 Task: Research Airbnb accommodation in Kampong Cham, Cambodia from 10th December, 2023 to 15th December, 2023 for 7 adults.4 bedrooms having 7 beds and 4 bathrooms. Property type can be house. Amenities needed are: wifi, TV, free parkinig on premises, gym, breakfast. Booking option can be shelf check-in. Look for 3 properties as per requirement.
Action: Mouse moved to (442, 108)
Screenshot: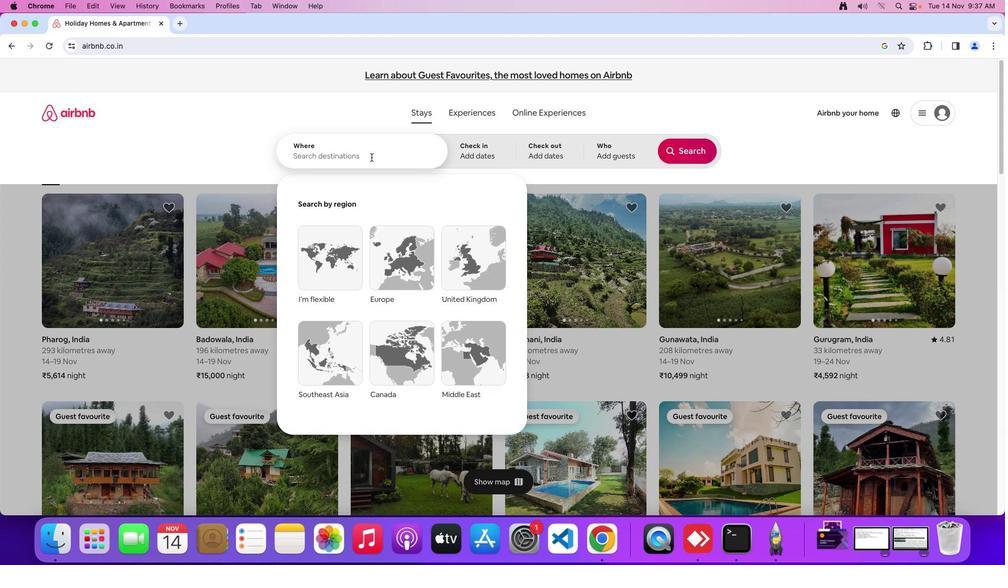
Action: Mouse pressed left at (442, 108)
Screenshot: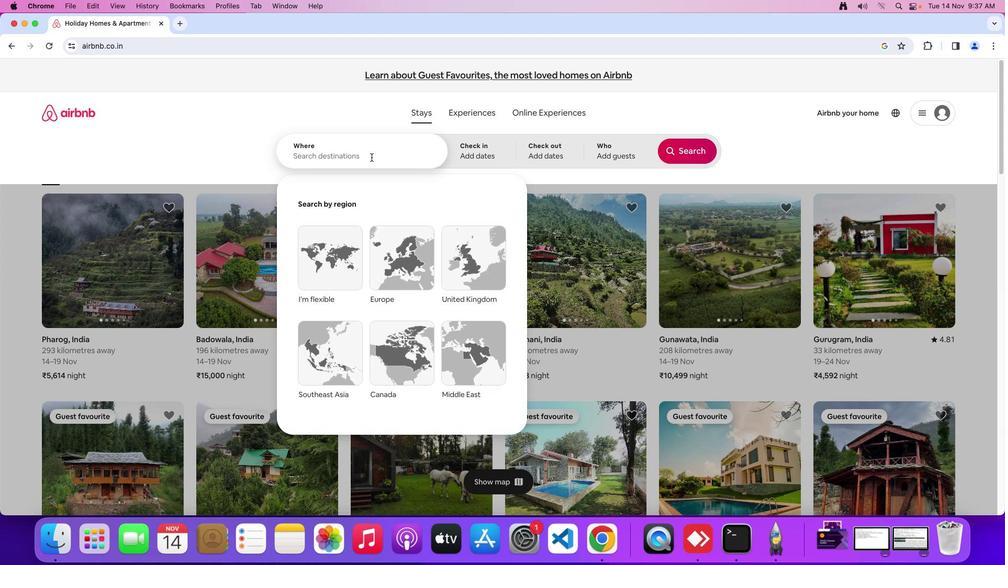 
Action: Mouse moved to (371, 157)
Screenshot: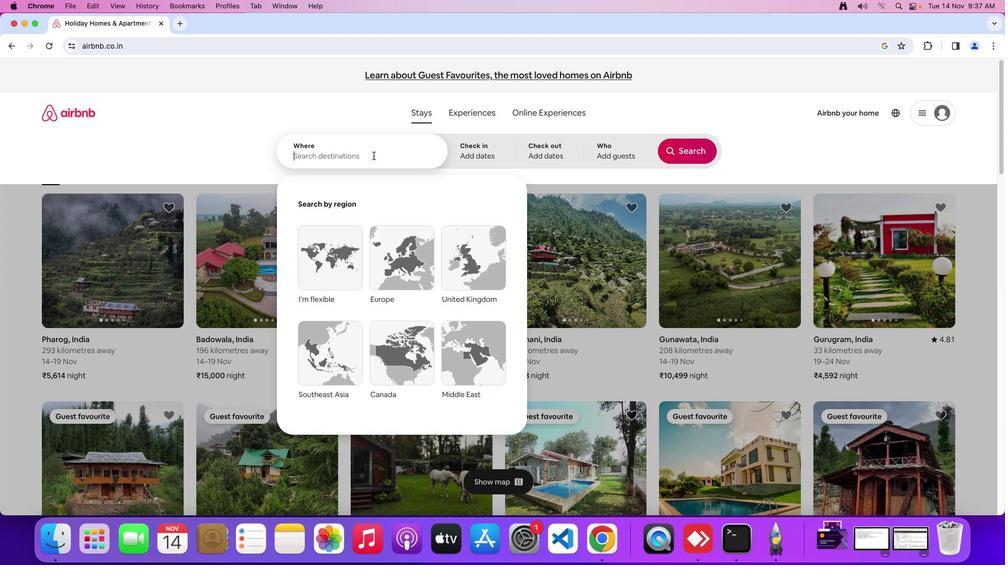 
Action: Mouse pressed left at (371, 157)
Screenshot: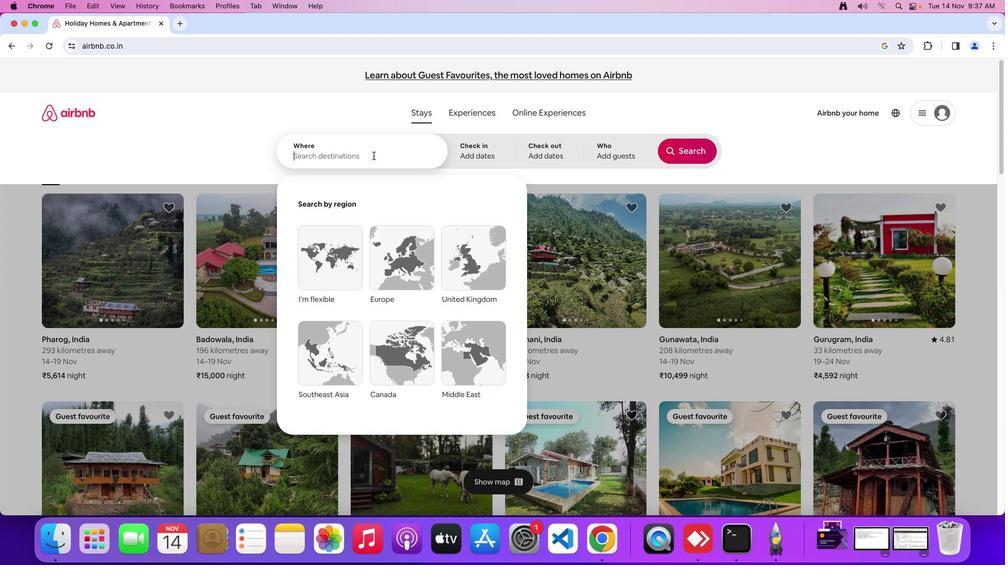 
Action: Mouse moved to (372, 137)
Screenshot: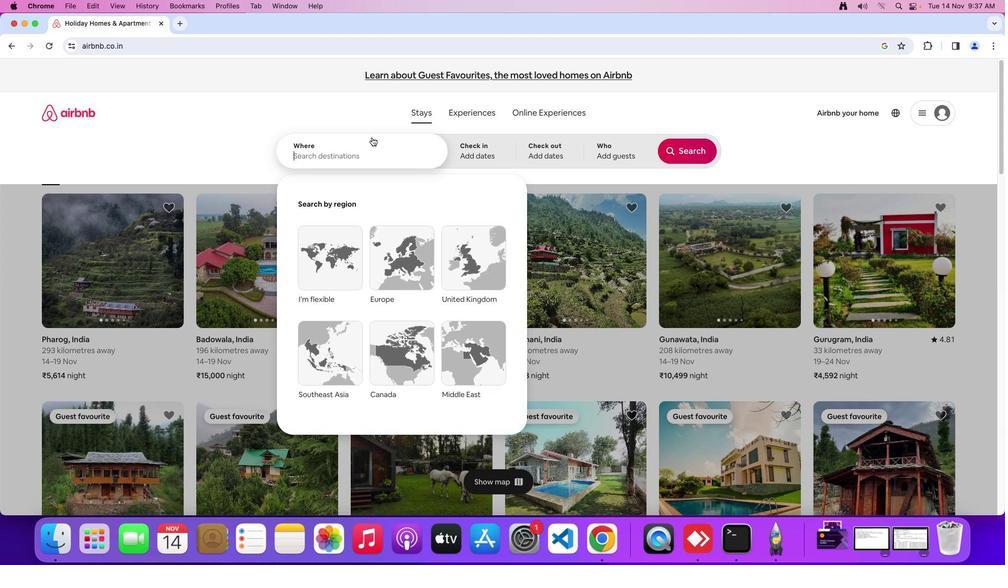 
Action: Key pressed Key.shift'K''a''m''p''o''n''g'Key.spaceKey.shift_r'C''j'Key.backspace'h''a''m'','Key.spaceKey.shift_r'C''a''m''b''o''d''i''a'
Screenshot: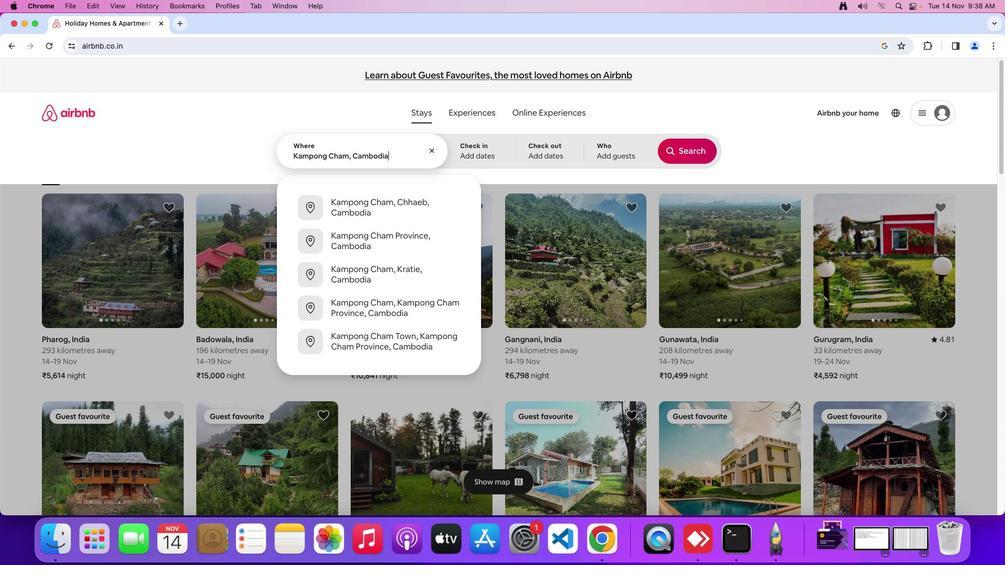 
Action: Mouse moved to (492, 147)
Screenshot: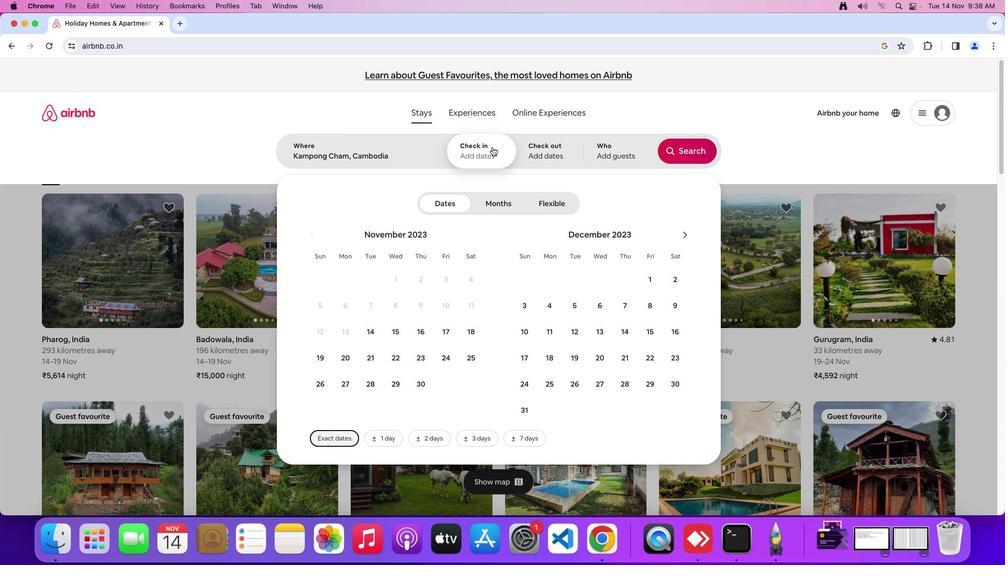 
Action: Mouse pressed left at (492, 147)
Screenshot: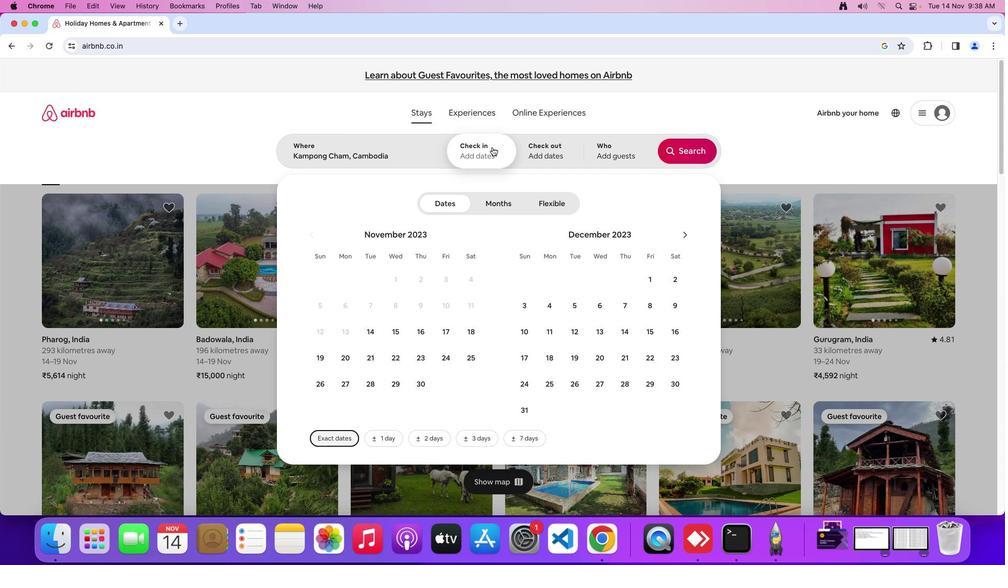 
Action: Mouse moved to (523, 331)
Screenshot: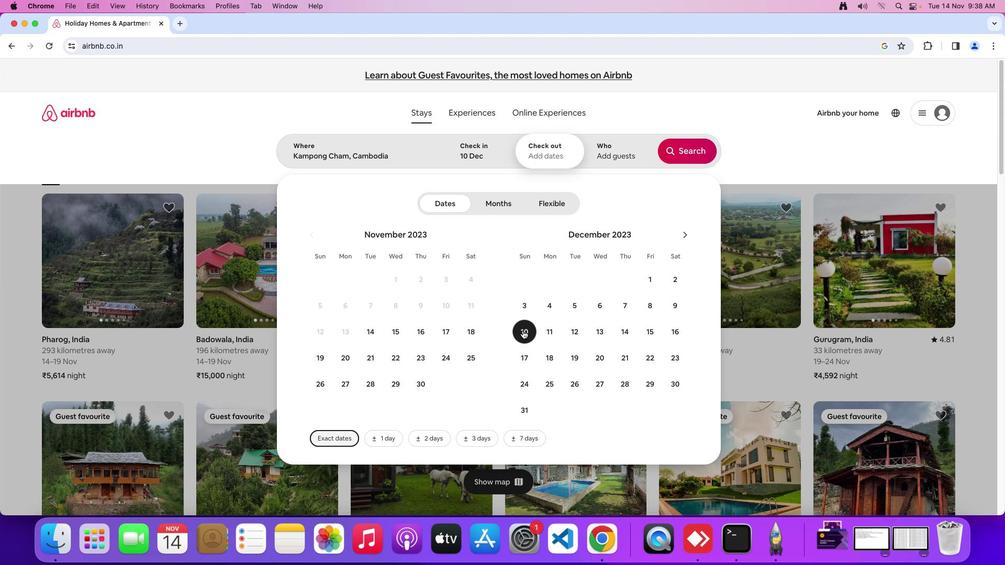 
Action: Mouse pressed left at (523, 331)
Screenshot: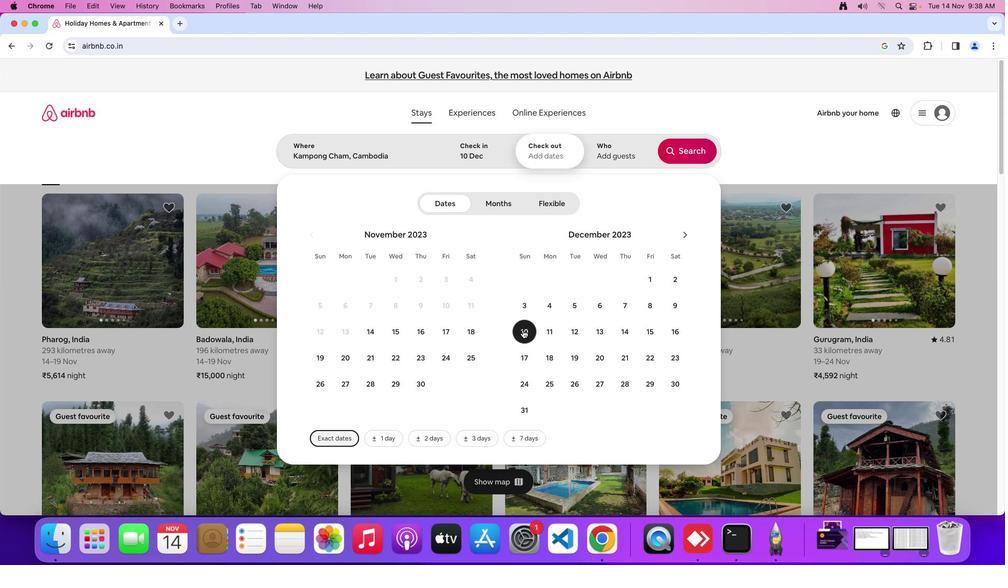 
Action: Mouse moved to (644, 335)
Screenshot: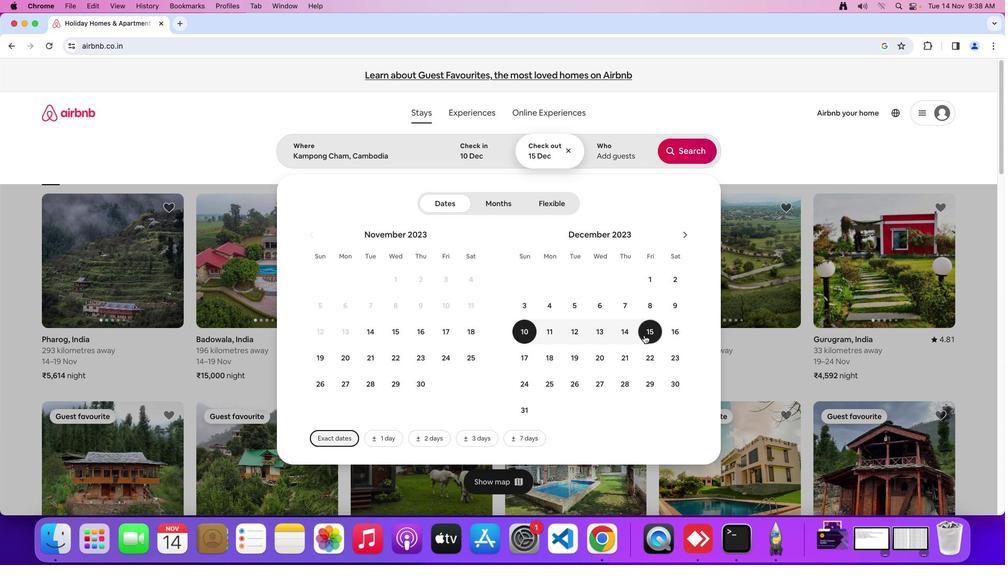 
Action: Mouse pressed left at (644, 335)
Screenshot: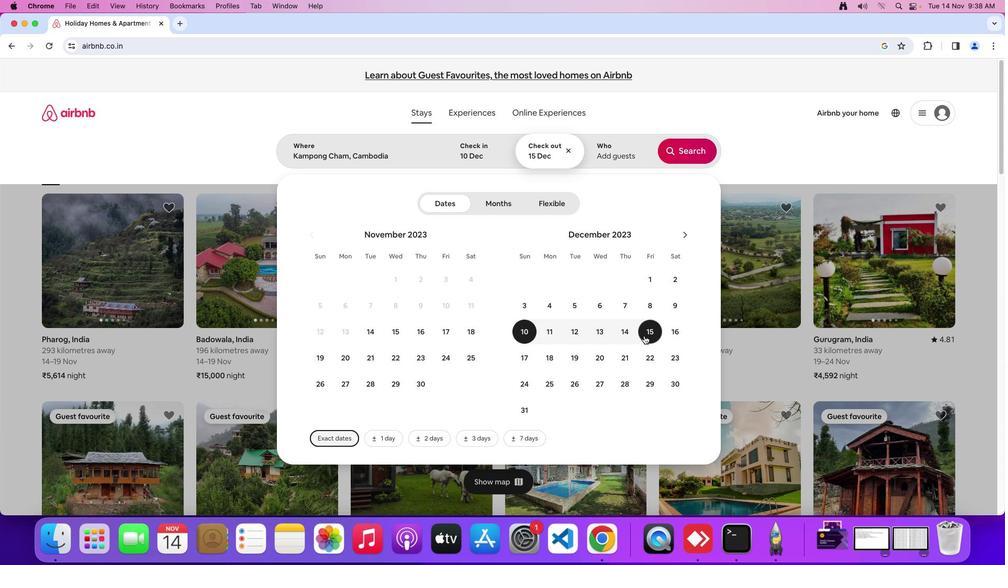 
Action: Mouse moved to (617, 139)
Screenshot: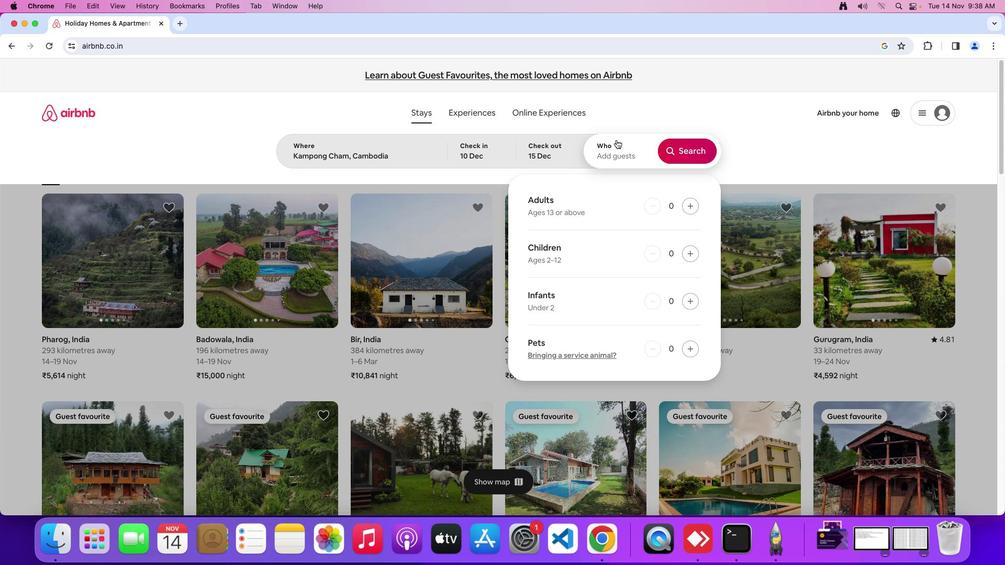 
Action: Mouse pressed left at (617, 139)
Screenshot: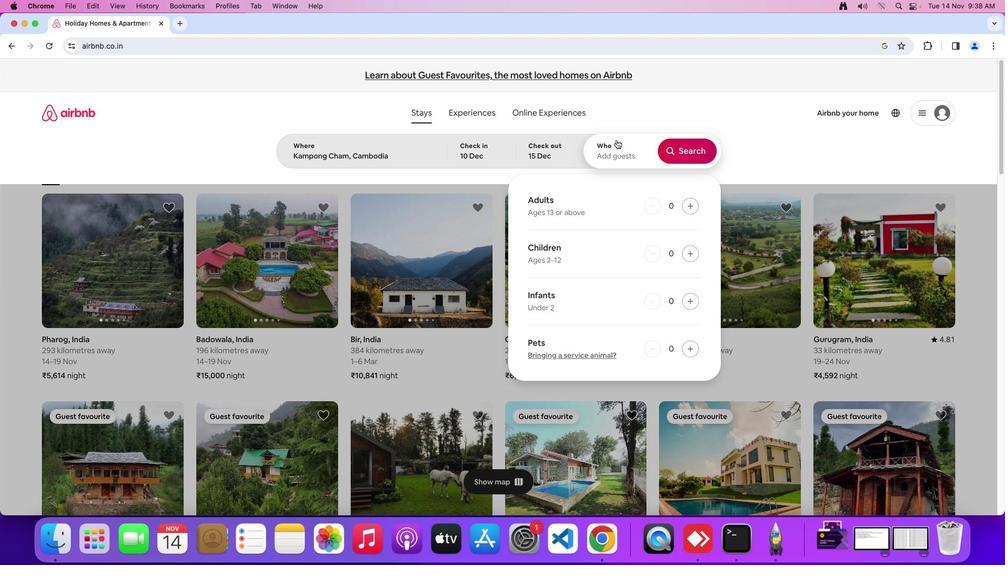 
Action: Mouse moved to (687, 207)
Screenshot: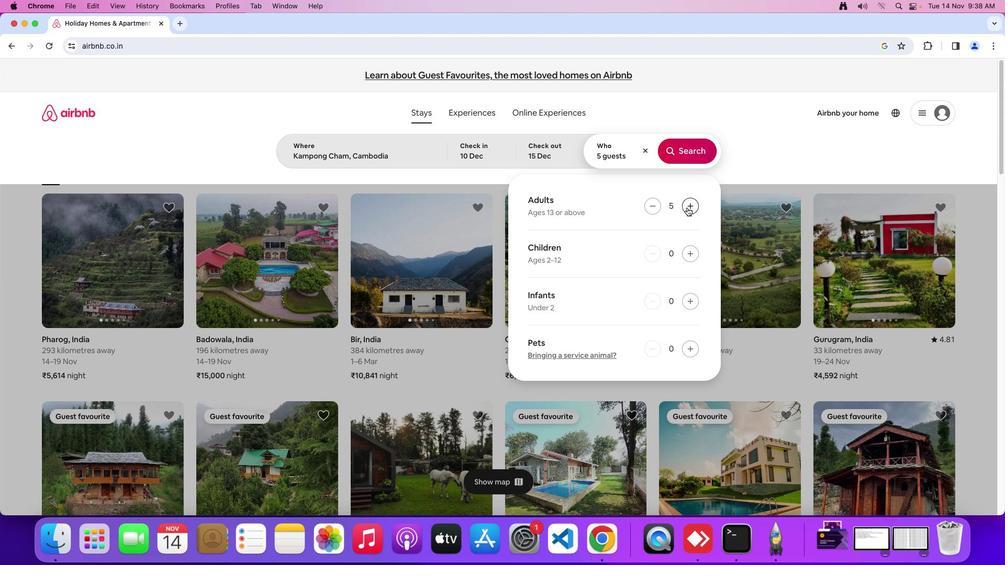 
Action: Mouse pressed left at (687, 207)
Screenshot: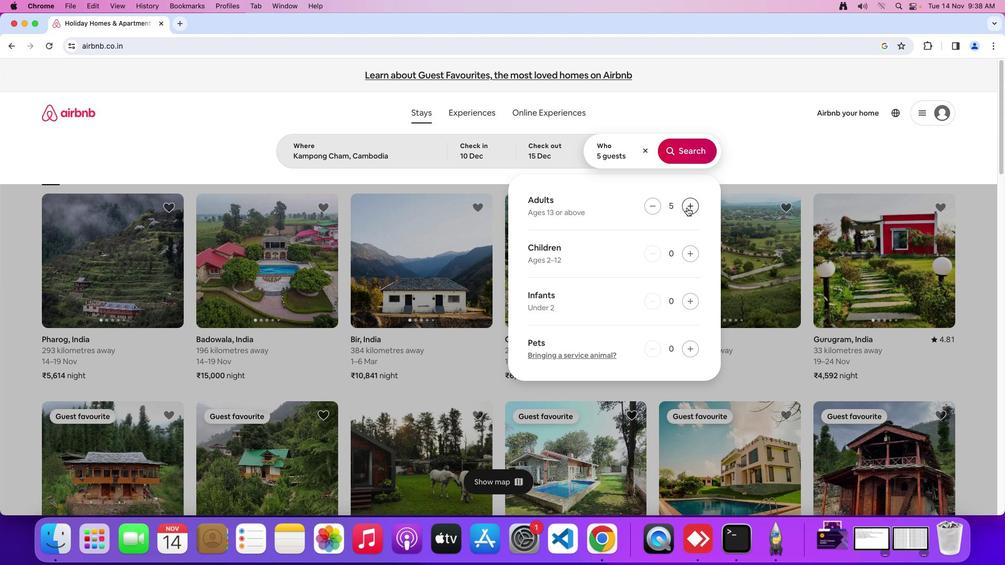 
Action: Mouse pressed left at (687, 207)
Screenshot: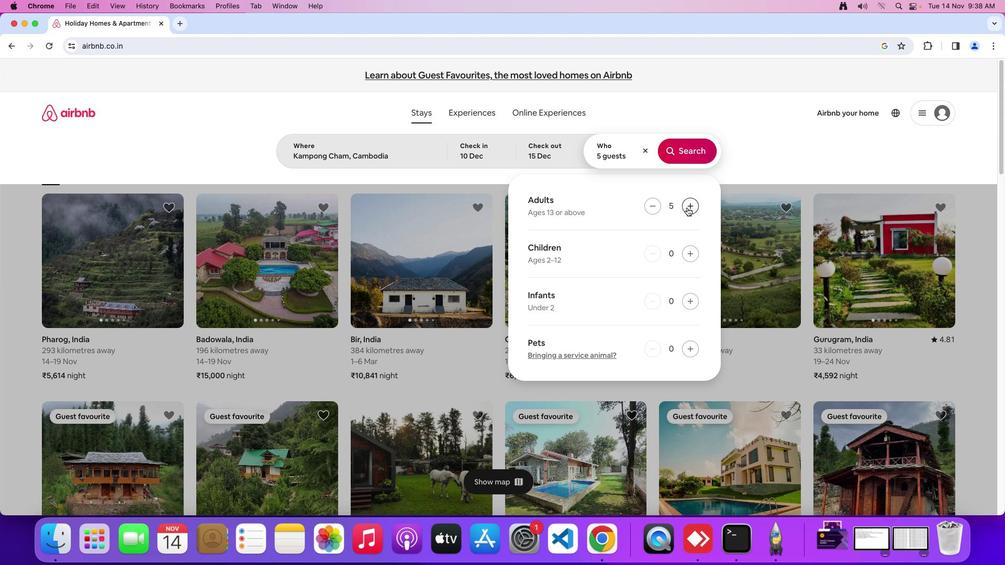 
Action: Mouse pressed left at (687, 207)
Screenshot: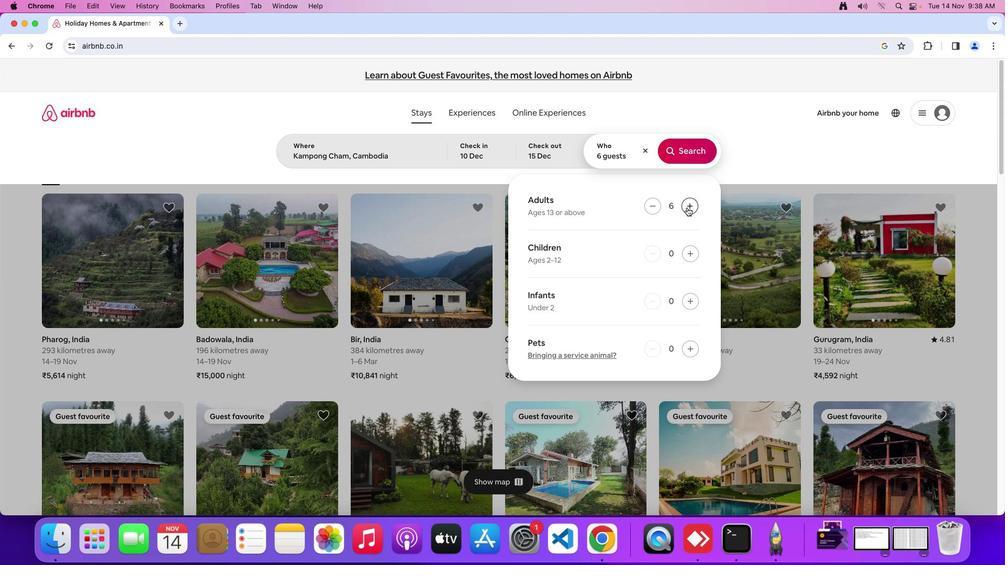 
Action: Mouse pressed left at (687, 207)
Screenshot: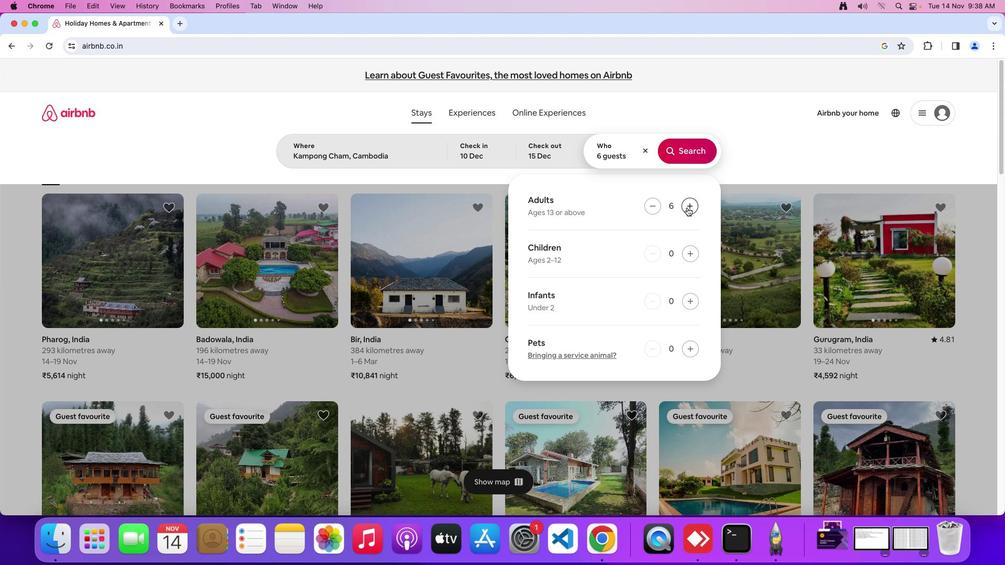 
Action: Mouse pressed left at (687, 207)
Screenshot: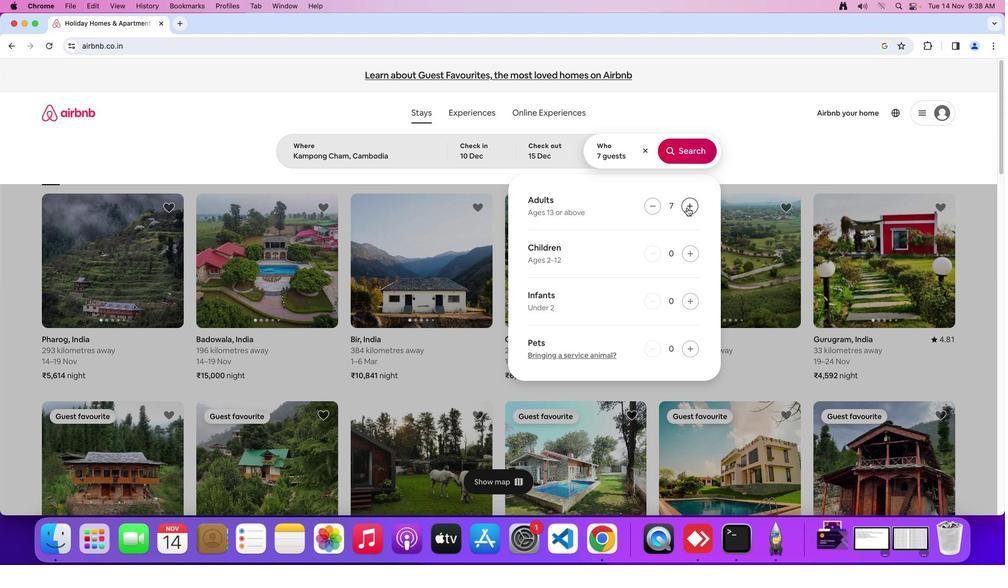 
Action: Mouse pressed left at (687, 207)
Screenshot: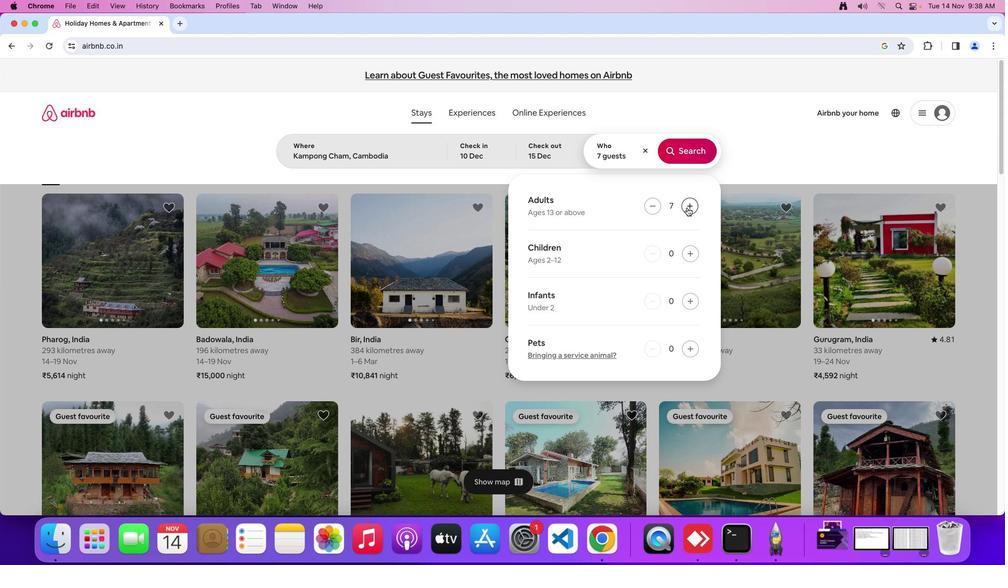 
Action: Mouse pressed left at (687, 207)
Screenshot: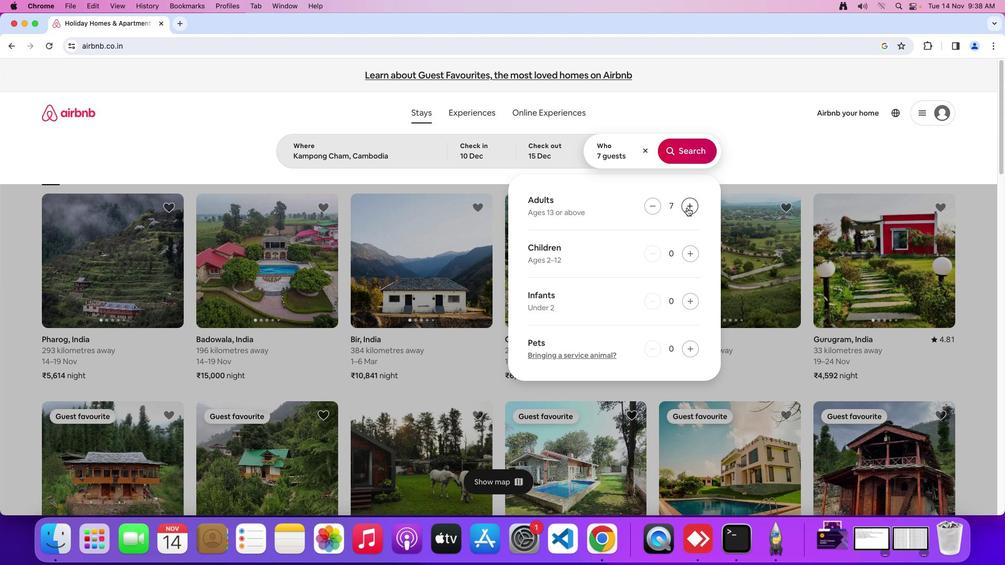
Action: Mouse moved to (702, 150)
Screenshot: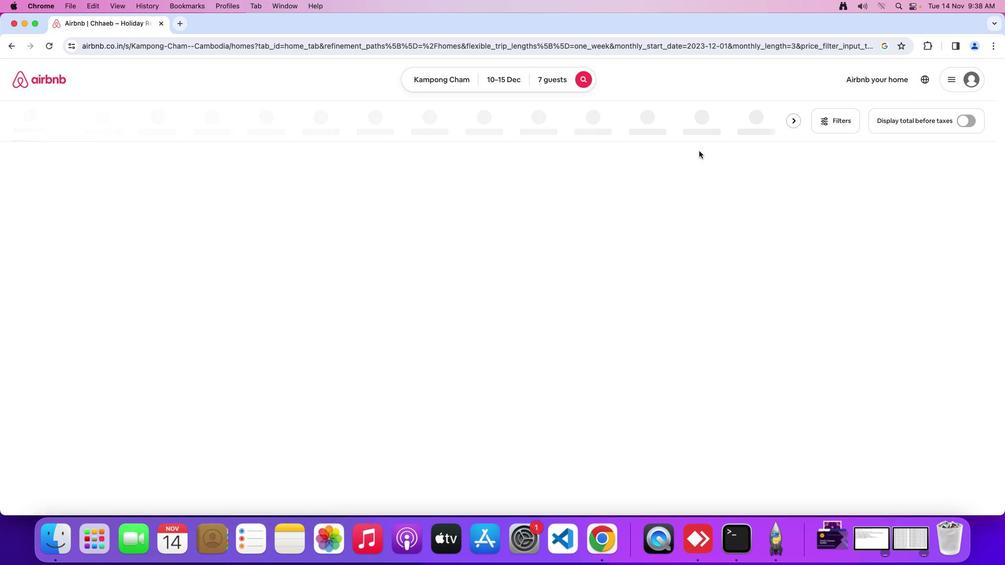 
Action: Mouse pressed left at (702, 150)
Screenshot: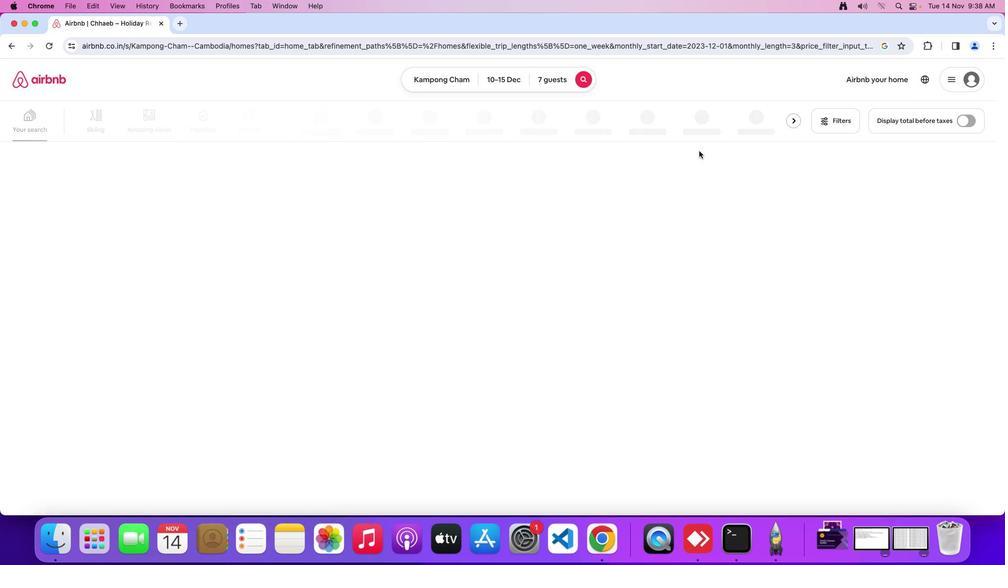 
Action: Mouse moved to (820, 122)
Screenshot: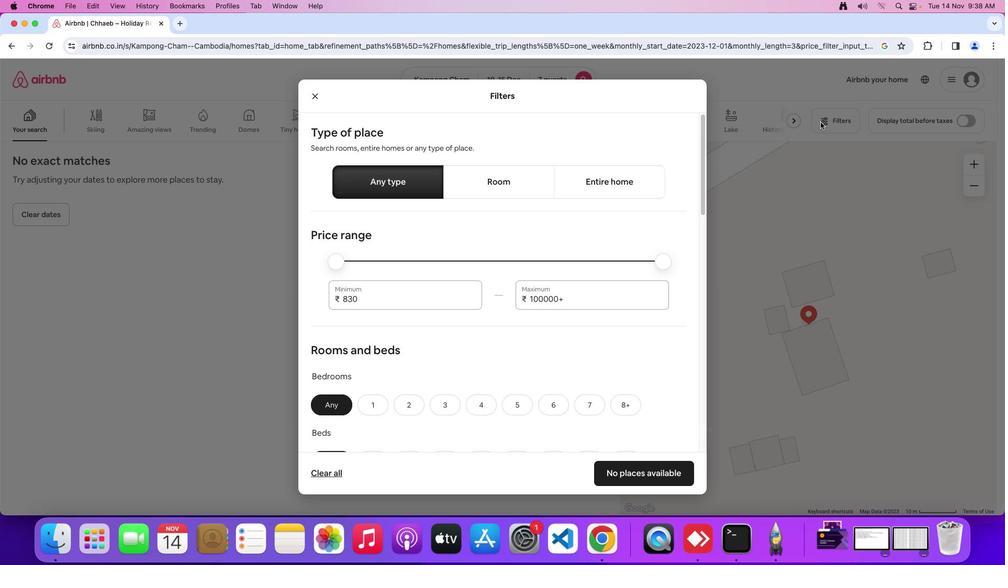 
Action: Mouse pressed left at (820, 122)
Screenshot: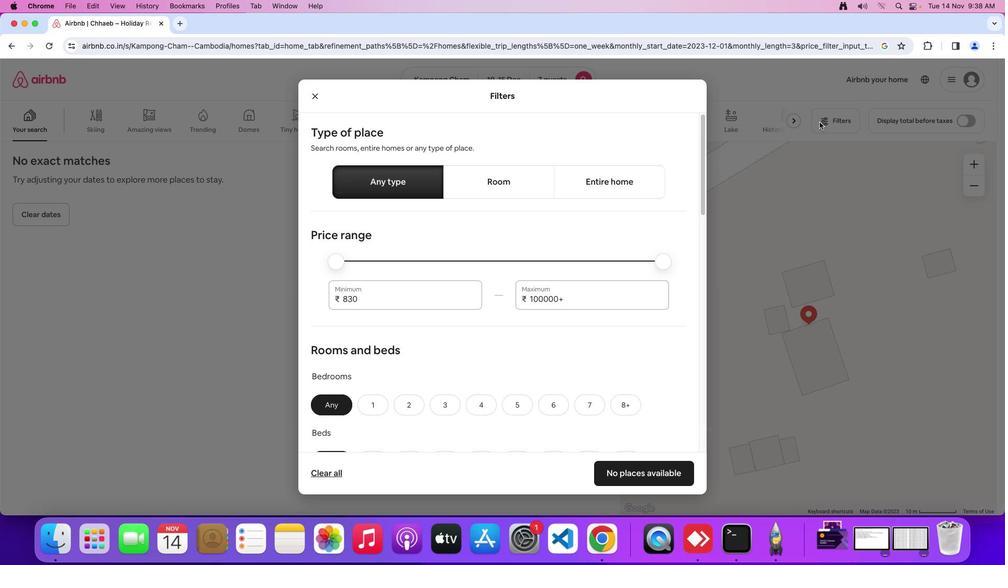 
Action: Mouse moved to (531, 259)
Screenshot: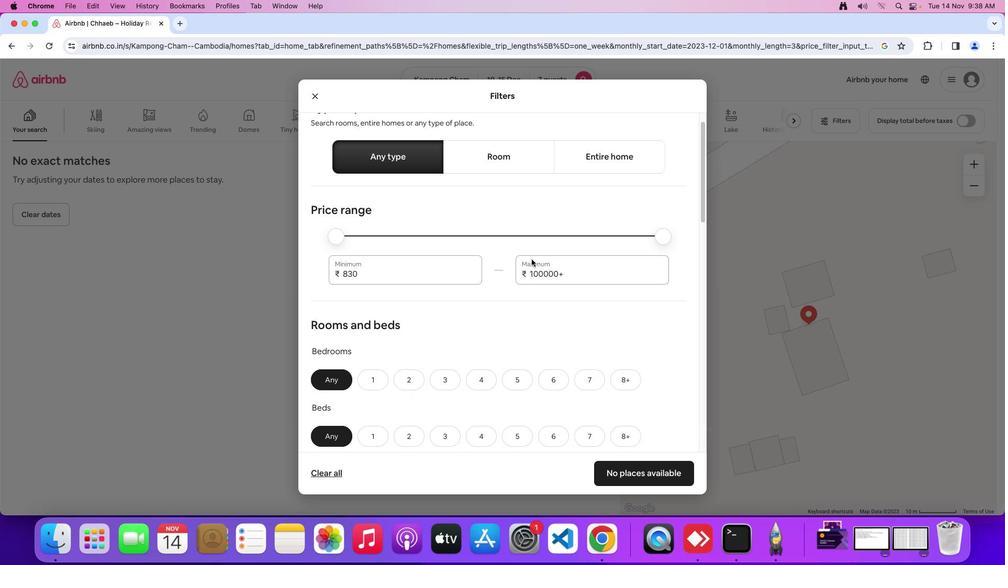 
Action: Mouse scrolled (531, 259) with delta (0, 0)
Screenshot: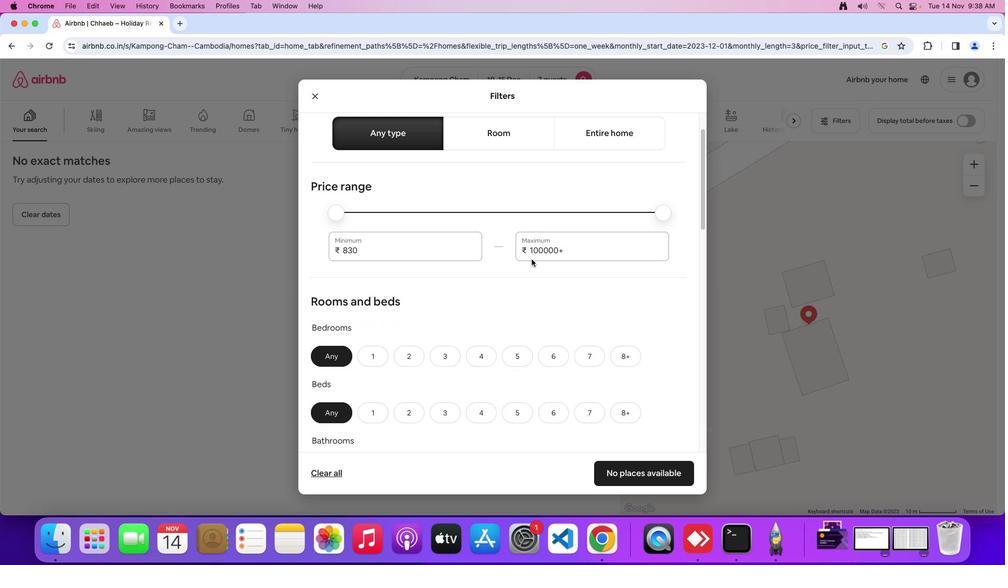 
Action: Mouse scrolled (531, 259) with delta (0, 0)
Screenshot: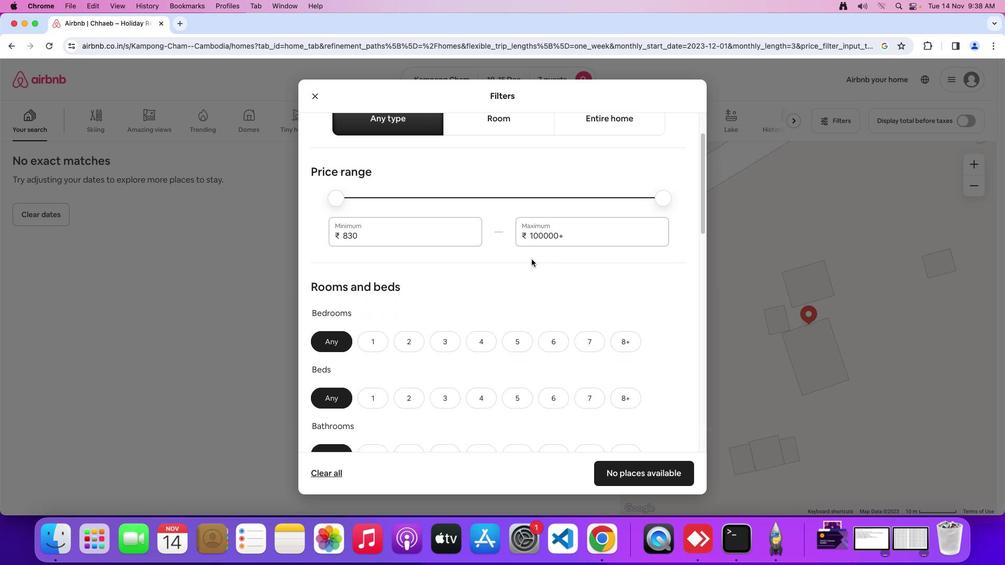 
Action: Mouse scrolled (531, 259) with delta (0, 0)
Screenshot: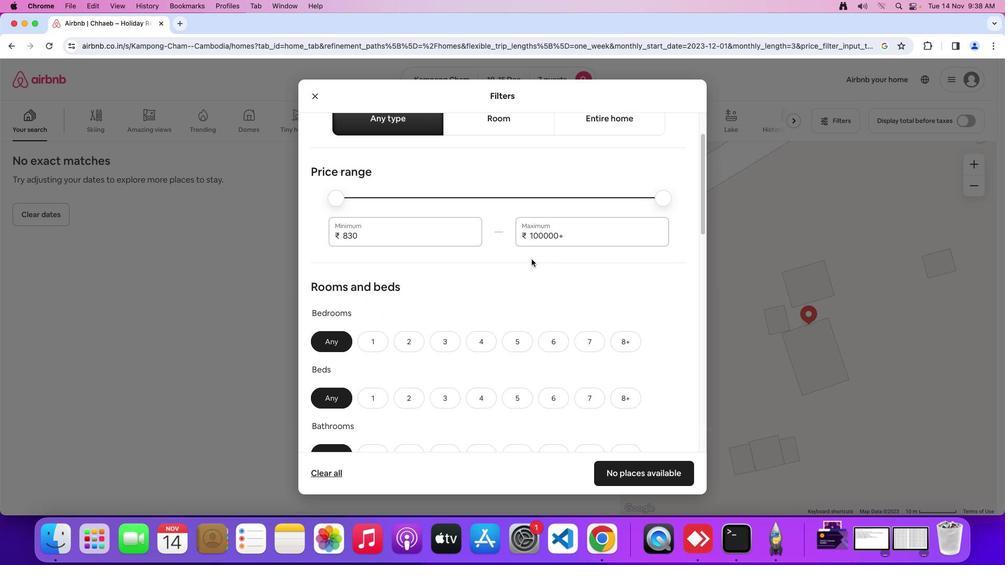
Action: Mouse scrolled (531, 259) with delta (0, 0)
Screenshot: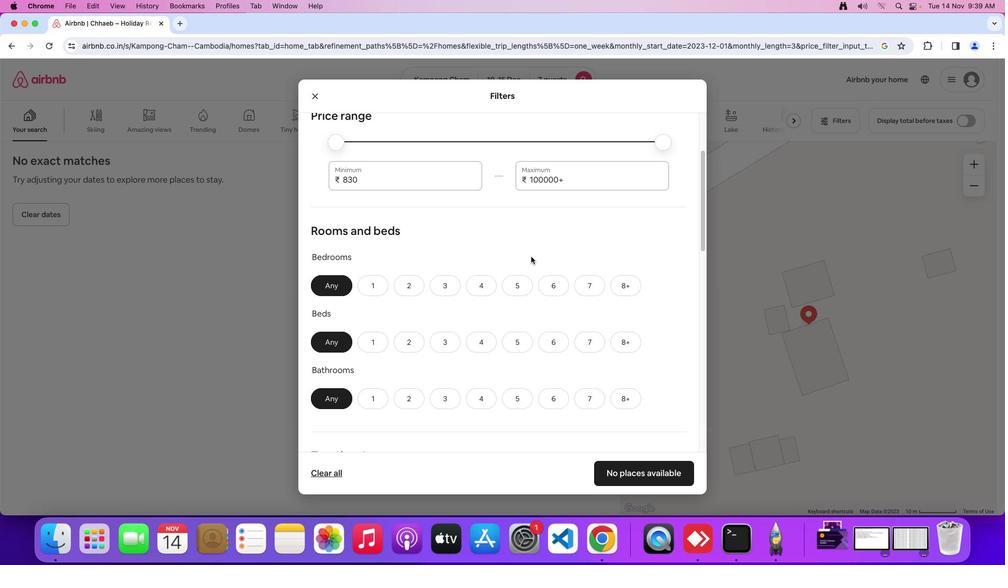 
Action: Mouse scrolled (531, 259) with delta (0, 0)
Screenshot: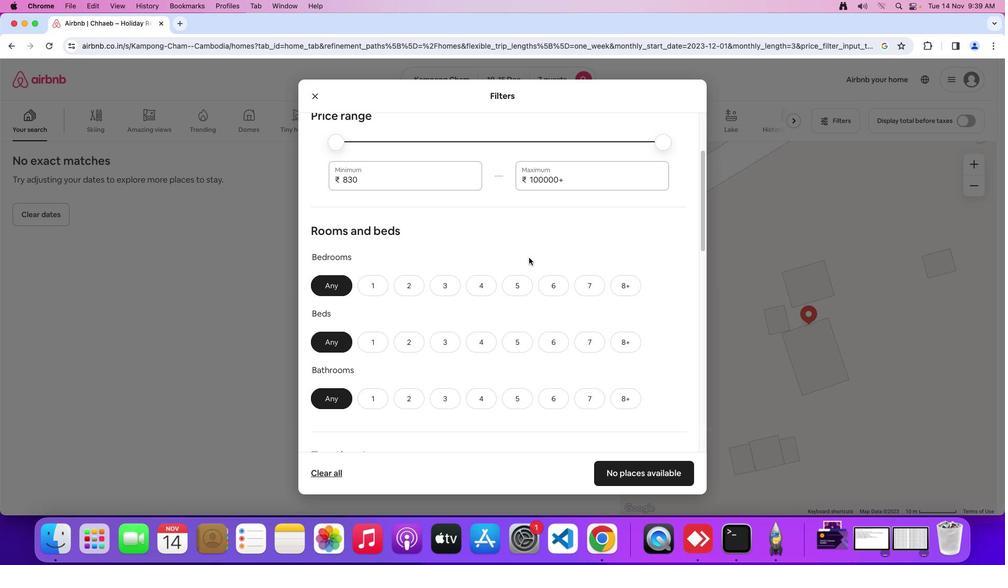 
Action: Mouse scrolled (531, 259) with delta (0, 0)
Screenshot: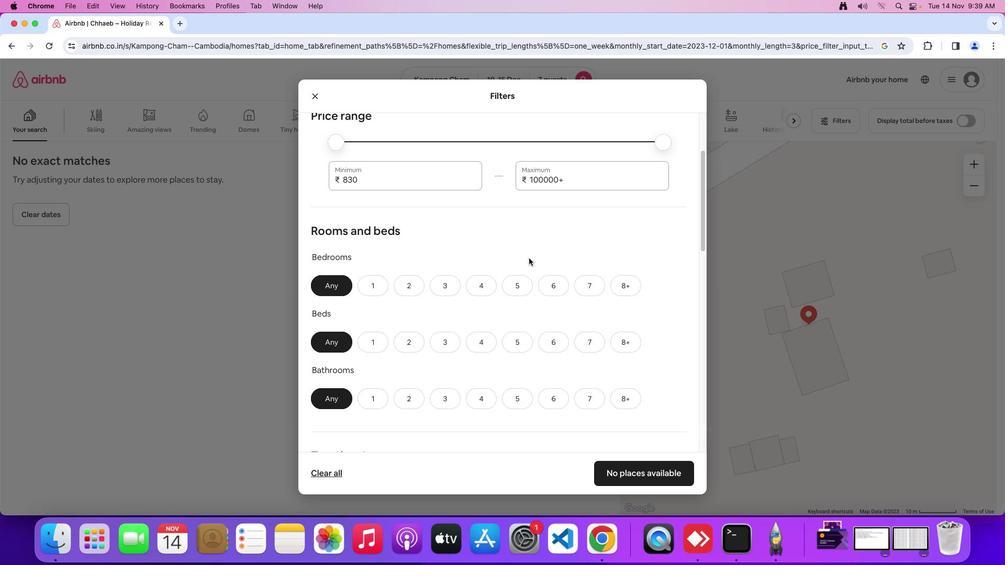 
Action: Mouse moved to (531, 259)
Screenshot: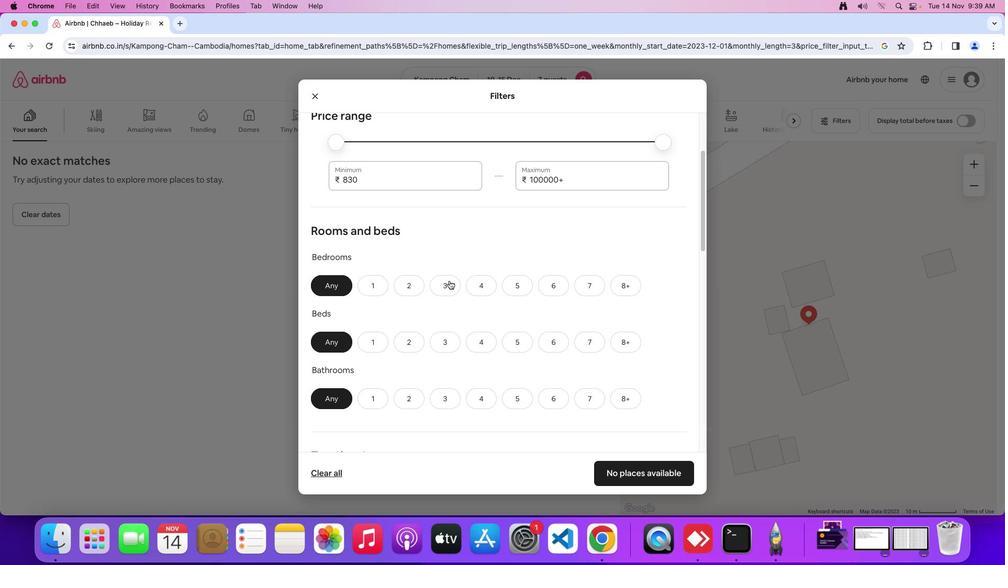 
Action: Mouse scrolled (531, 259) with delta (0, 0)
Screenshot: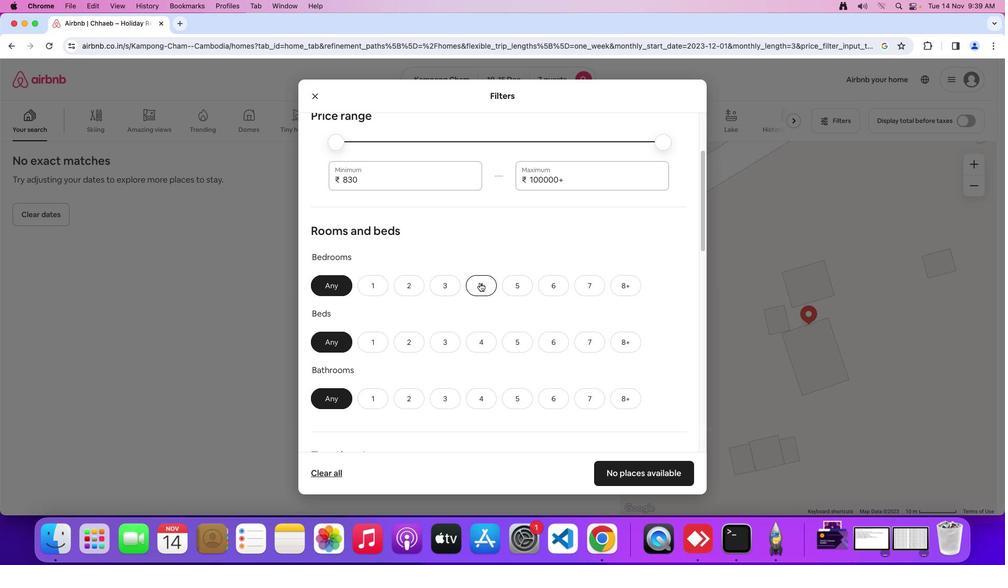 
Action: Mouse scrolled (531, 259) with delta (0, 0)
Screenshot: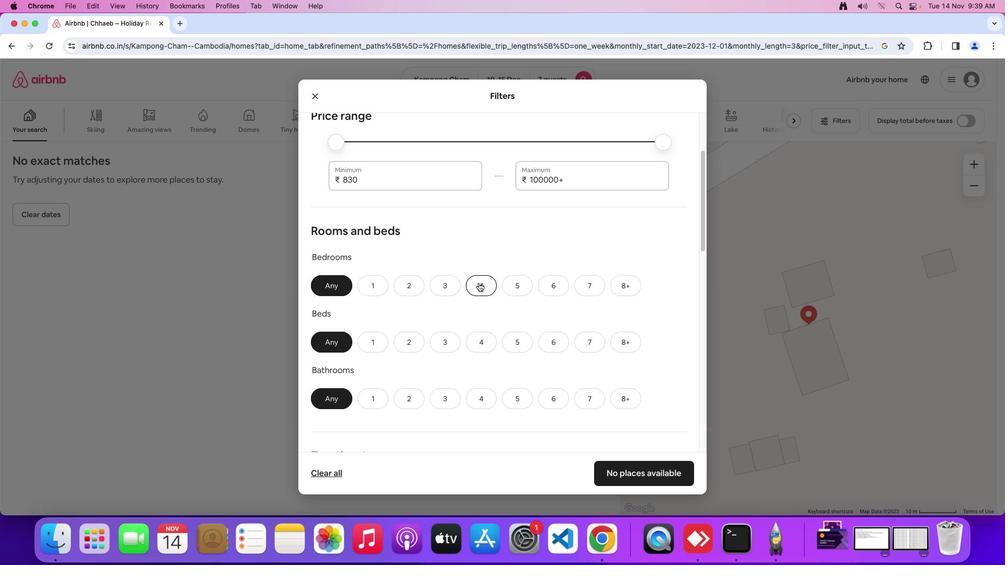 
Action: Mouse moved to (532, 259)
Screenshot: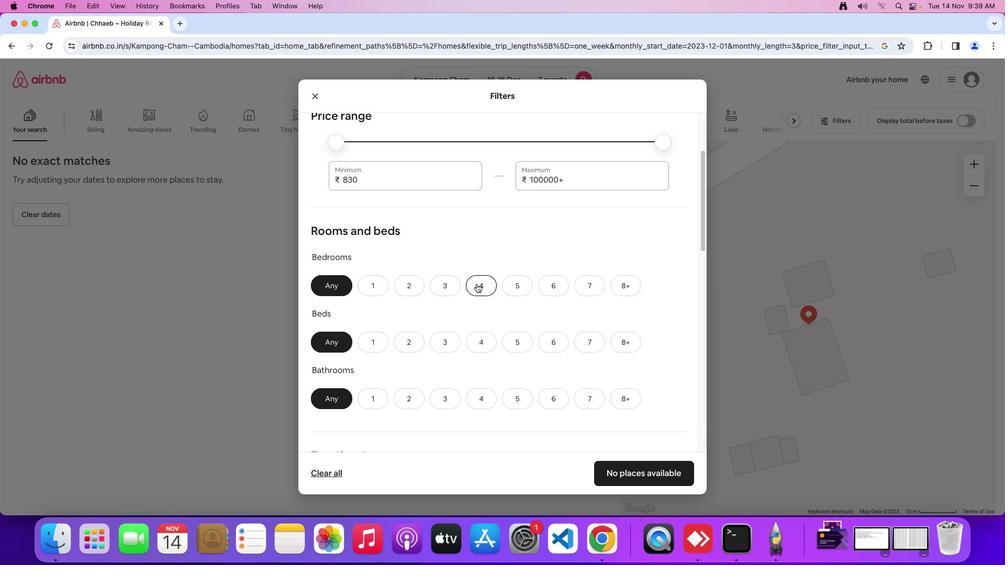 
Action: Mouse scrolled (532, 259) with delta (0, 0)
Screenshot: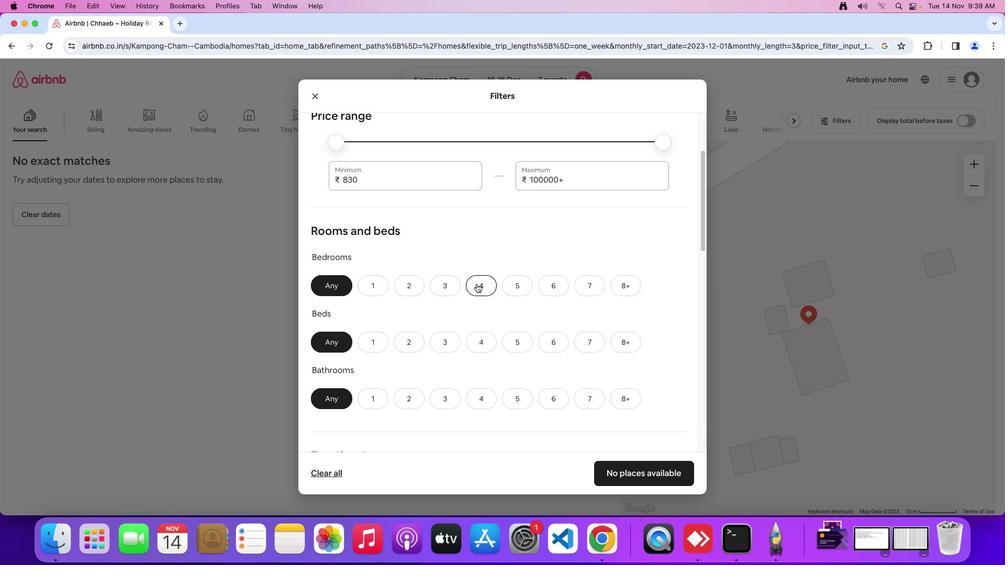 
Action: Mouse moved to (477, 283)
Screenshot: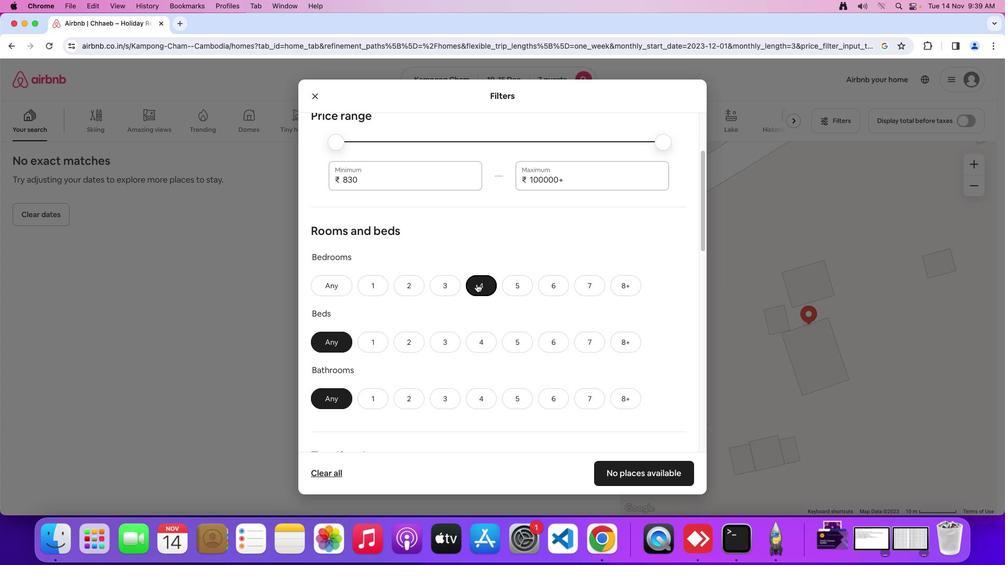 
Action: Mouse pressed left at (477, 283)
Screenshot: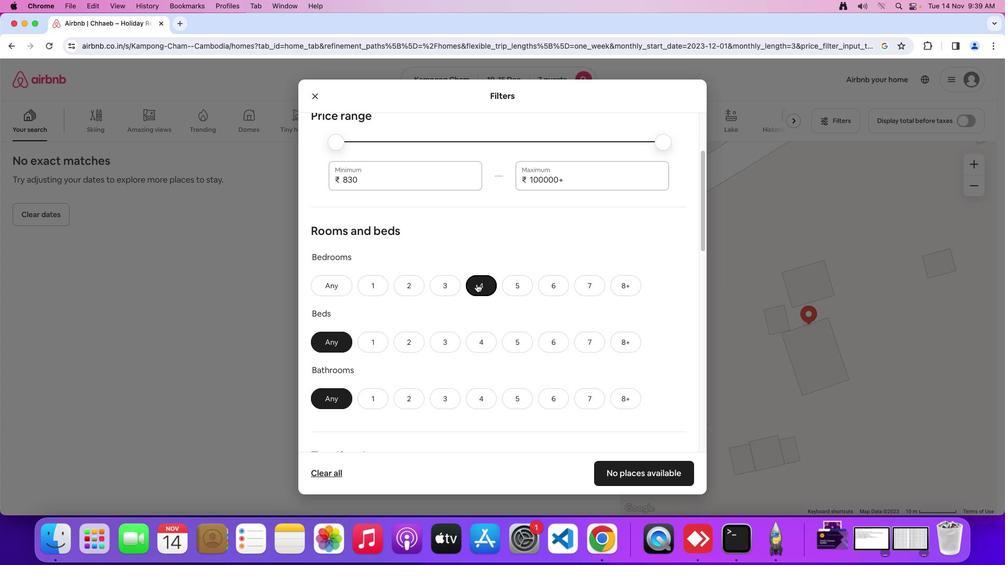 
Action: Mouse moved to (498, 335)
Screenshot: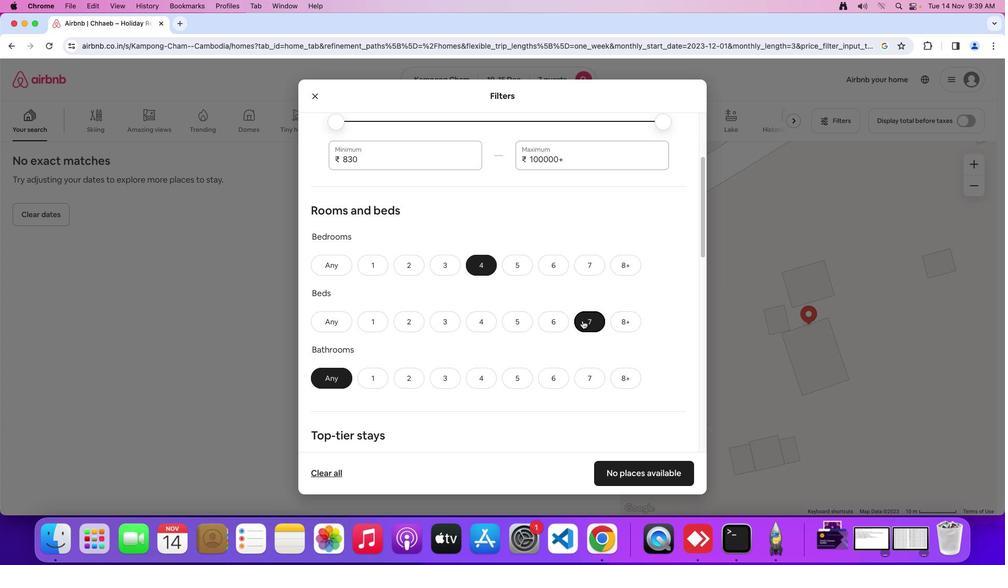 
Action: Mouse scrolled (498, 335) with delta (0, 0)
Screenshot: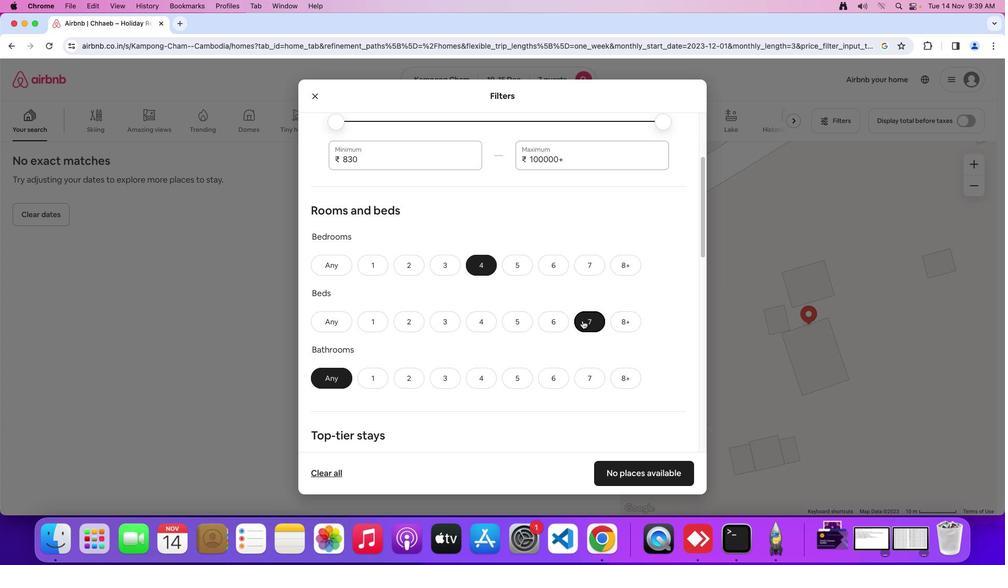 
Action: Mouse moved to (498, 335)
Screenshot: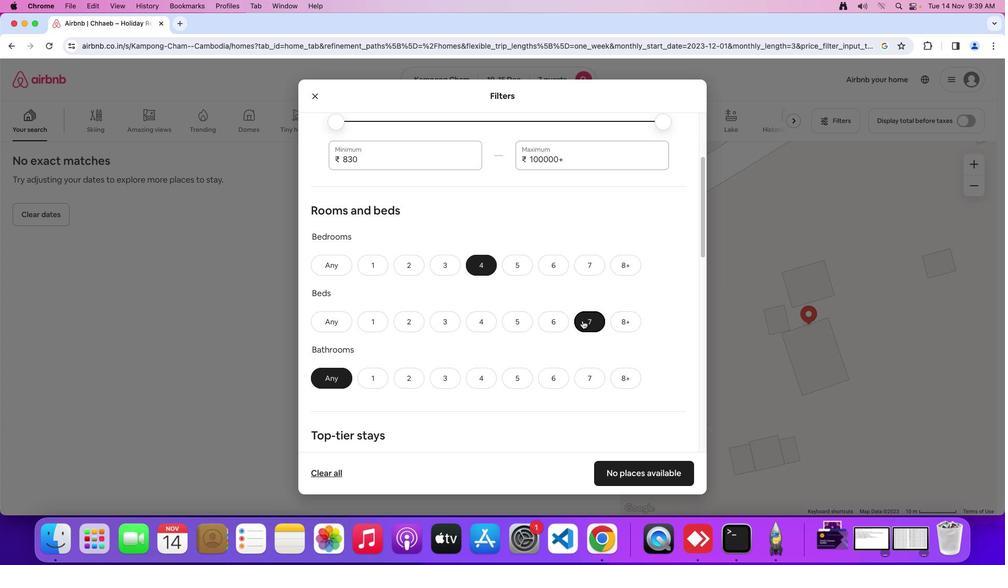 
Action: Mouse scrolled (498, 335) with delta (0, 0)
Screenshot: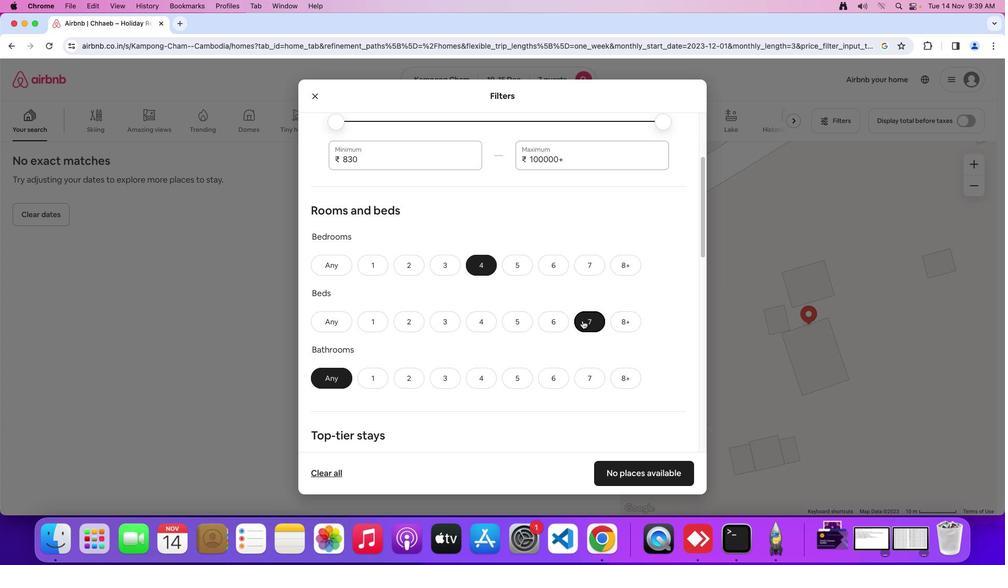 
Action: Mouse moved to (583, 321)
Screenshot: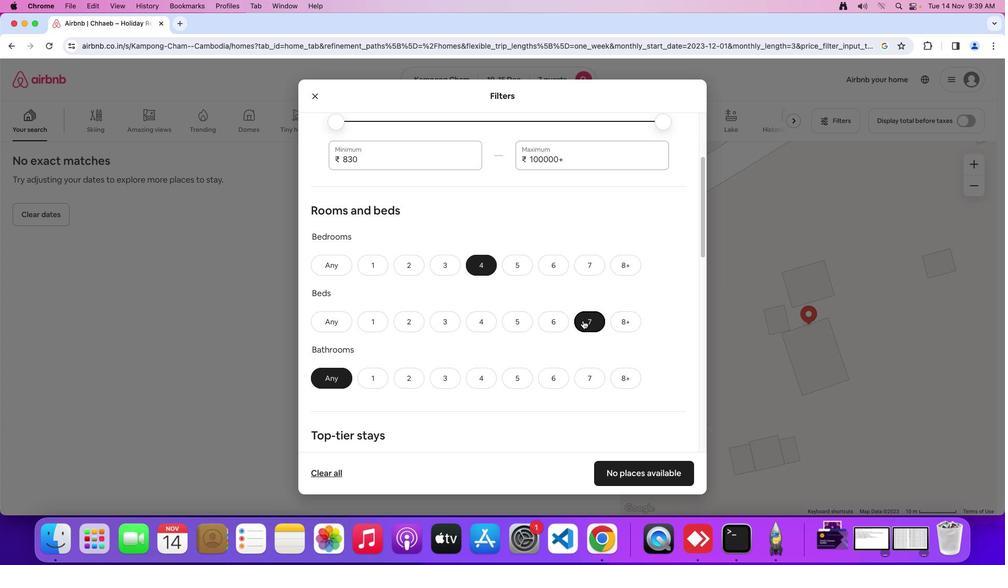 
Action: Mouse pressed left at (583, 321)
Screenshot: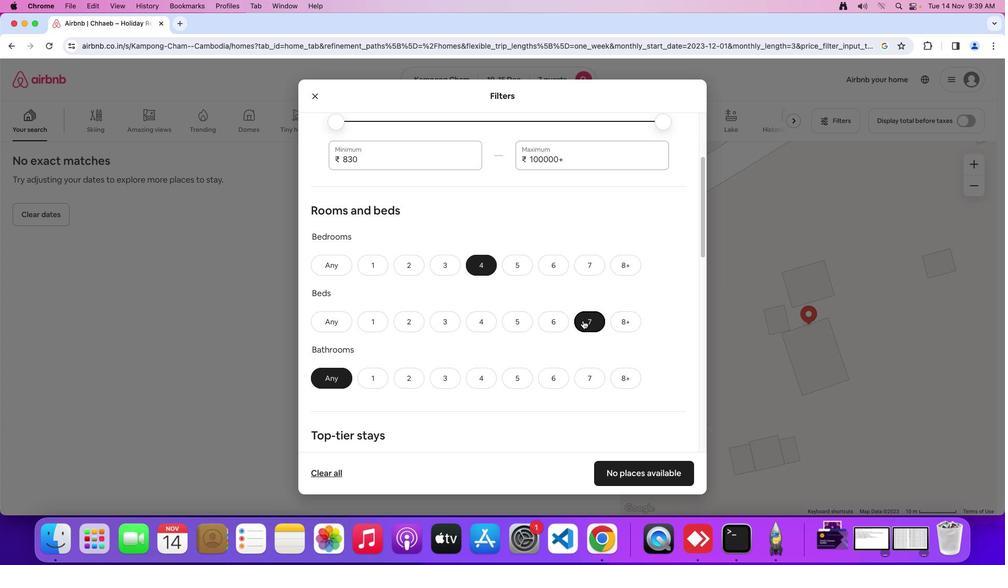 
Action: Mouse moved to (476, 374)
Screenshot: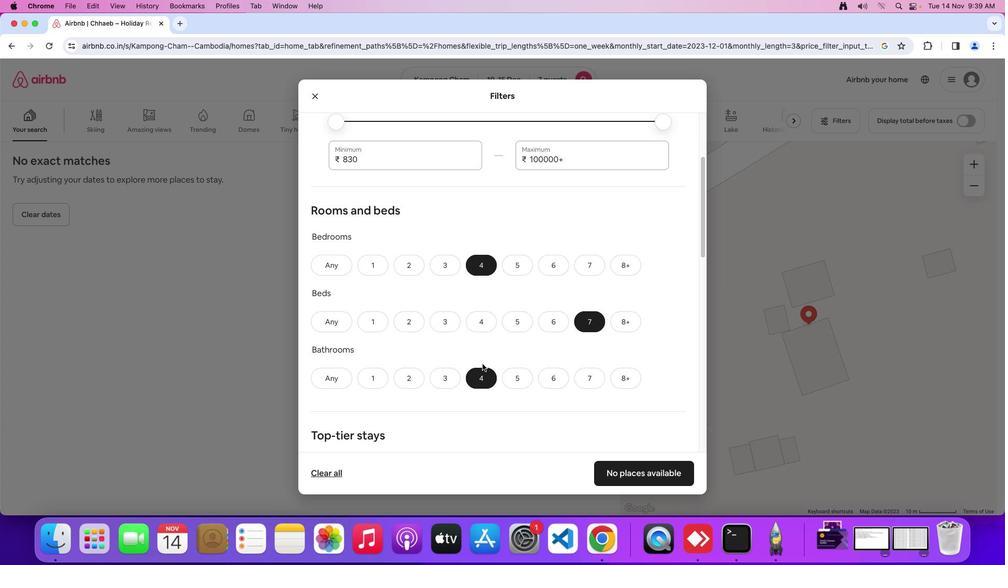 
Action: Mouse pressed left at (476, 374)
Screenshot: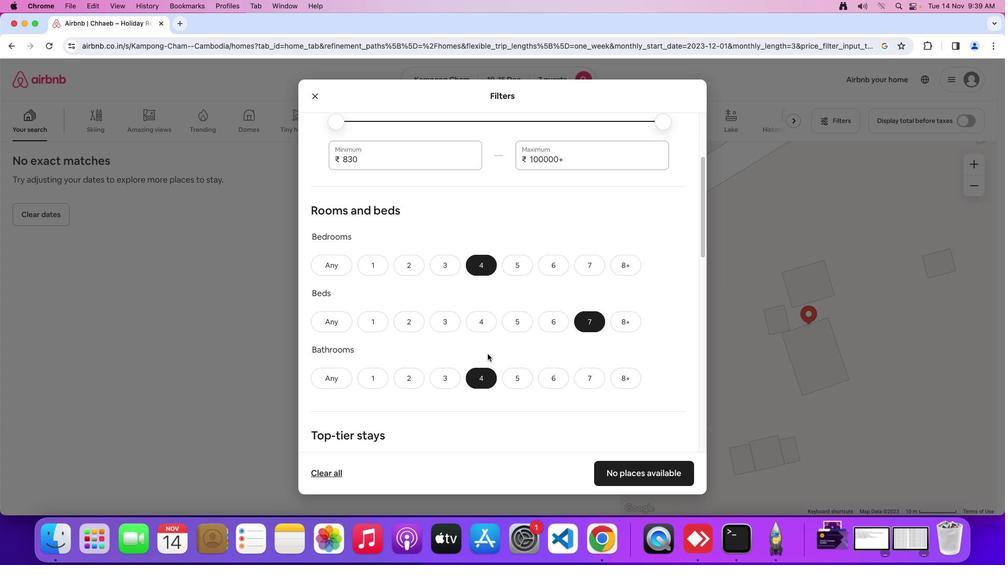 
Action: Mouse moved to (490, 344)
Screenshot: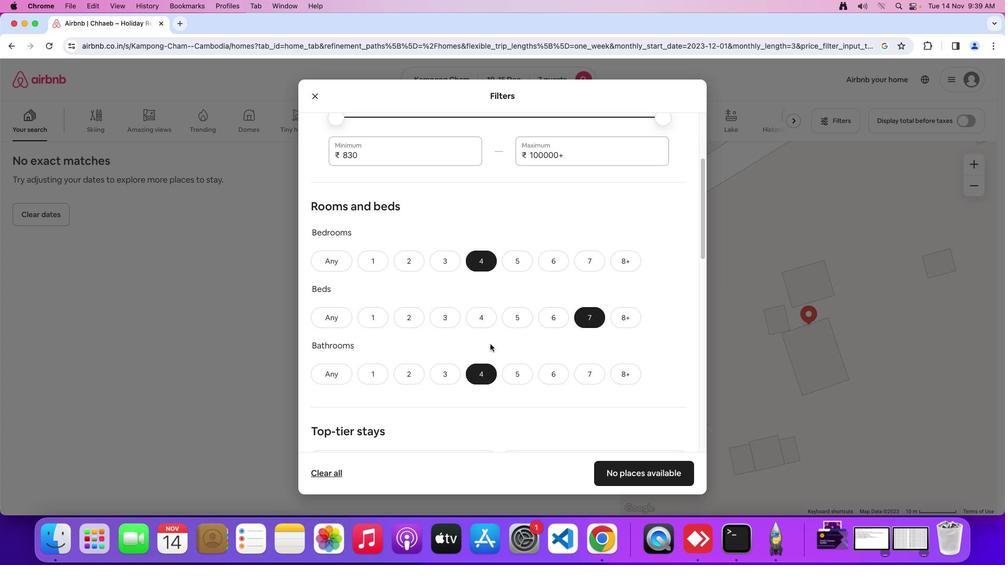 
Action: Mouse scrolled (490, 344) with delta (0, 0)
Screenshot: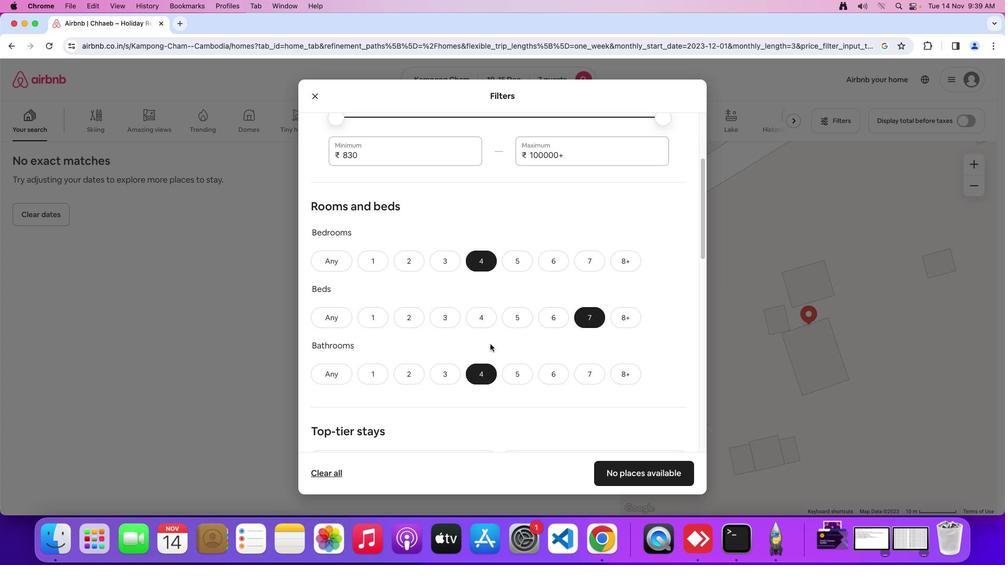 
Action: Mouse scrolled (490, 344) with delta (0, 0)
Screenshot: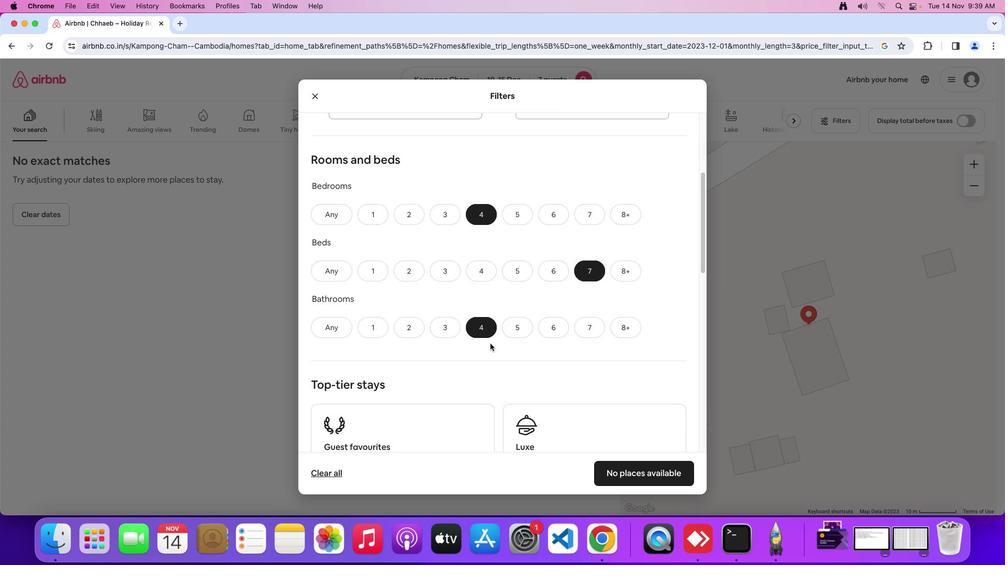 
Action: Mouse moved to (490, 344)
Screenshot: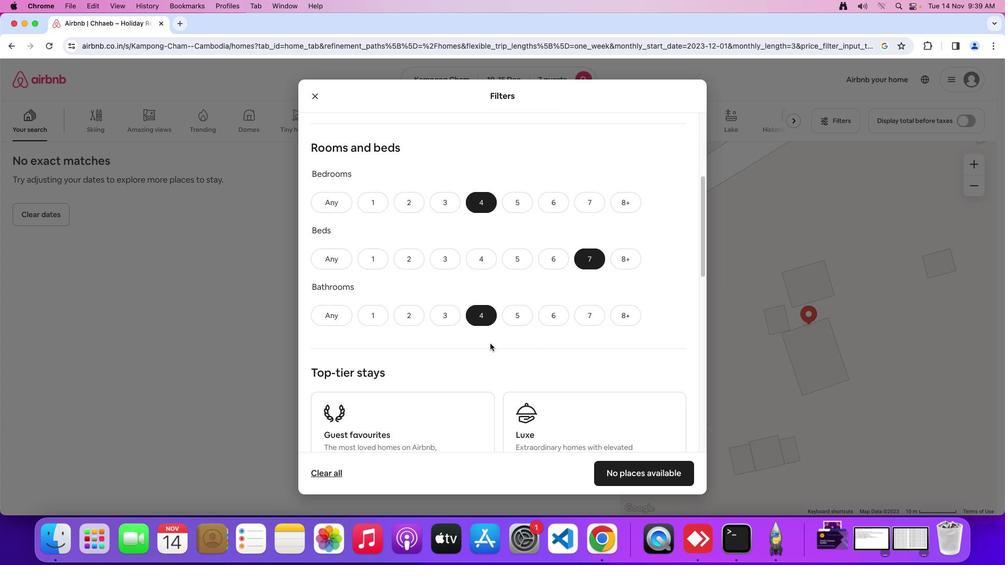 
Action: Mouse scrolled (490, 344) with delta (0, 0)
Screenshot: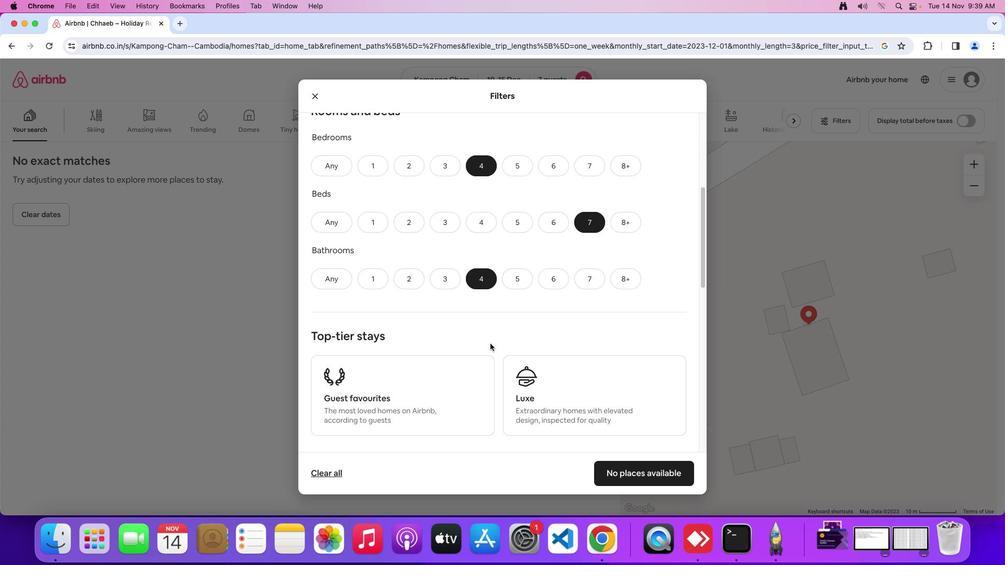 
Action: Mouse scrolled (490, 344) with delta (0, 0)
Screenshot: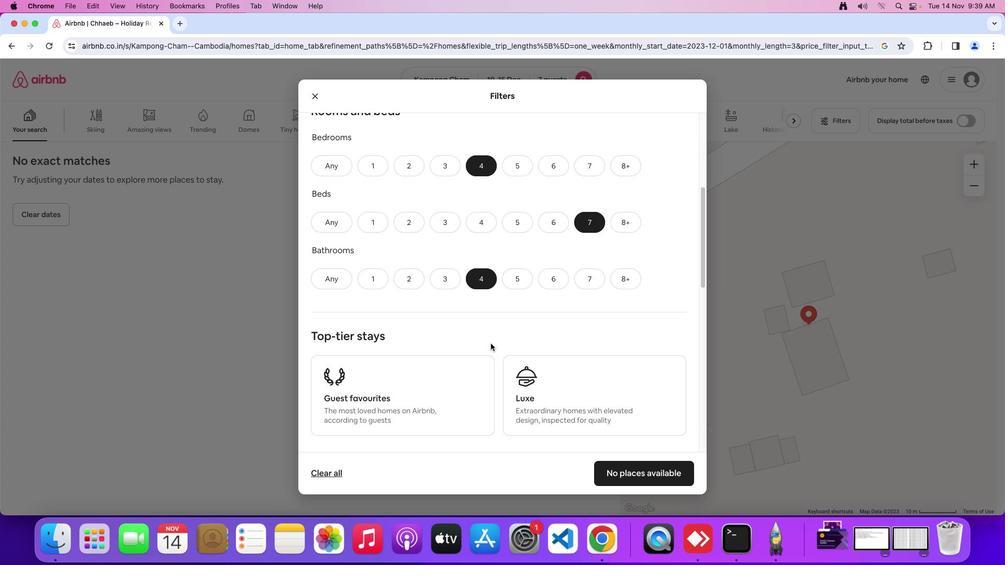 
Action: Mouse moved to (490, 344)
Screenshot: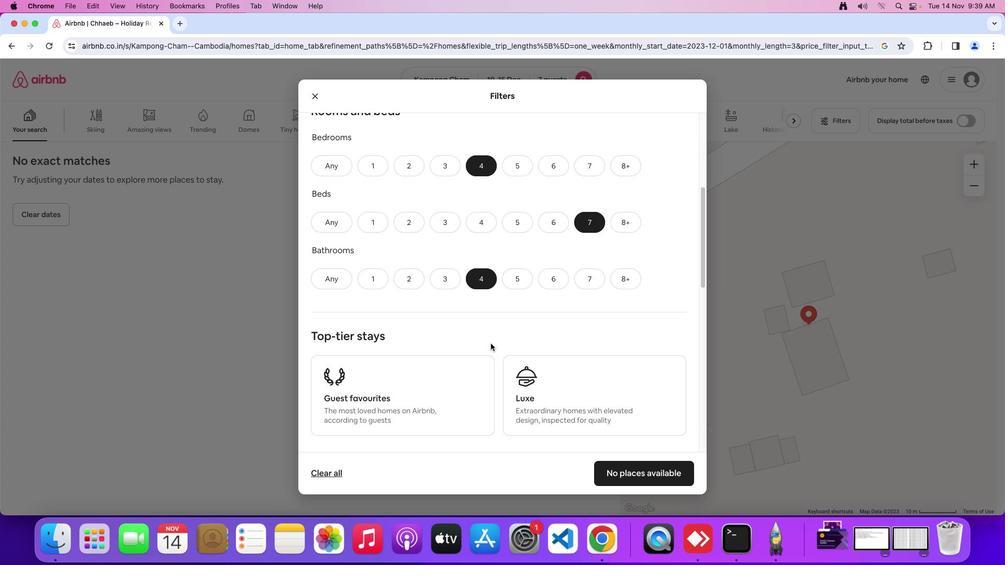 
Action: Mouse scrolled (490, 344) with delta (0, 0)
Screenshot: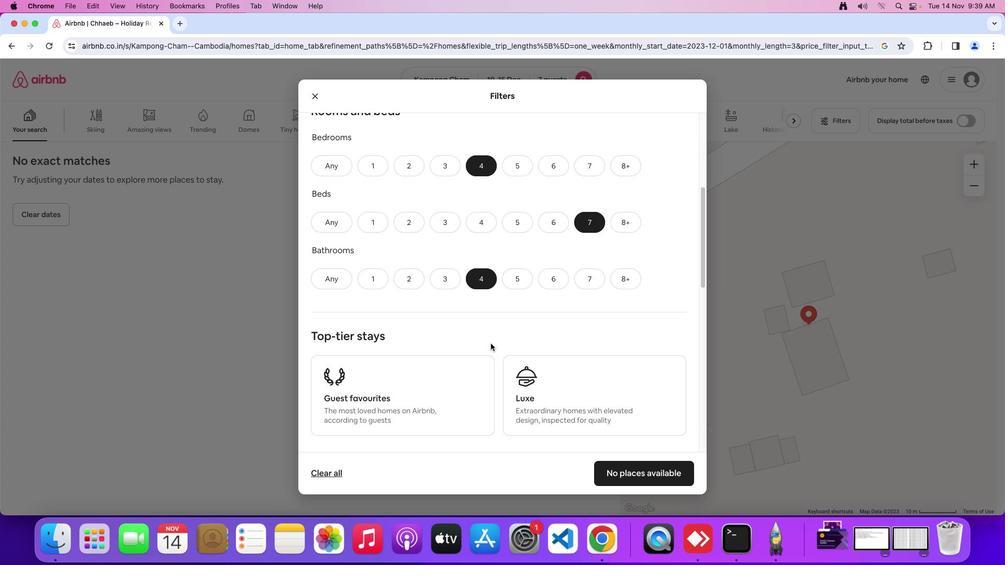 
Action: Mouse moved to (490, 343)
Screenshot: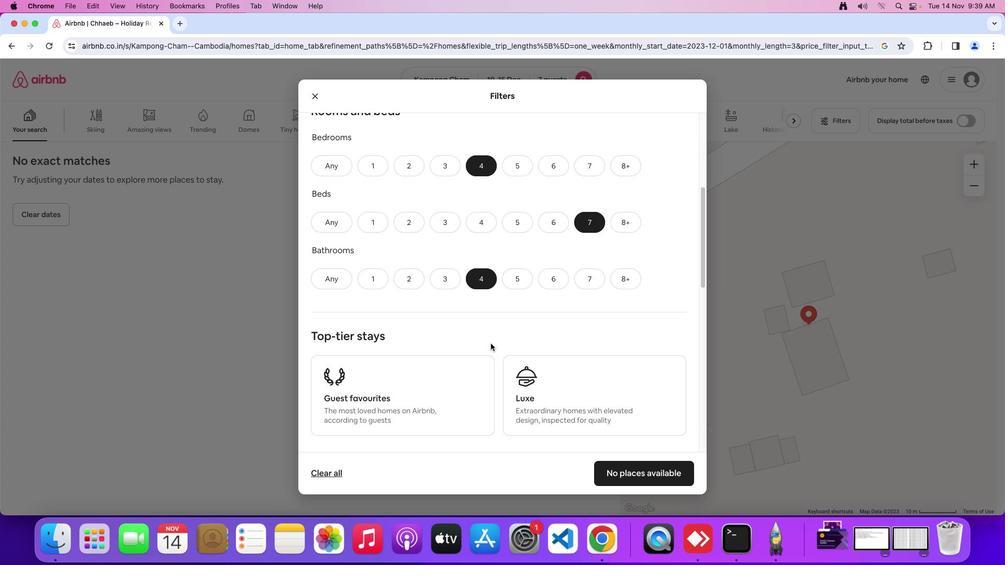 
Action: Mouse scrolled (490, 343) with delta (0, 0)
Screenshot: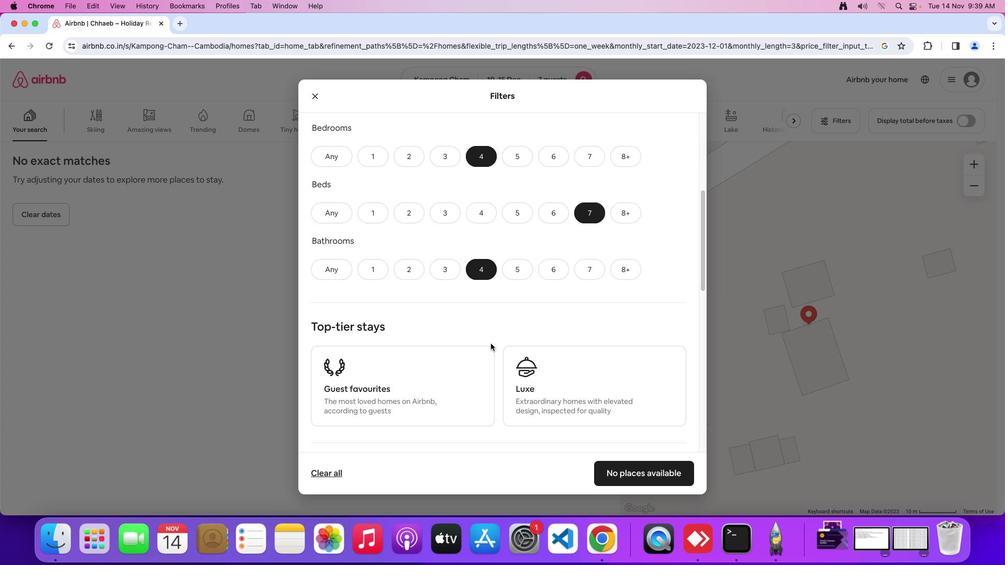 
Action: Mouse scrolled (490, 343) with delta (0, 0)
Screenshot: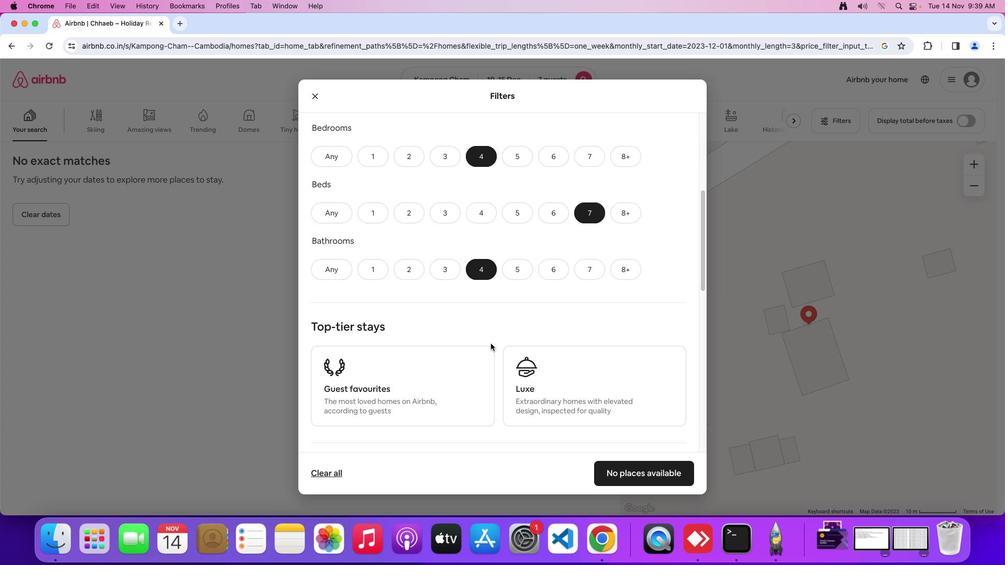 
Action: Mouse scrolled (490, 343) with delta (0, 0)
Screenshot: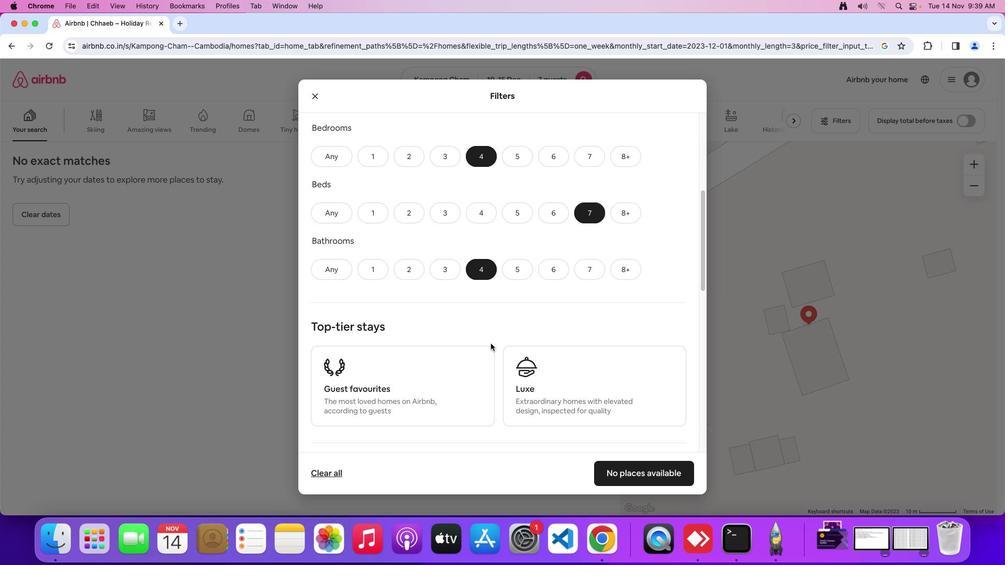
Action: Mouse moved to (490, 343)
Screenshot: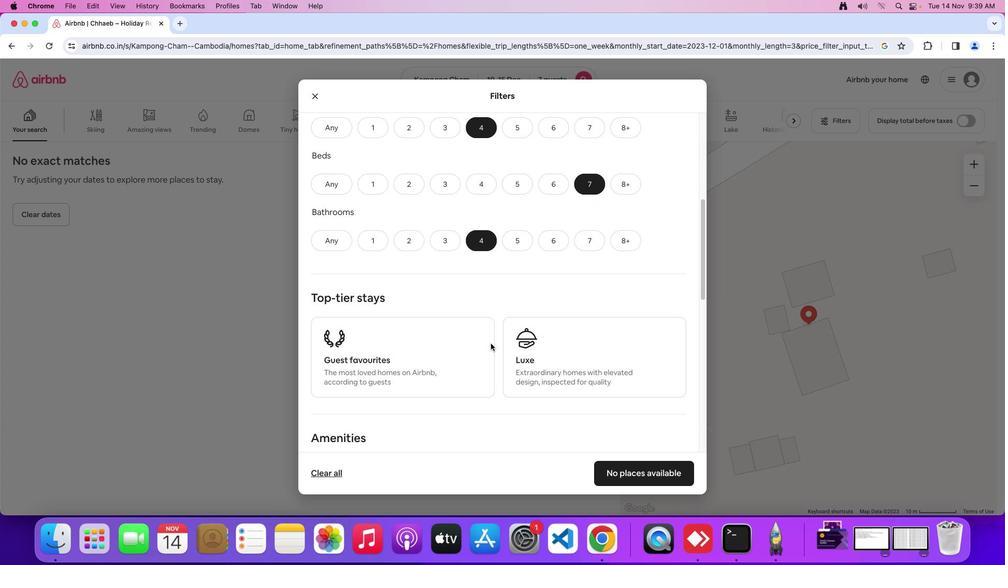 
Action: Mouse scrolled (490, 343) with delta (0, 0)
Screenshot: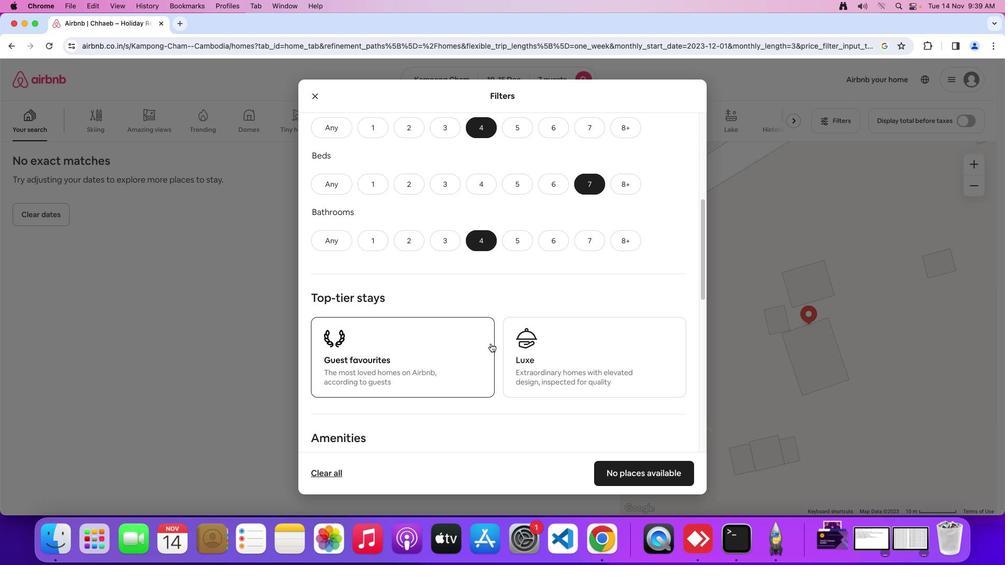 
Action: Mouse scrolled (490, 343) with delta (0, 0)
Screenshot: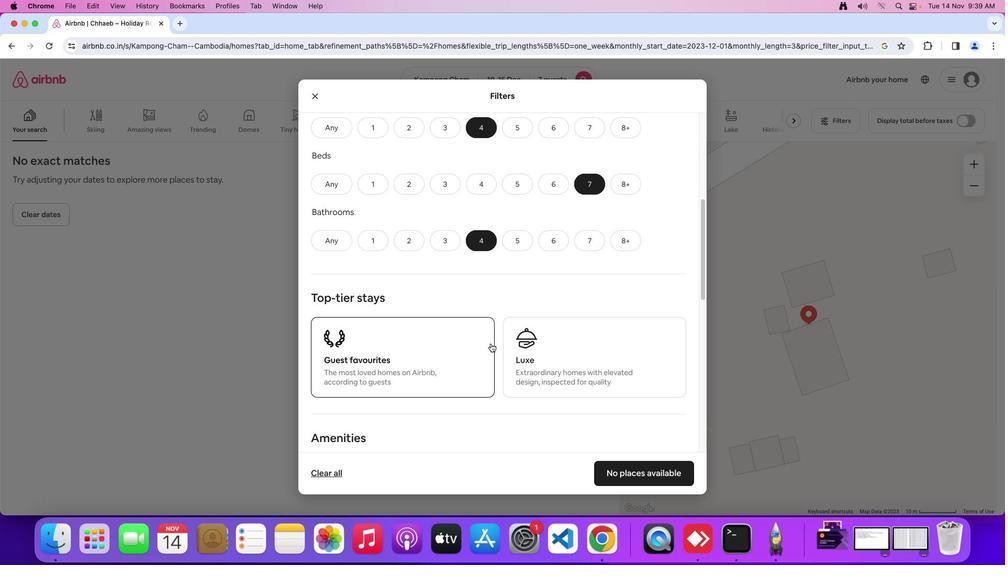 
Action: Mouse scrolled (490, 343) with delta (0, 0)
Screenshot: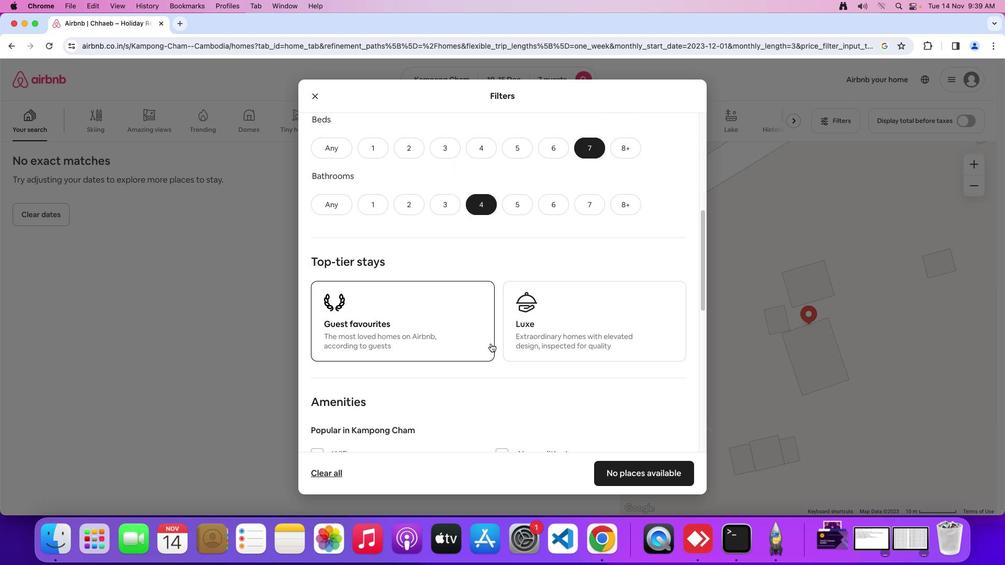 
Action: Mouse scrolled (490, 343) with delta (0, 0)
Screenshot: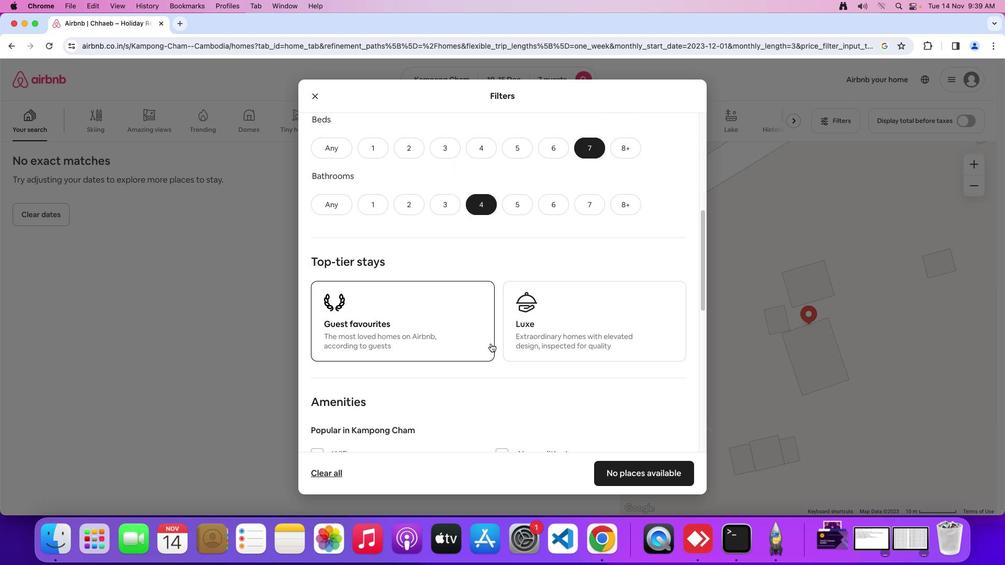
Action: Mouse scrolled (490, 343) with delta (0, 0)
Screenshot: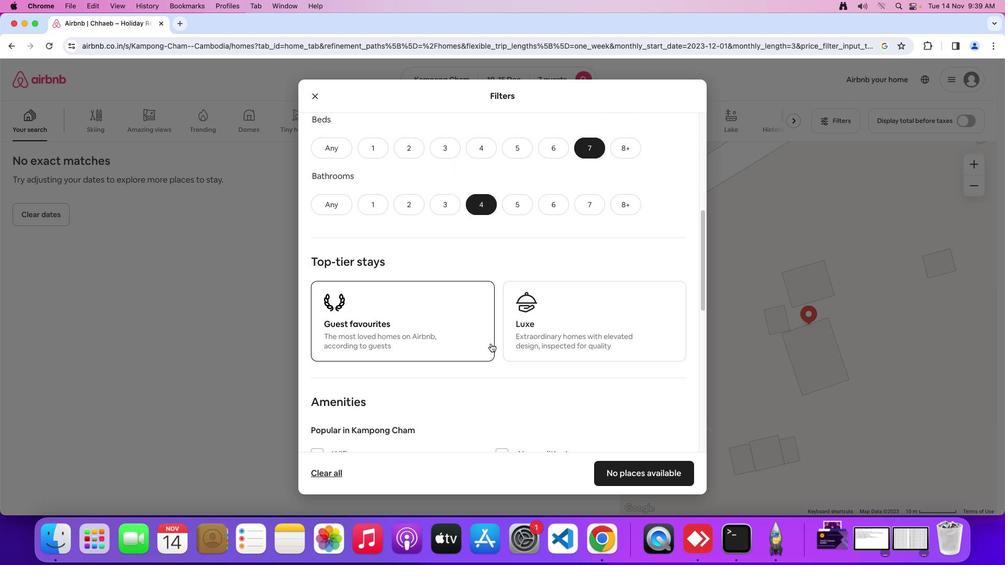 
Action: Mouse moved to (490, 343)
Screenshot: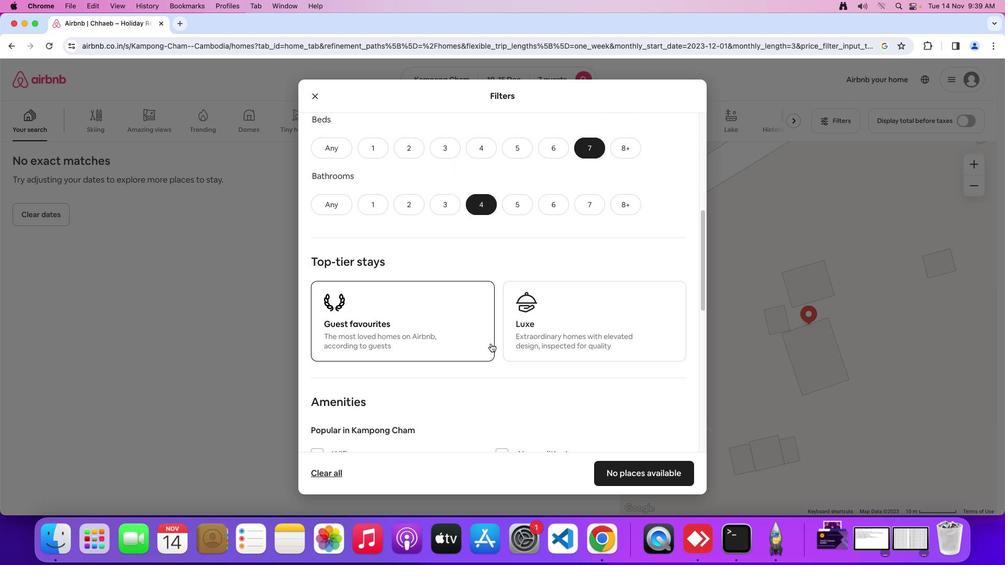 
Action: Mouse scrolled (490, 343) with delta (0, 0)
Screenshot: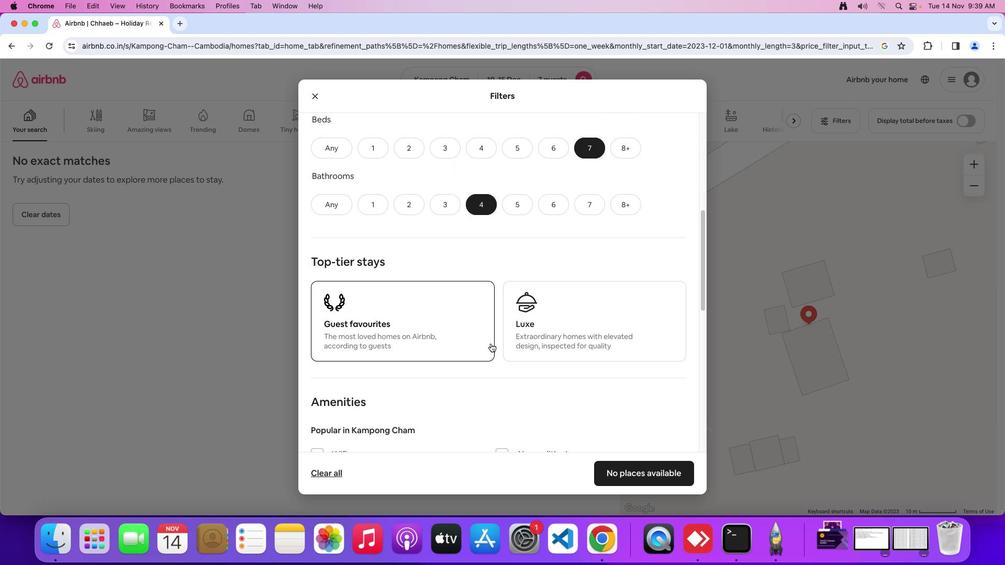 
Action: Mouse scrolled (490, 343) with delta (0, 0)
Screenshot: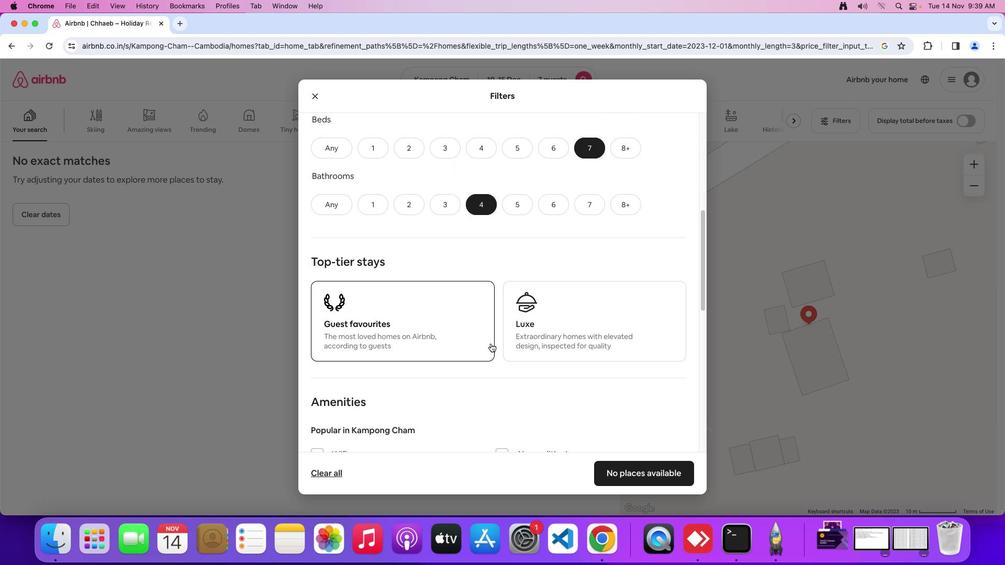 
Action: Mouse scrolled (490, 343) with delta (0, 0)
Screenshot: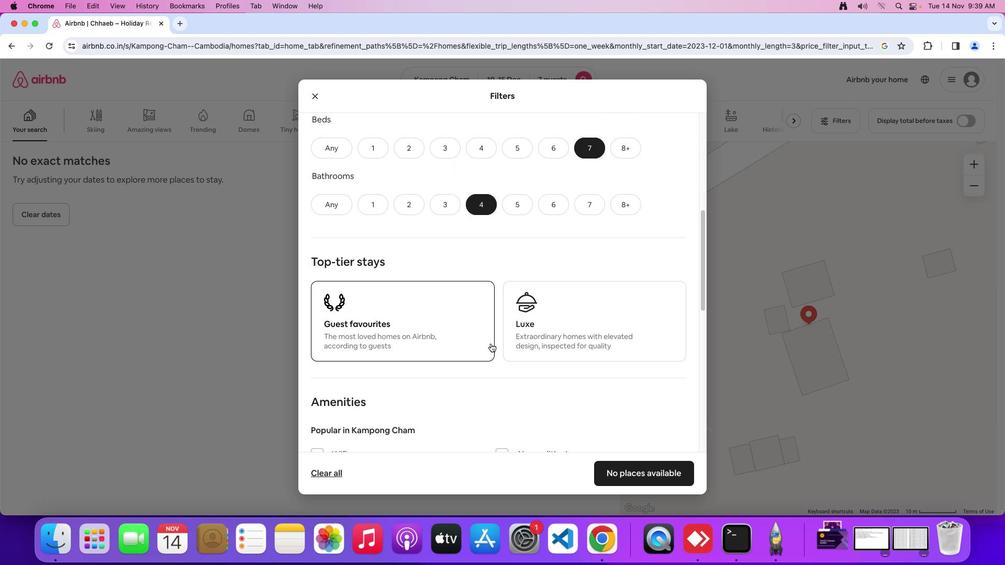 
Action: Mouse moved to (491, 343)
Screenshot: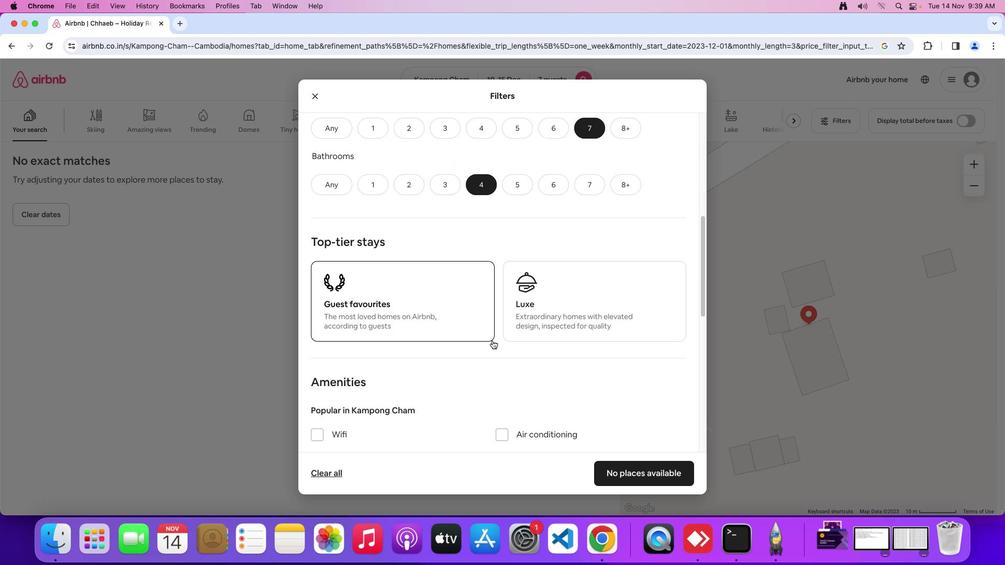 
Action: Mouse scrolled (491, 343) with delta (0, 0)
Screenshot: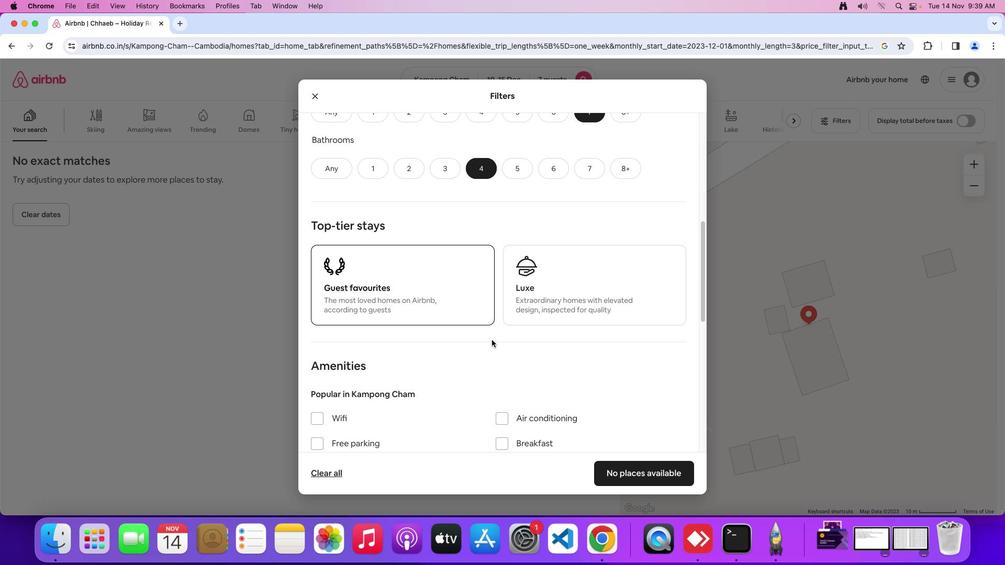 
Action: Mouse scrolled (491, 343) with delta (0, 0)
Screenshot: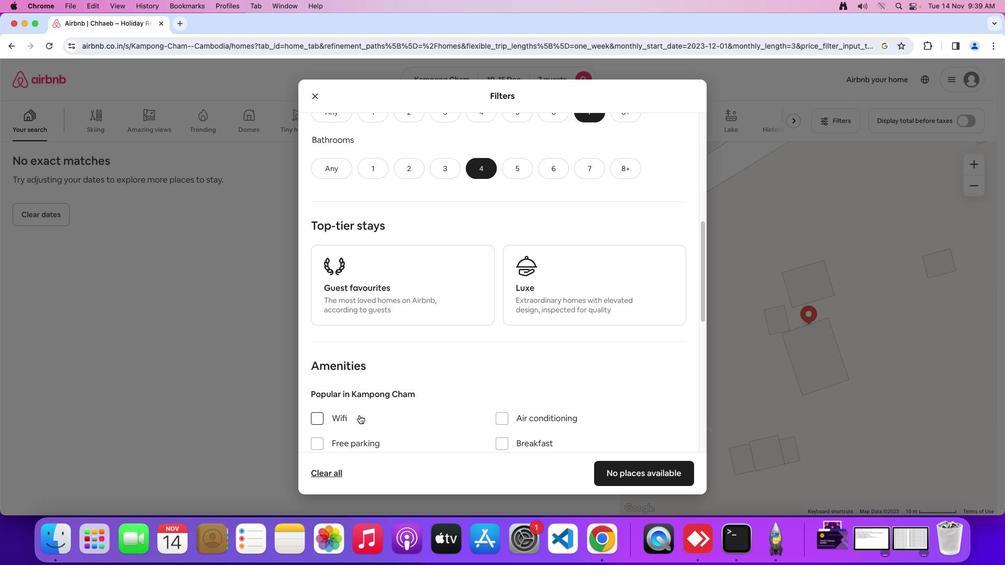 
Action: Mouse scrolled (491, 343) with delta (0, 0)
Screenshot: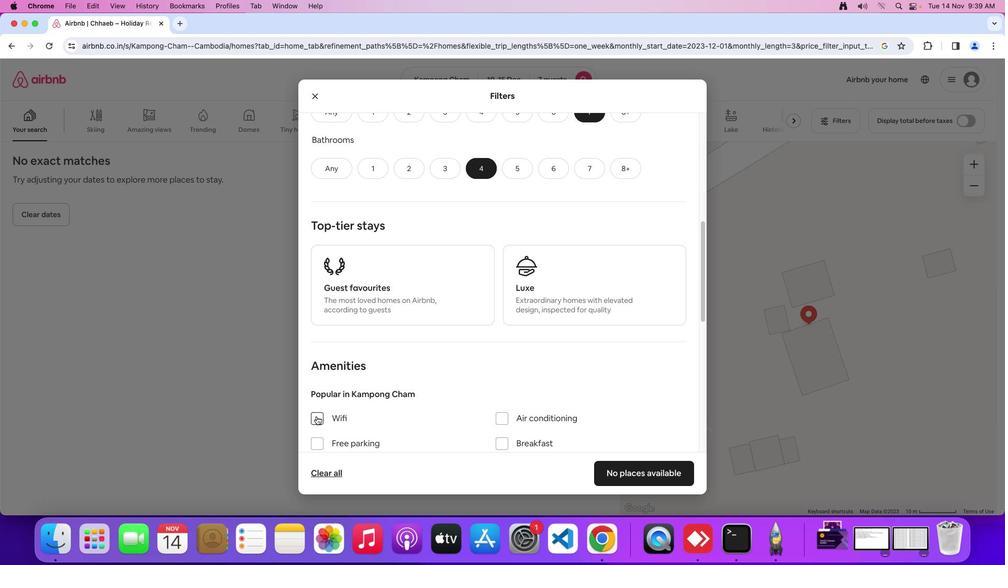 
Action: Mouse scrolled (491, 343) with delta (0, 0)
Screenshot: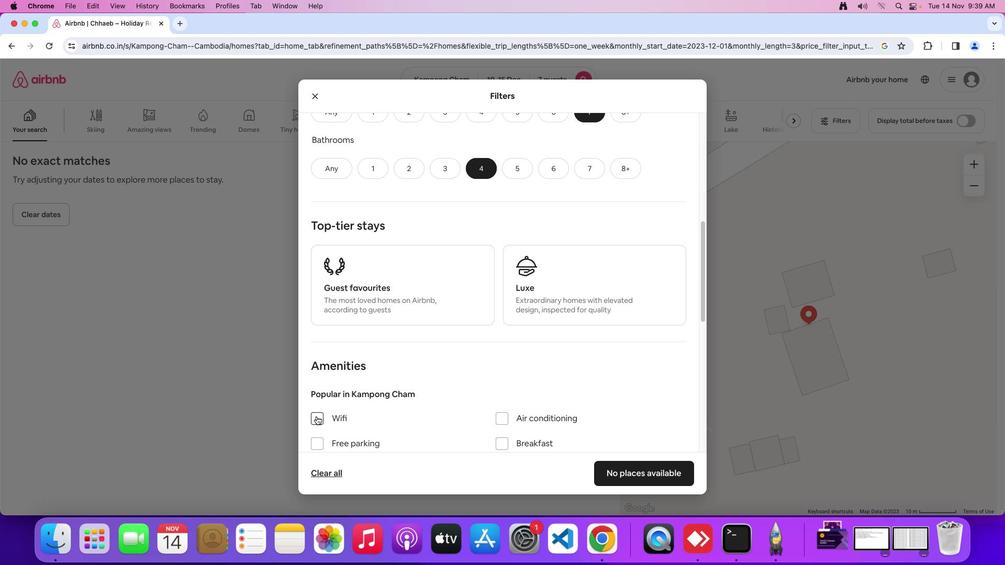 
Action: Mouse moved to (492, 340)
Screenshot: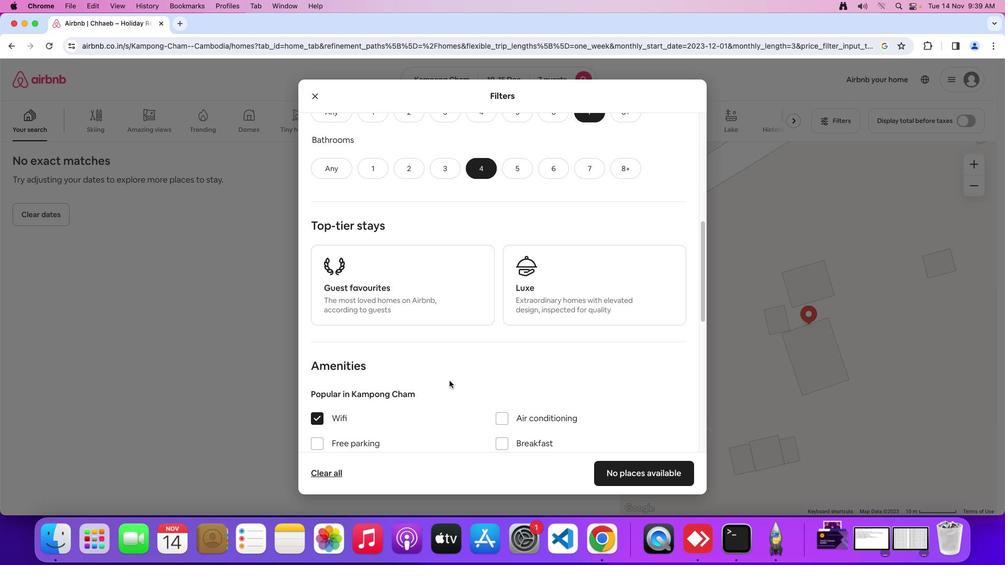 
Action: Mouse scrolled (492, 340) with delta (0, 0)
Screenshot: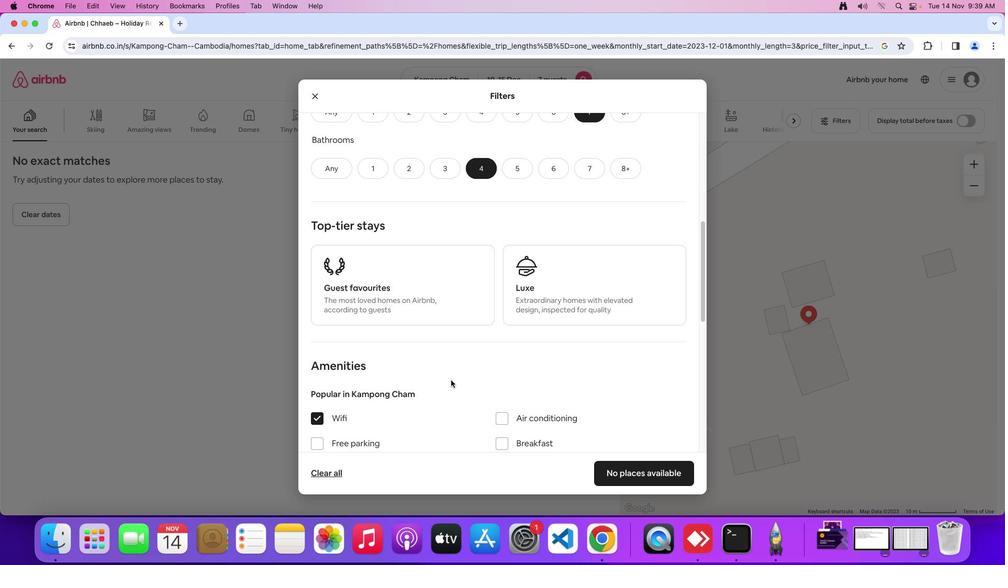 
Action: Mouse scrolled (492, 340) with delta (0, 0)
Screenshot: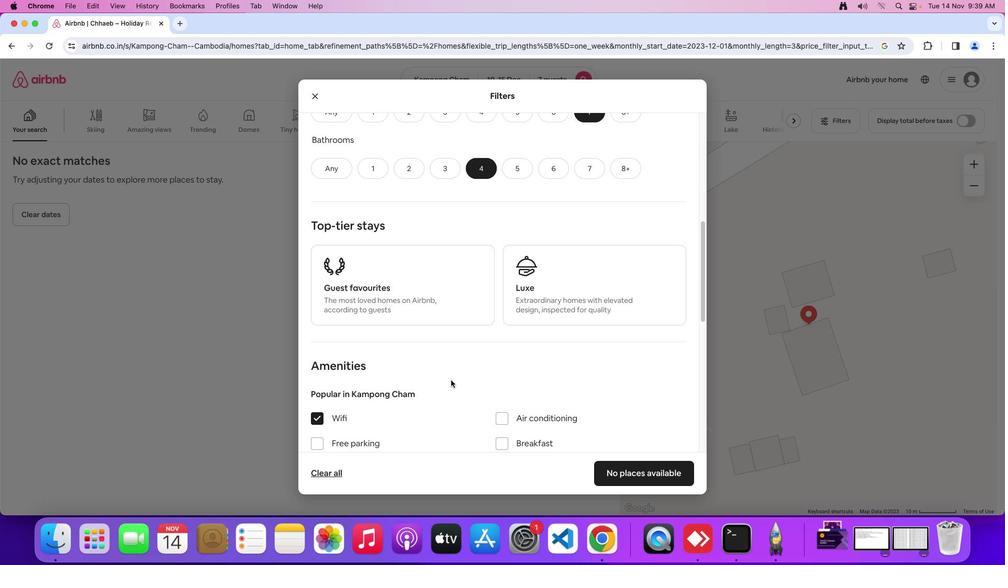 
Action: Mouse moved to (316, 416)
Screenshot: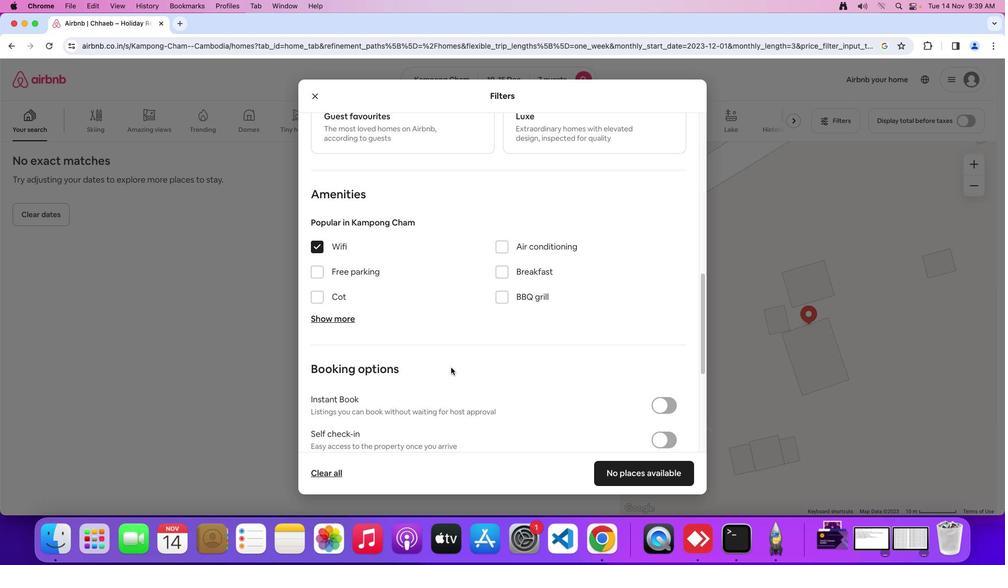 
Action: Mouse pressed left at (316, 416)
Screenshot: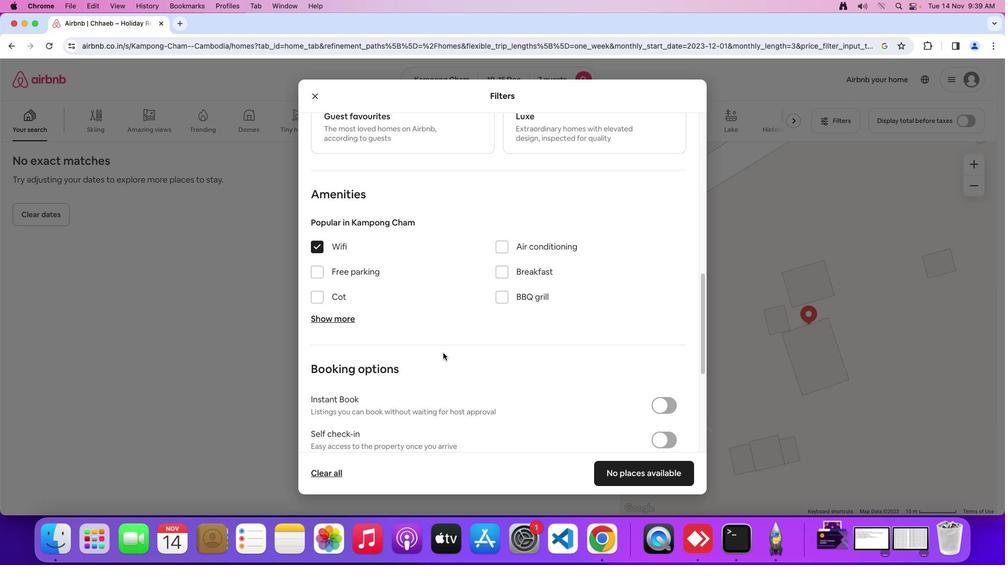 
Action: Mouse moved to (451, 380)
Screenshot: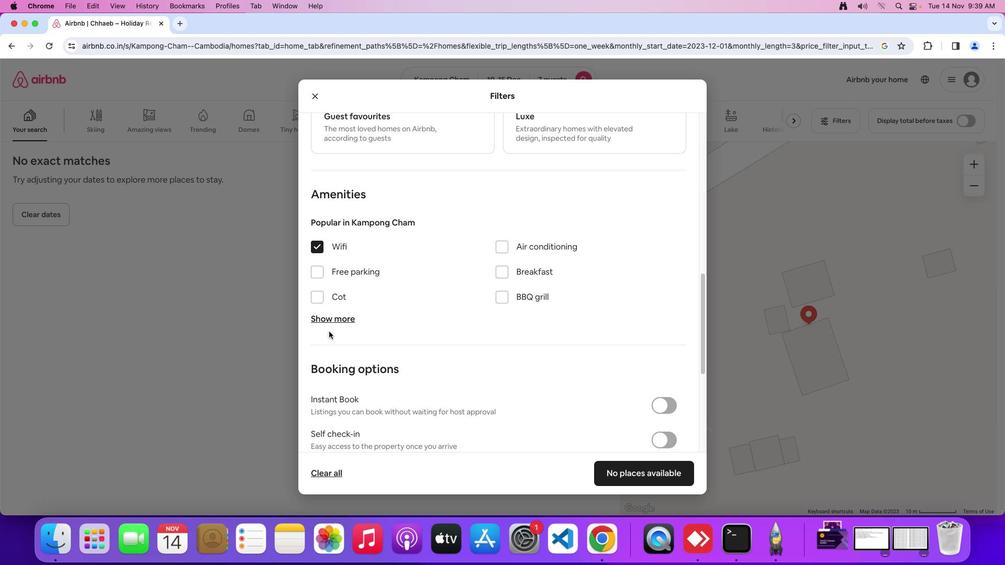 
Action: Mouse scrolled (451, 380) with delta (0, 0)
Screenshot: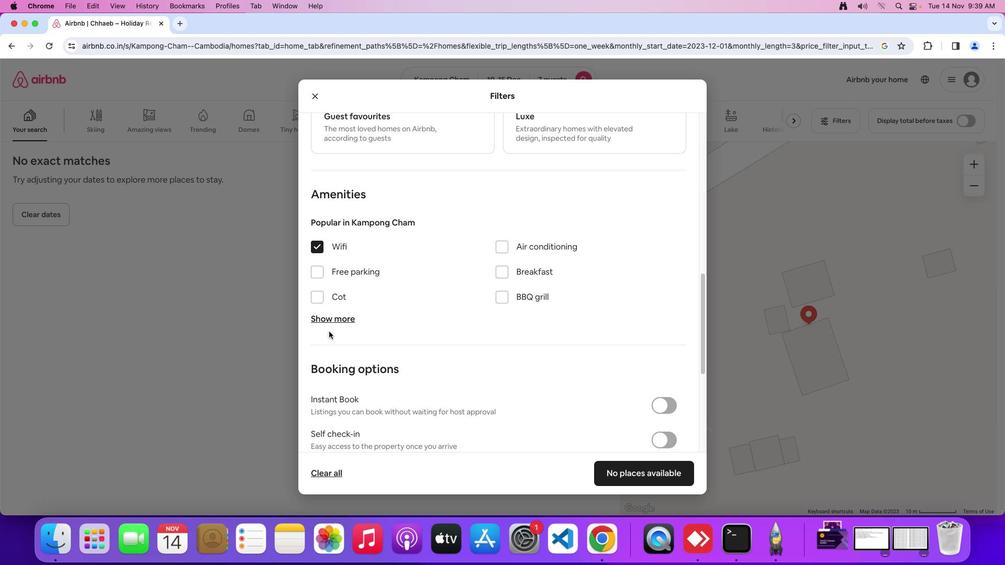 
Action: Mouse moved to (451, 380)
Screenshot: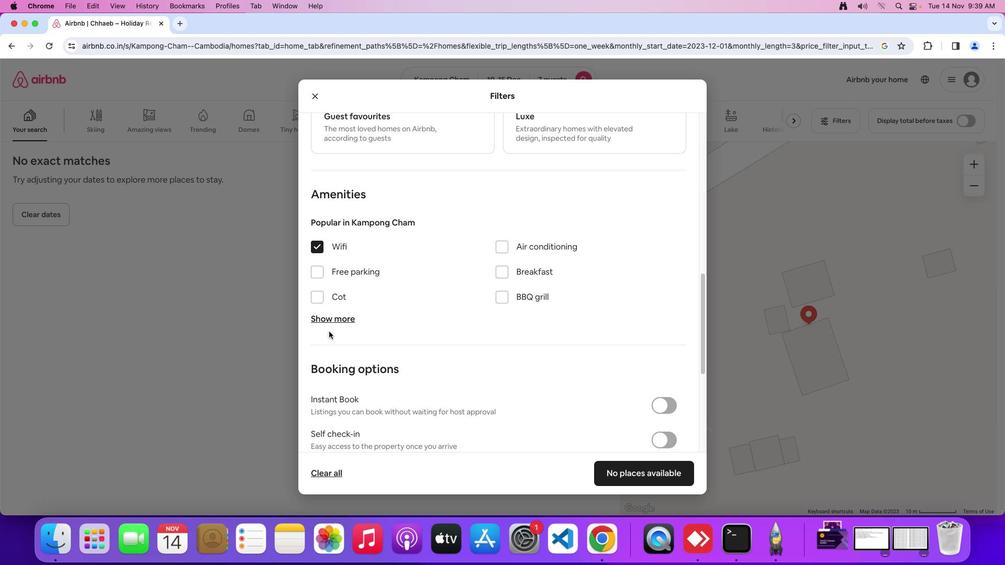 
Action: Mouse scrolled (451, 380) with delta (0, 0)
Screenshot: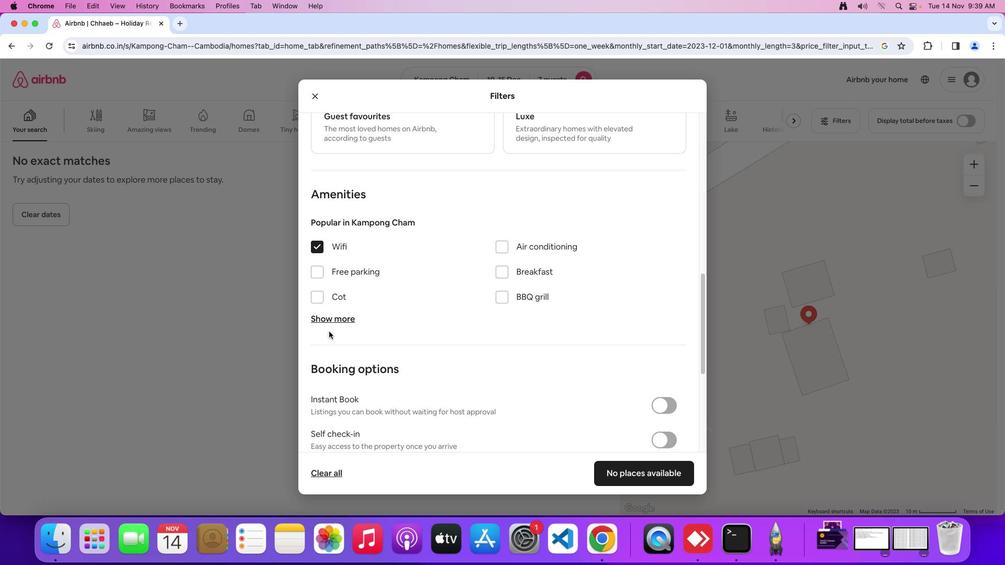 
Action: Mouse scrolled (451, 380) with delta (0, -1)
Screenshot: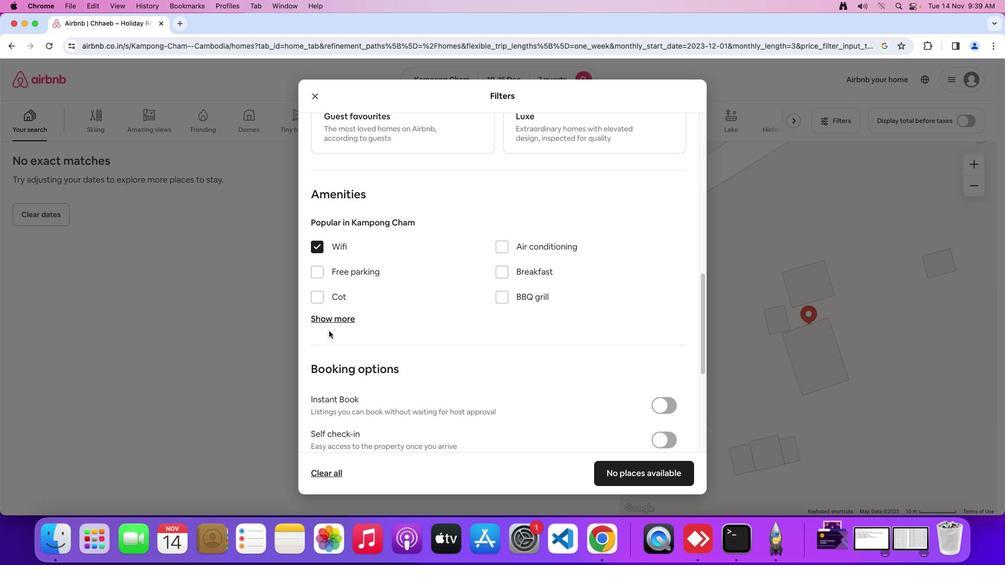 
Action: Mouse moved to (452, 378)
Screenshot: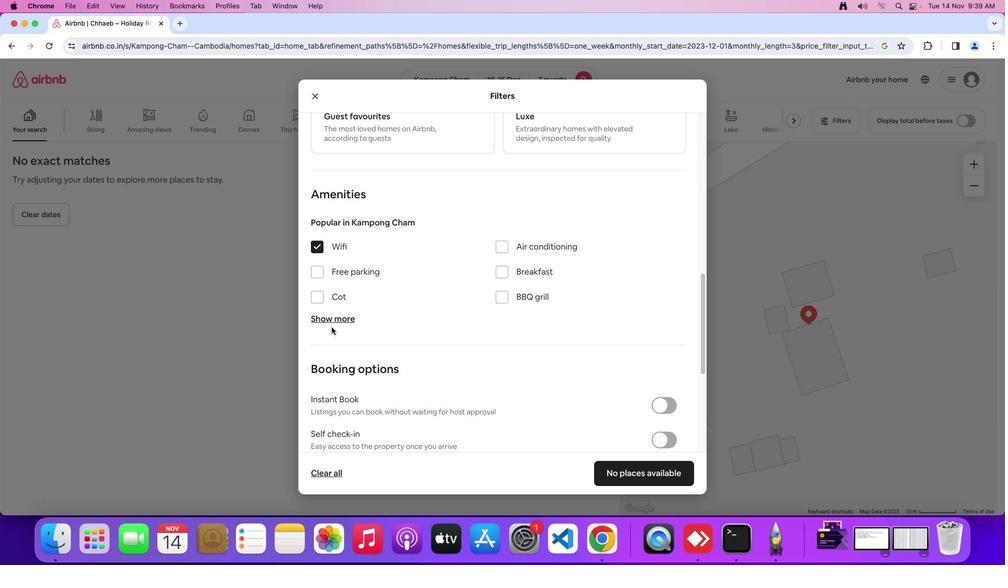 
Action: Mouse scrolled (452, 378) with delta (0, -1)
Screenshot: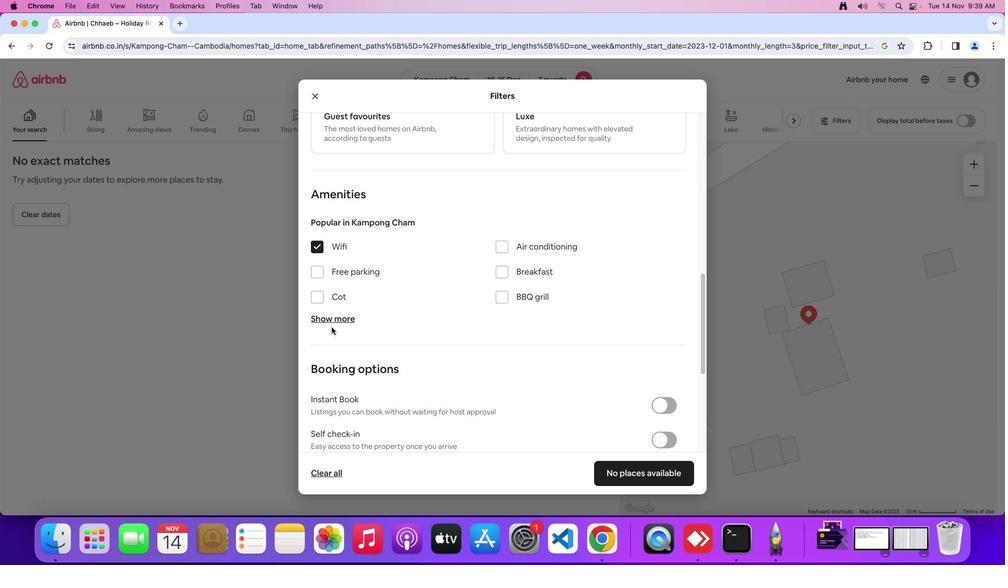 
Action: Mouse moved to (334, 320)
Screenshot: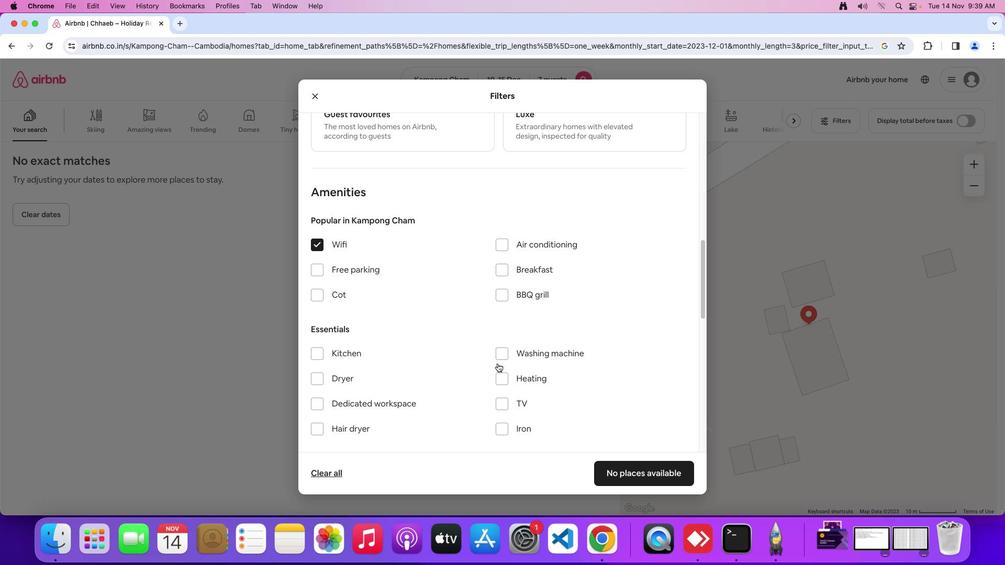 
Action: Mouse pressed left at (334, 320)
Screenshot: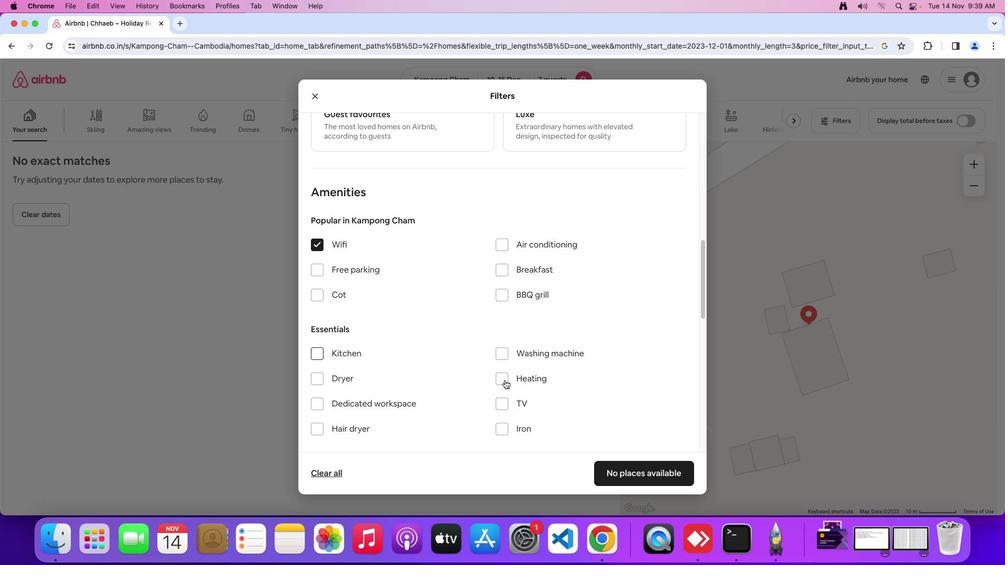 
Action: Mouse moved to (476, 331)
Screenshot: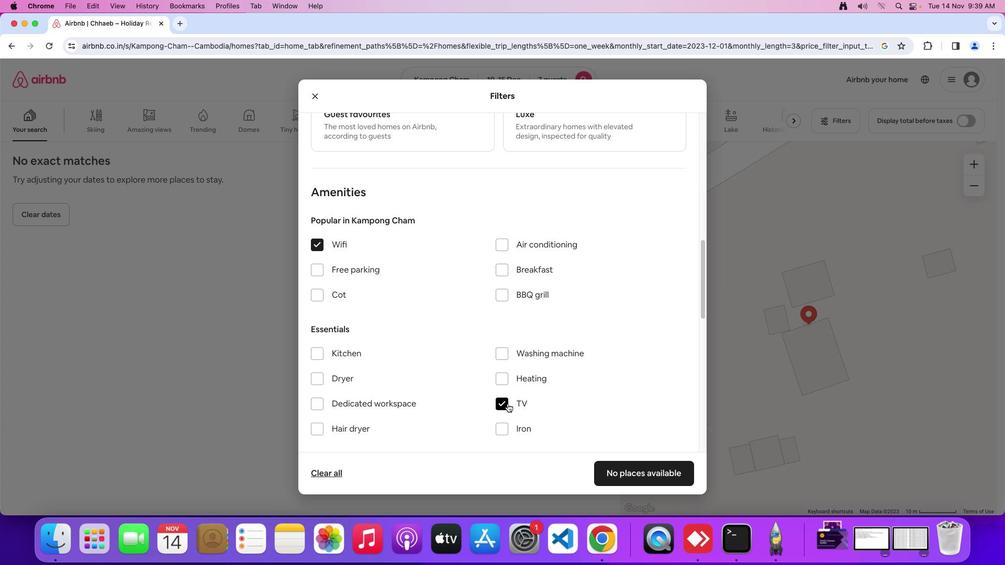 
Action: Mouse scrolled (476, 331) with delta (0, 0)
Screenshot: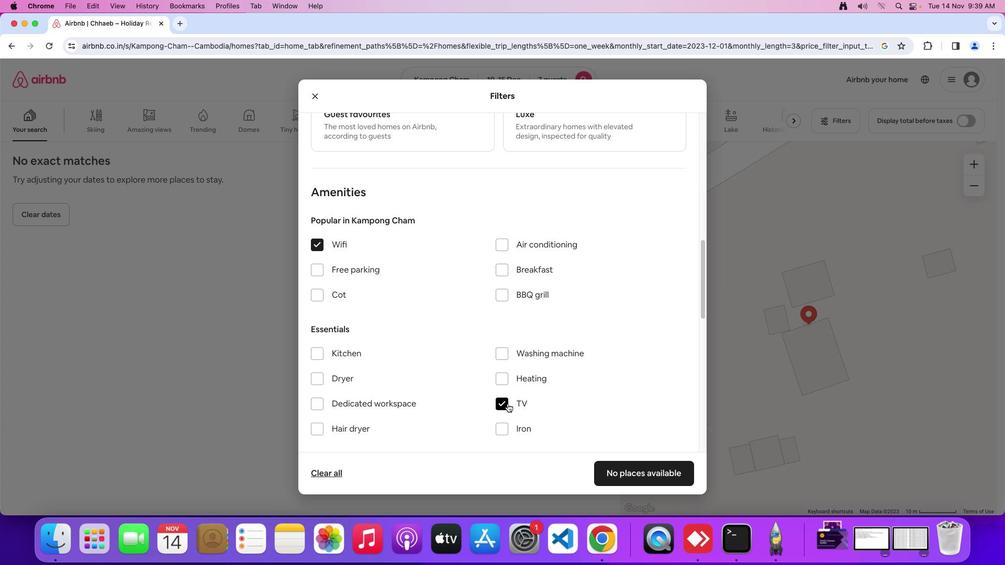 
Action: Mouse moved to (508, 403)
Screenshot: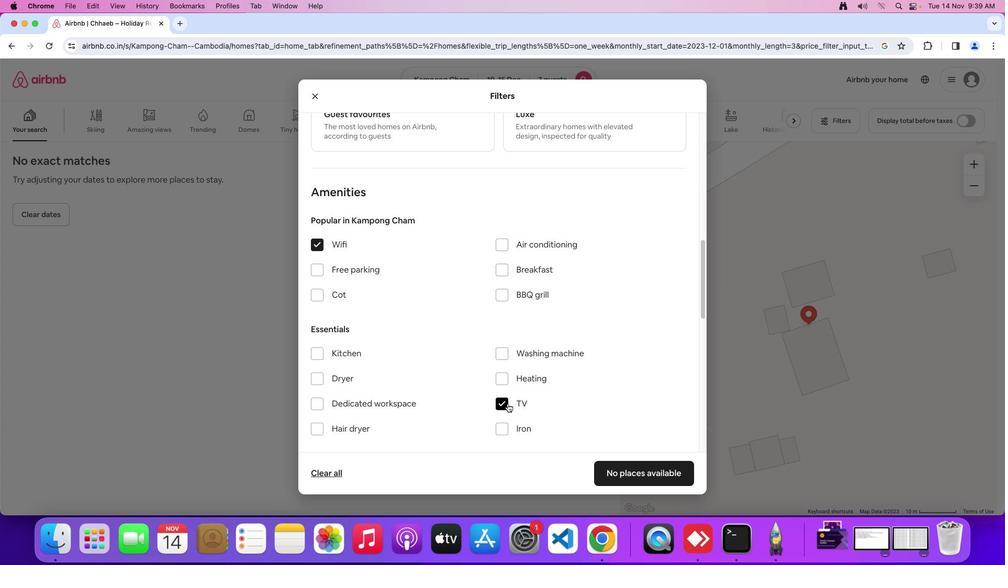 
Action: Mouse pressed left at (508, 403)
Screenshot: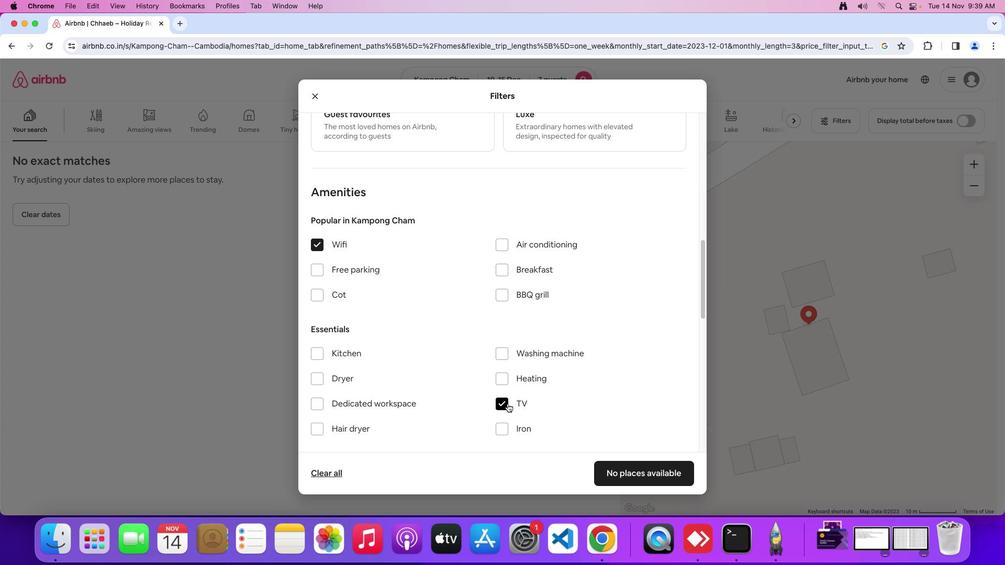 
Action: Mouse moved to (510, 399)
Screenshot: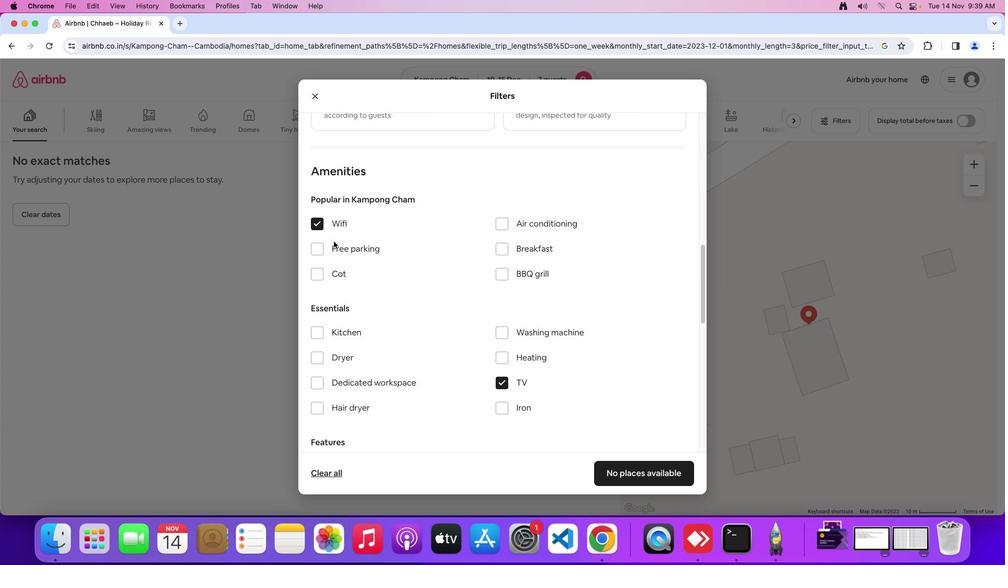
Action: Mouse scrolled (510, 399) with delta (0, 0)
Screenshot: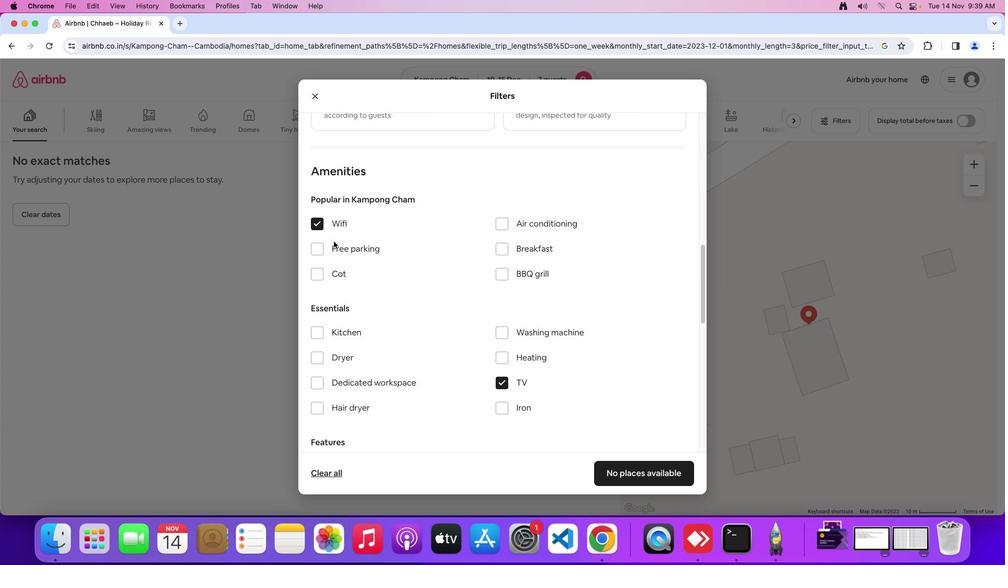 
Action: Mouse moved to (511, 396)
Screenshot: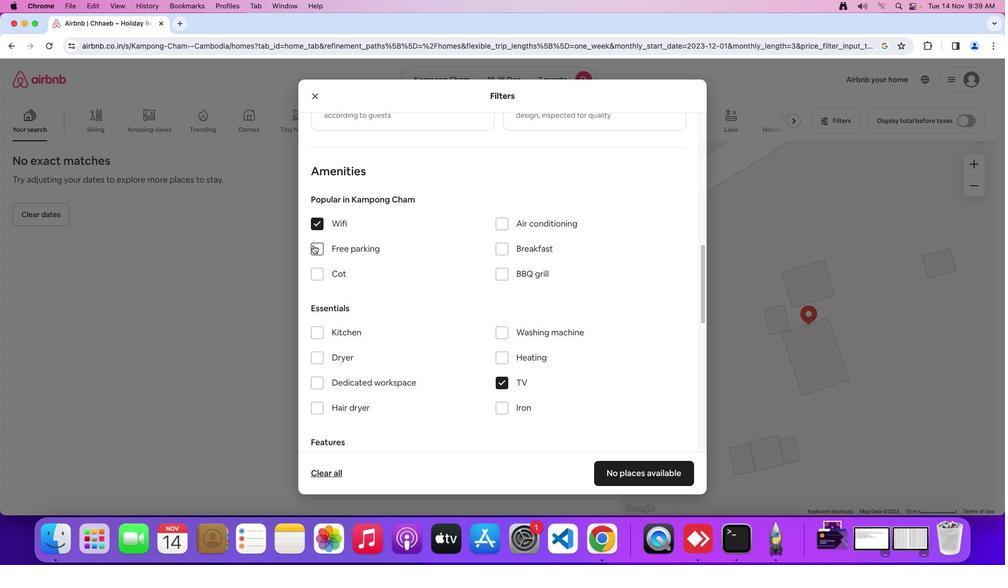 
Action: Mouse scrolled (511, 396) with delta (0, 0)
Screenshot: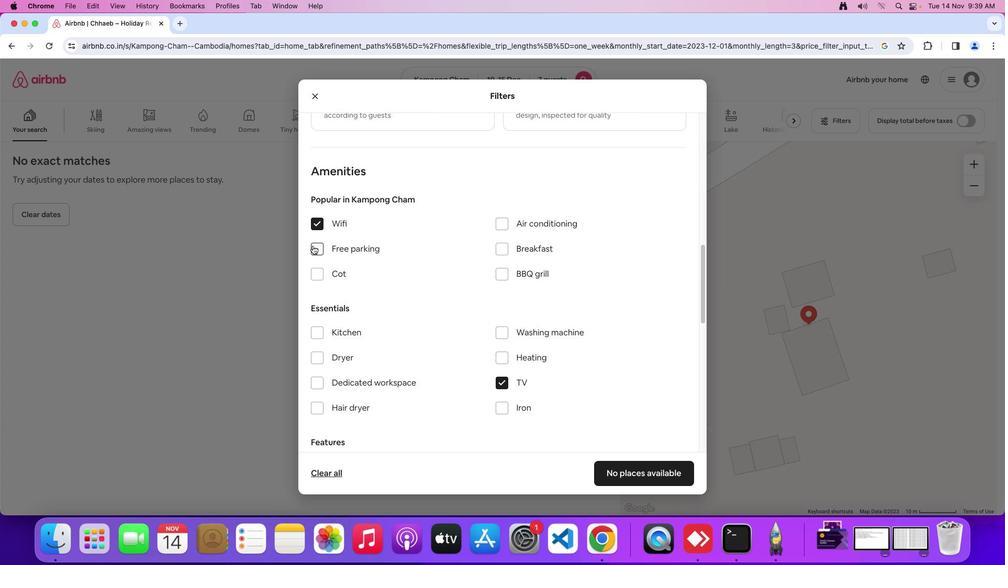 
Action: Mouse scrolled (511, 396) with delta (0, 0)
Screenshot: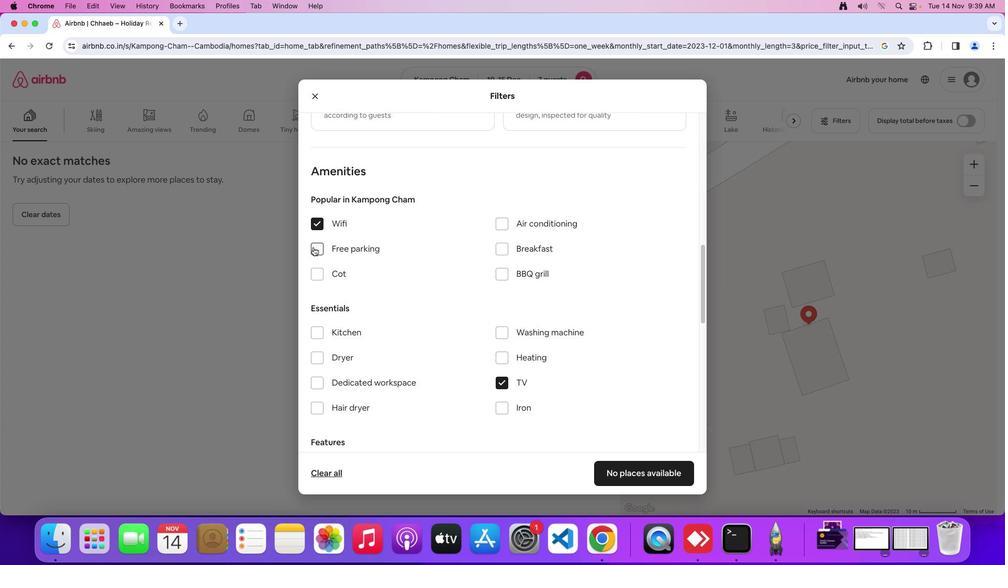
Action: Mouse moved to (511, 395)
Screenshot: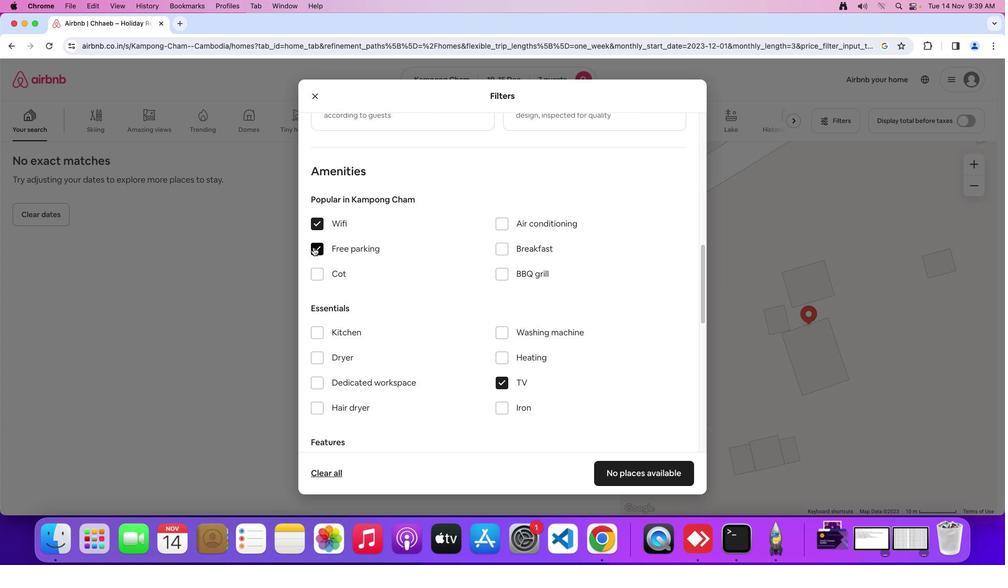 
Action: Mouse scrolled (511, 395) with delta (0, 0)
Screenshot: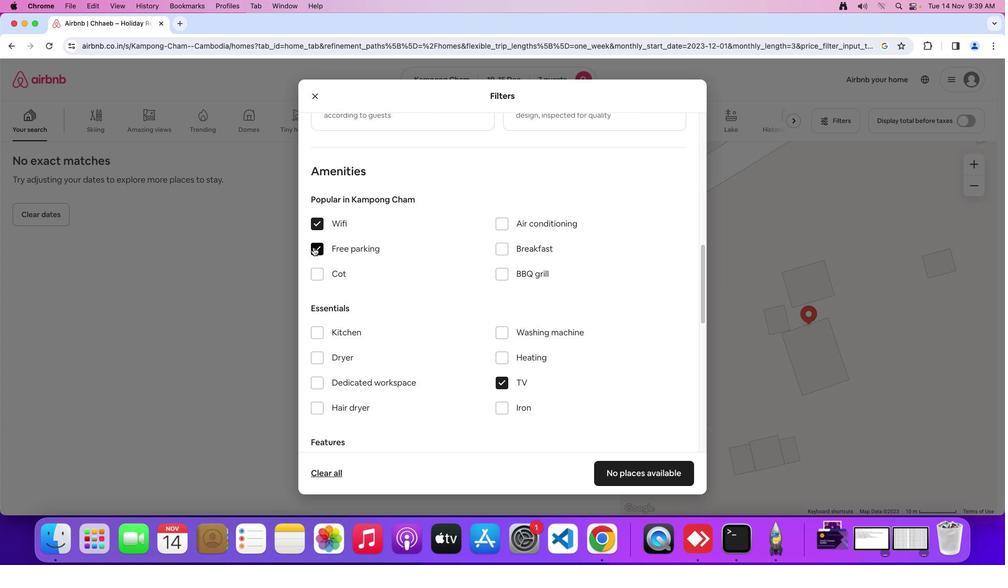 
Action: Mouse moved to (511, 395)
Screenshot: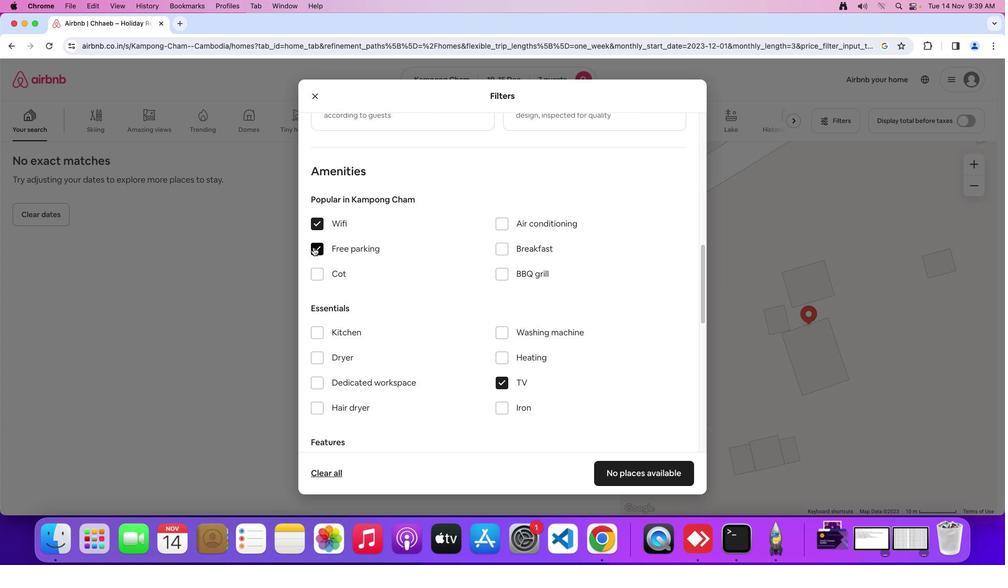 
Action: Mouse scrolled (511, 395) with delta (0, 0)
Screenshot: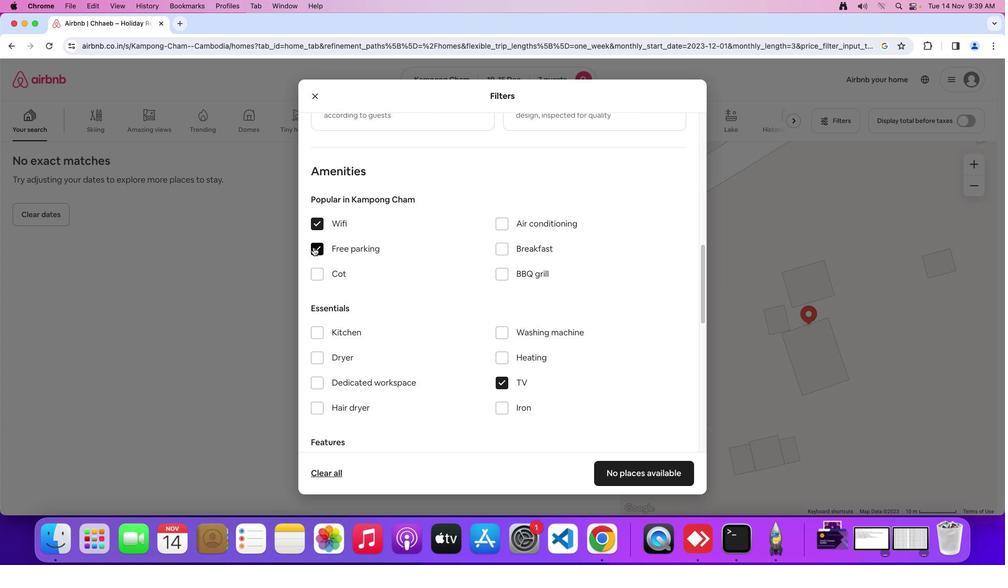 
Action: Mouse moved to (313, 247)
Screenshot: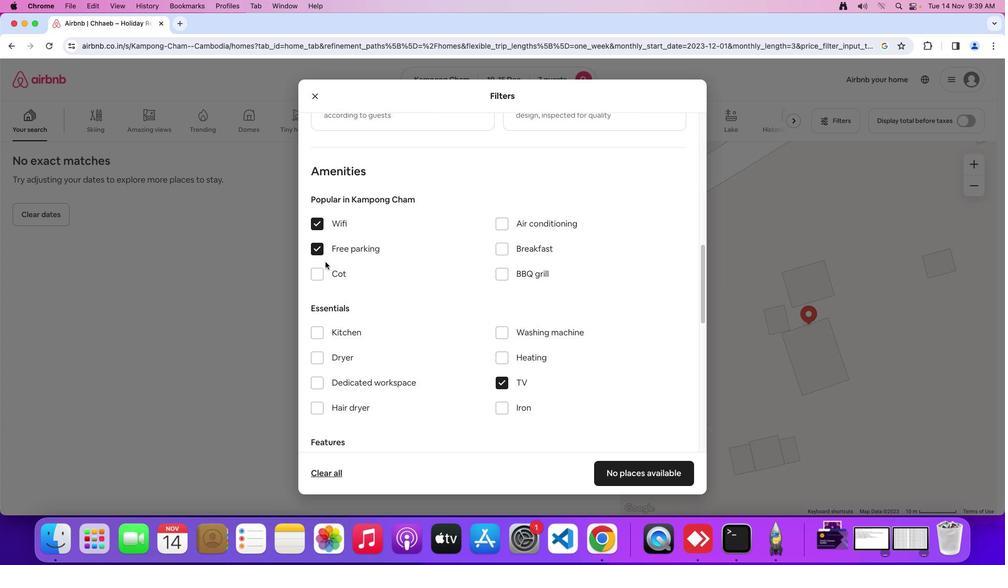 
Action: Mouse pressed left at (313, 247)
Screenshot: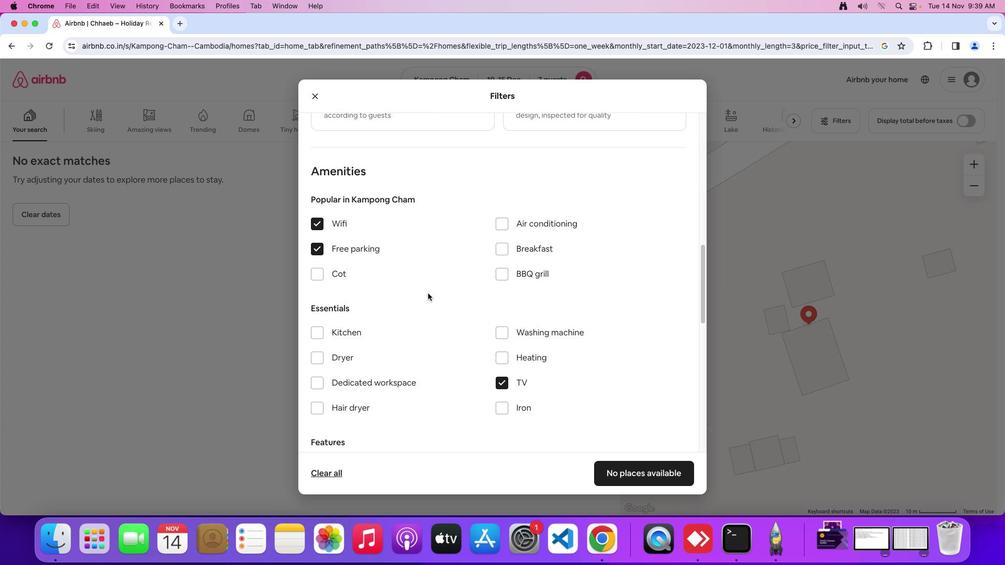 
Action: Mouse moved to (528, 330)
Screenshot: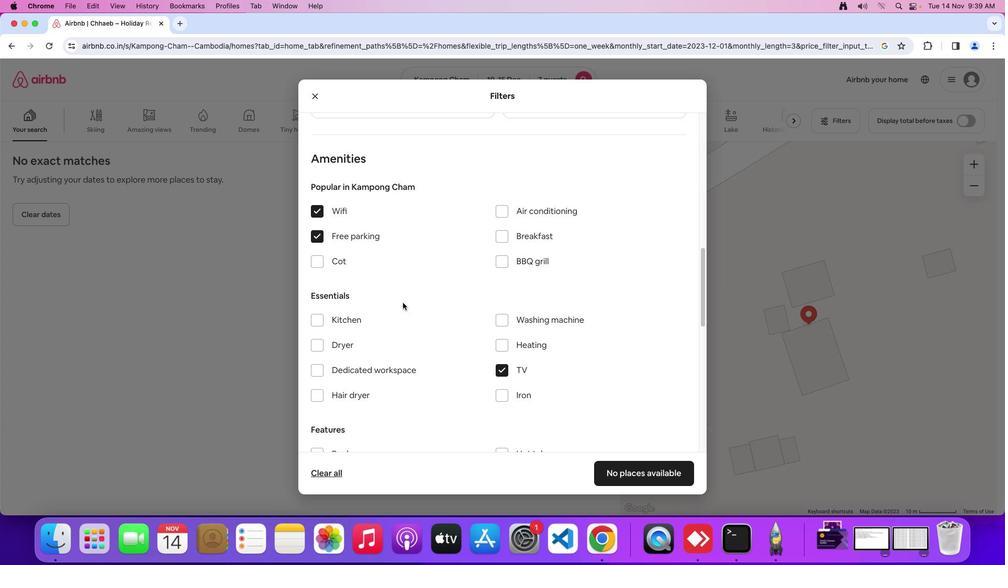 
Action: Mouse scrolled (528, 330) with delta (0, 0)
Screenshot: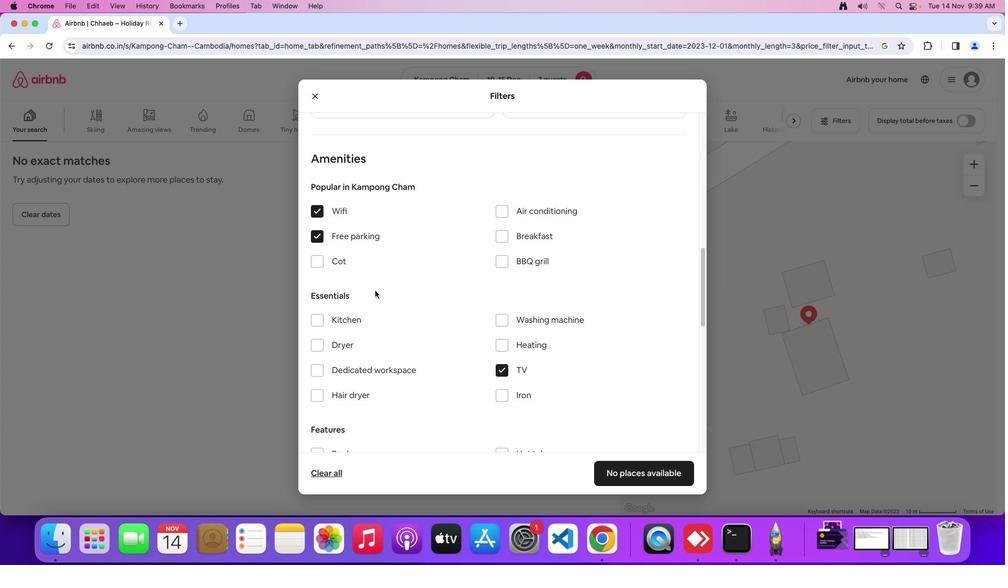 
Action: Mouse scrolled (528, 330) with delta (0, 0)
Screenshot: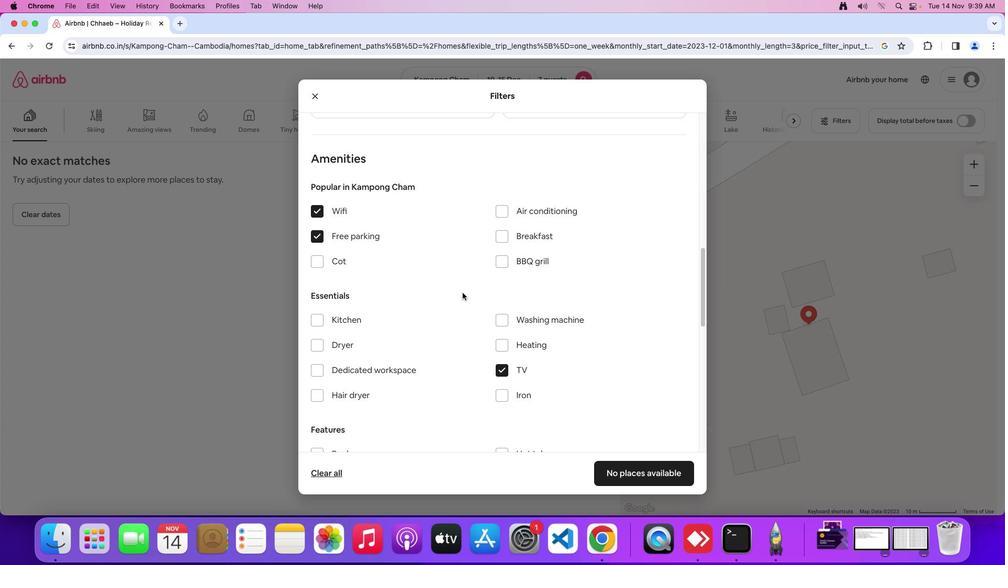 
Action: Mouse scrolled (528, 330) with delta (0, 0)
Screenshot: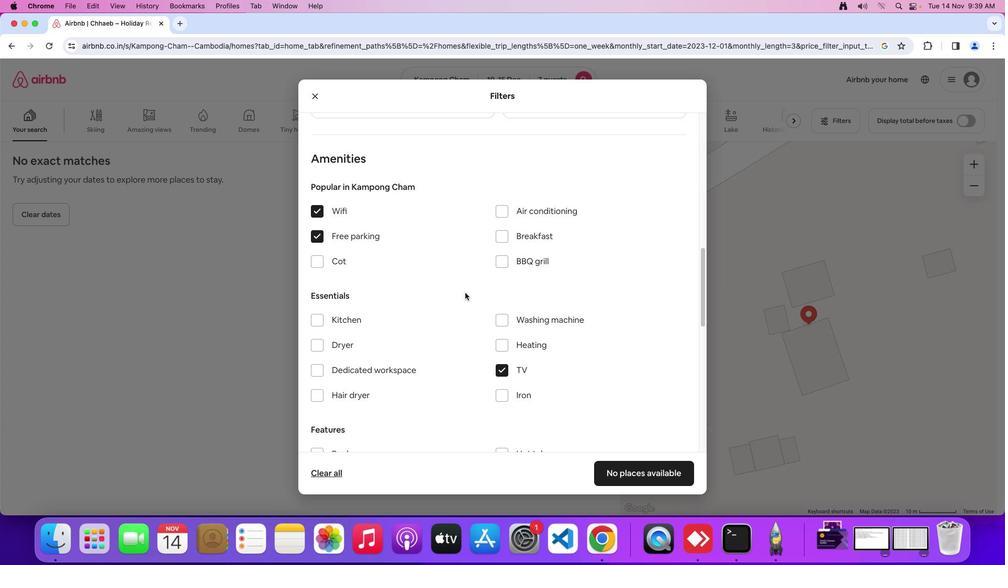 
Action: Mouse moved to (464, 310)
Screenshot: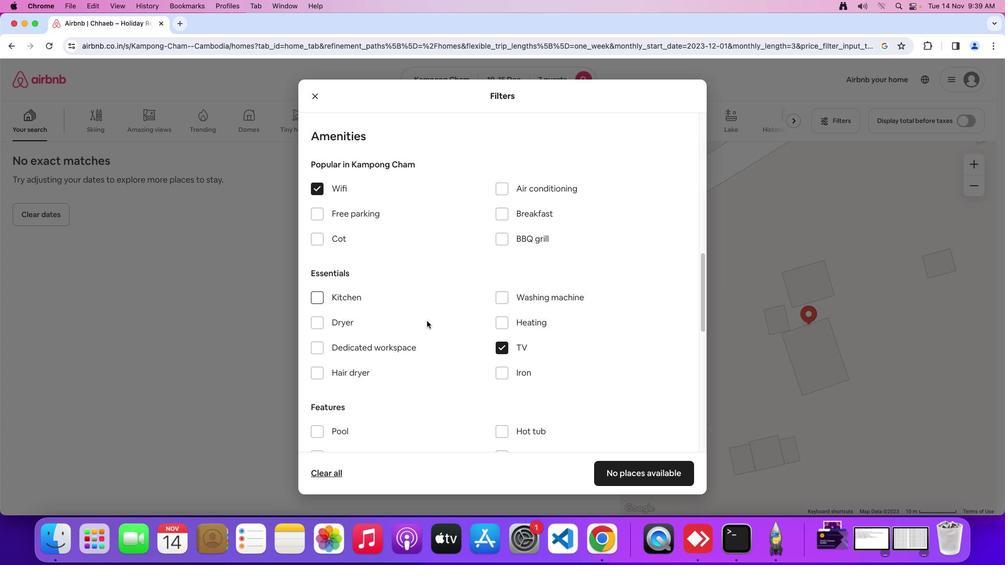 
Action: Mouse scrolled (464, 310) with delta (0, 0)
Screenshot: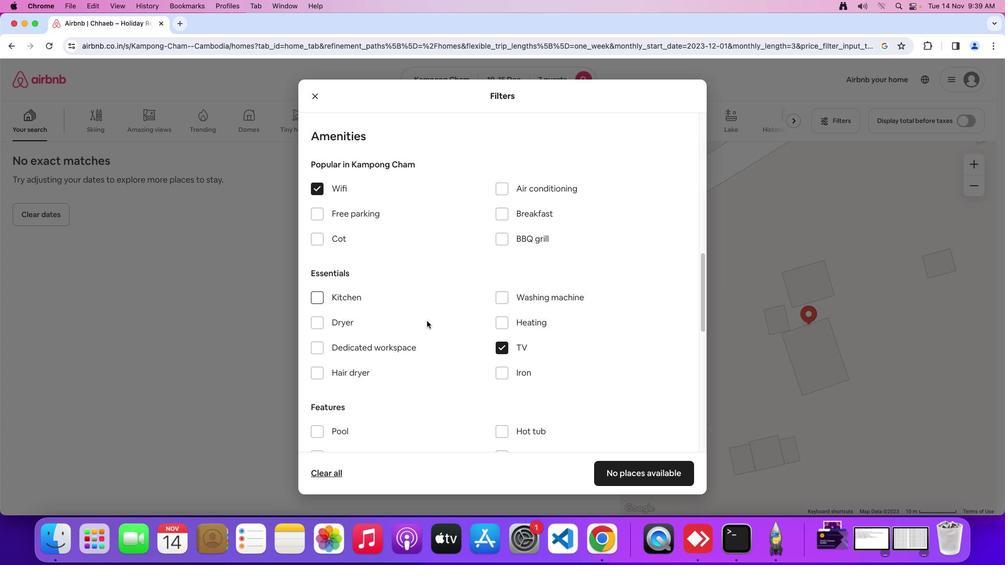 
Action: Mouse moved to (464, 309)
Screenshot: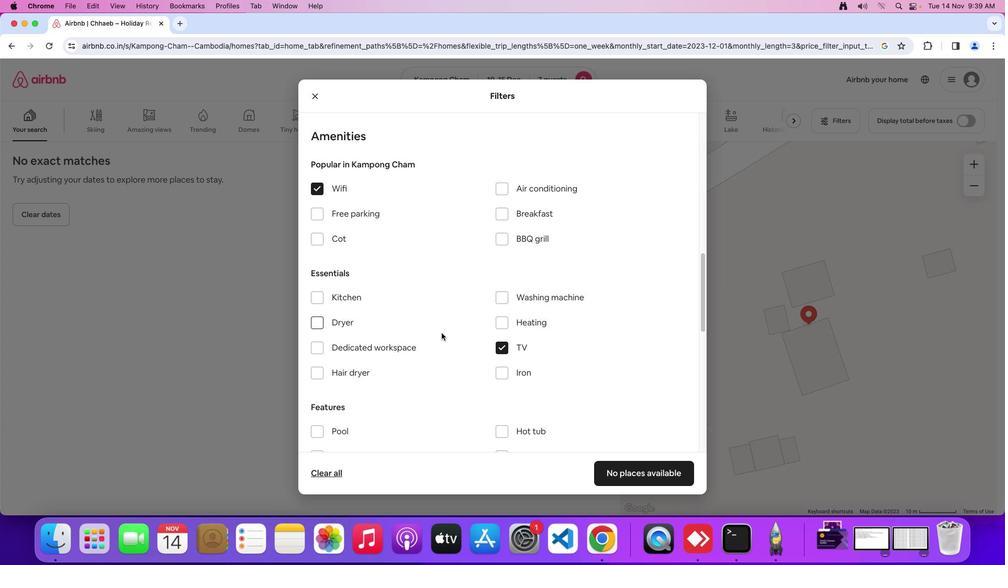 
Action: Mouse scrolled (464, 309) with delta (0, 0)
Screenshot: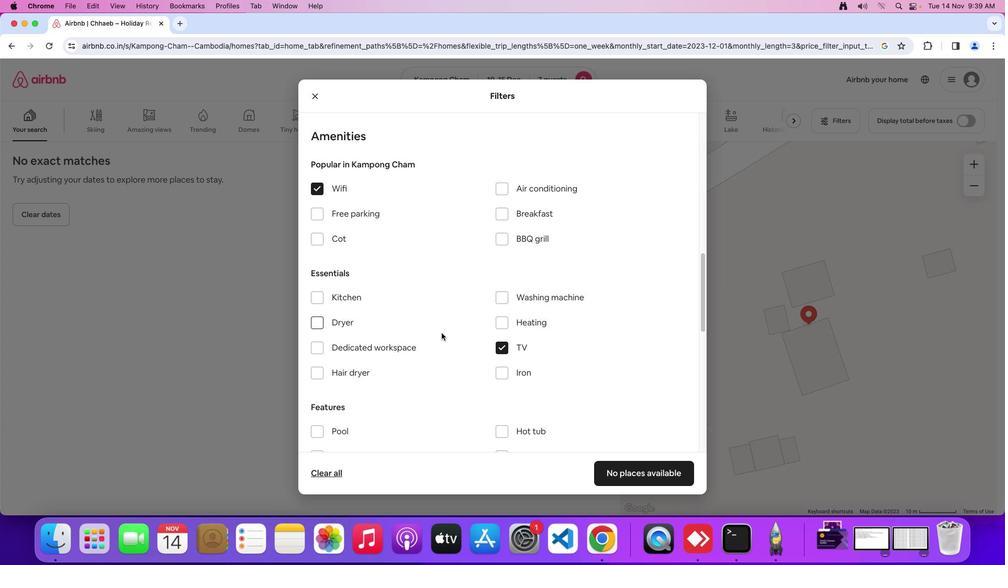 
Action: Mouse moved to (322, 214)
Screenshot: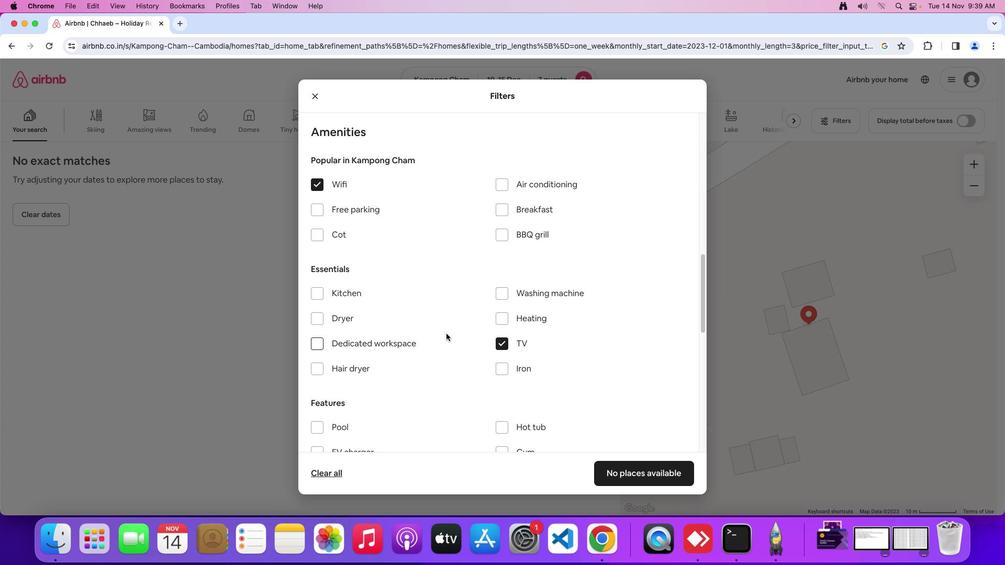 
Action: Mouse pressed left at (322, 214)
Screenshot: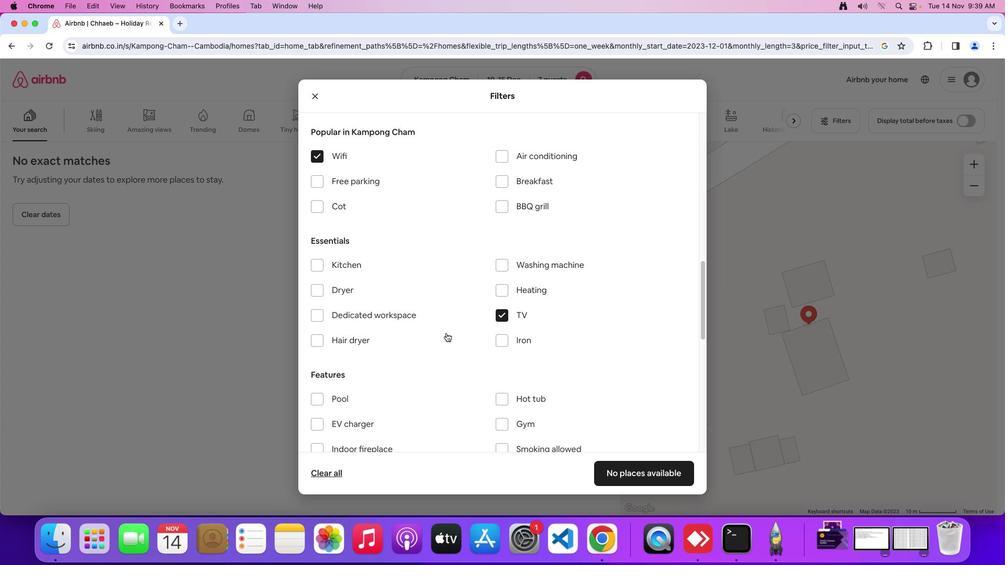 
Action: Mouse moved to (447, 334)
Screenshot: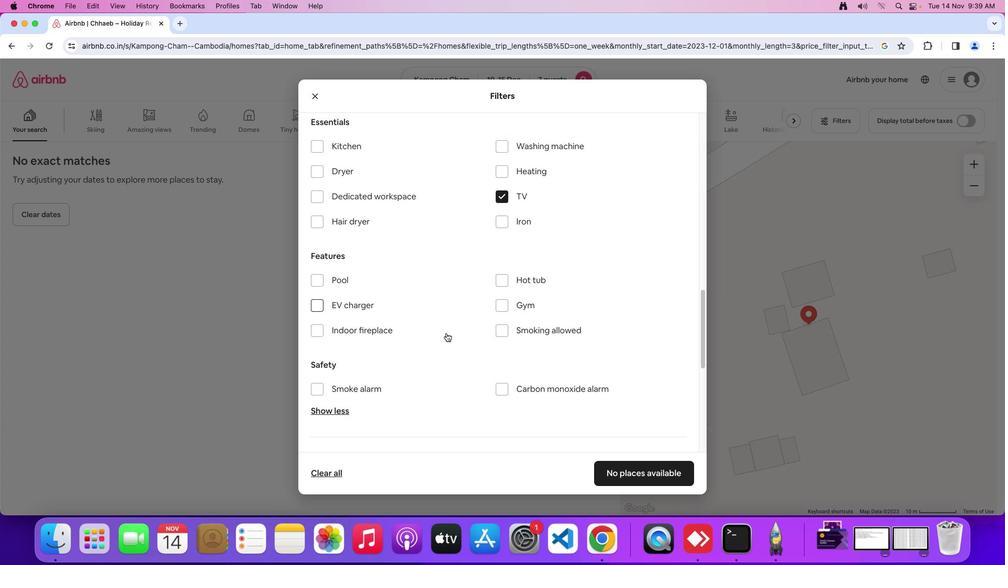 
Action: Mouse scrolled (447, 334) with delta (0, 0)
Screenshot: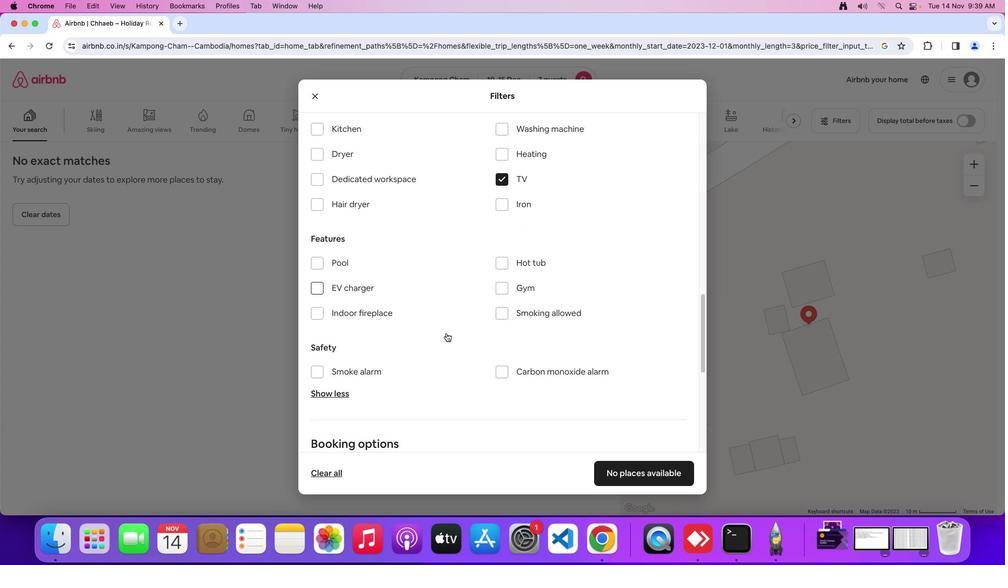 
Action: Mouse moved to (447, 333)
Screenshot: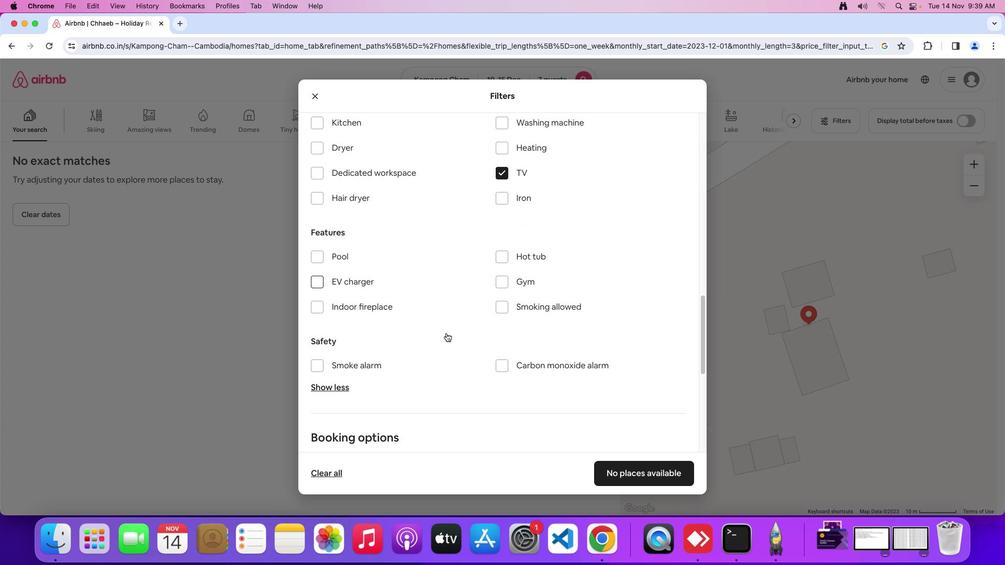 
Action: Mouse scrolled (447, 333) with delta (0, 0)
Screenshot: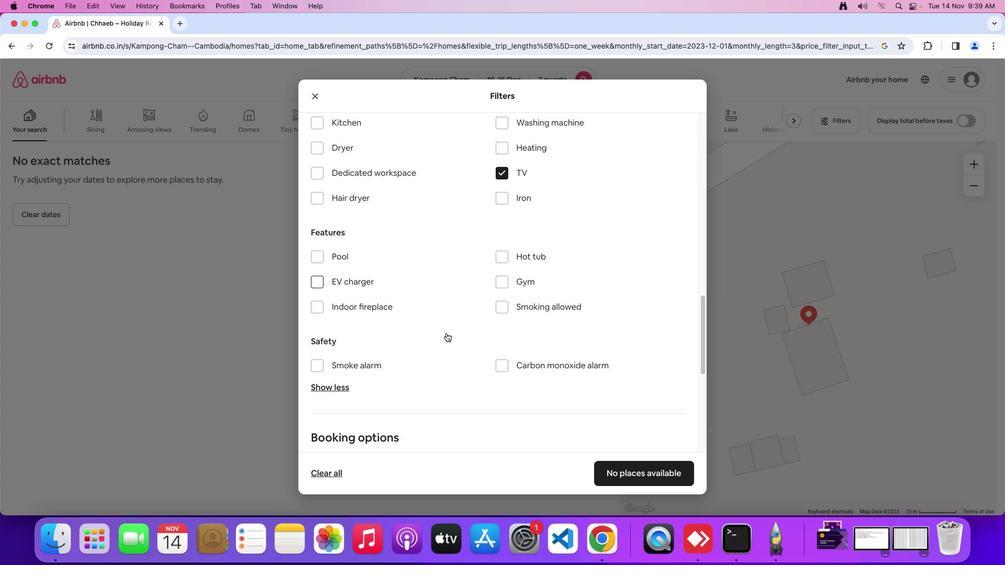 
Action: Mouse moved to (446, 334)
Screenshot: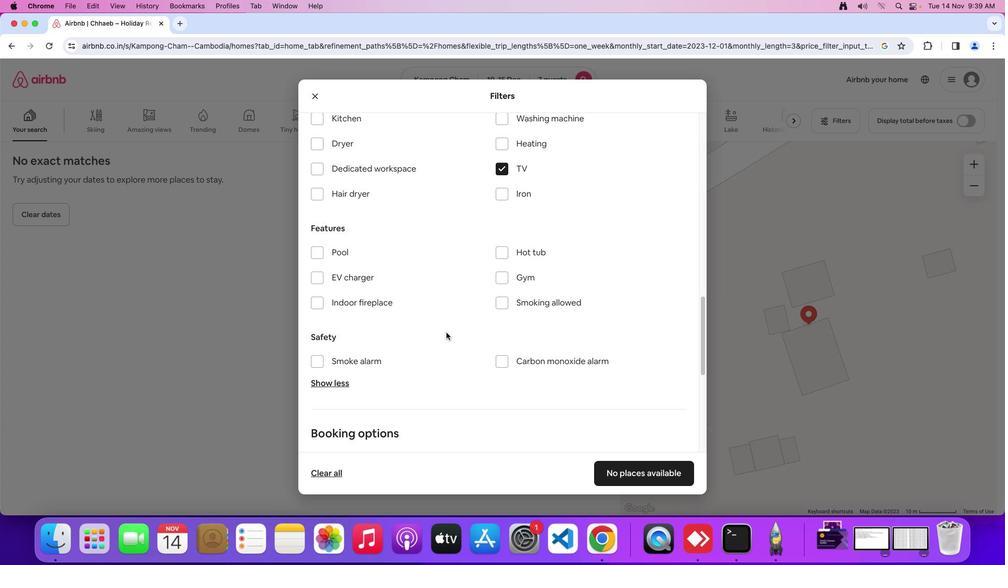 
Action: Mouse scrolled (446, 334) with delta (0, 0)
Screenshot: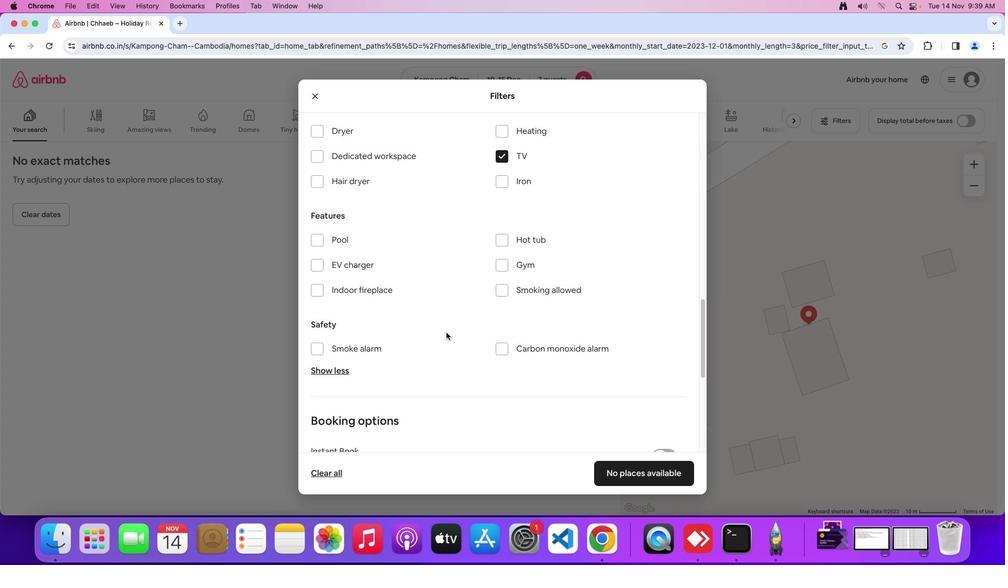 
Action: Mouse scrolled (446, 334) with delta (0, 2)
Screenshot: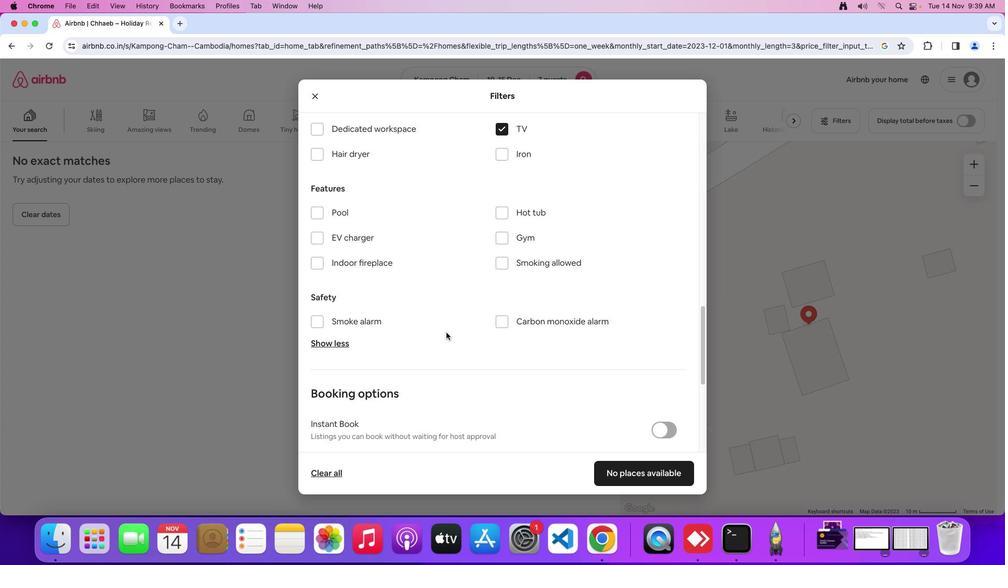 
Action: Mouse moved to (446, 334)
Screenshot: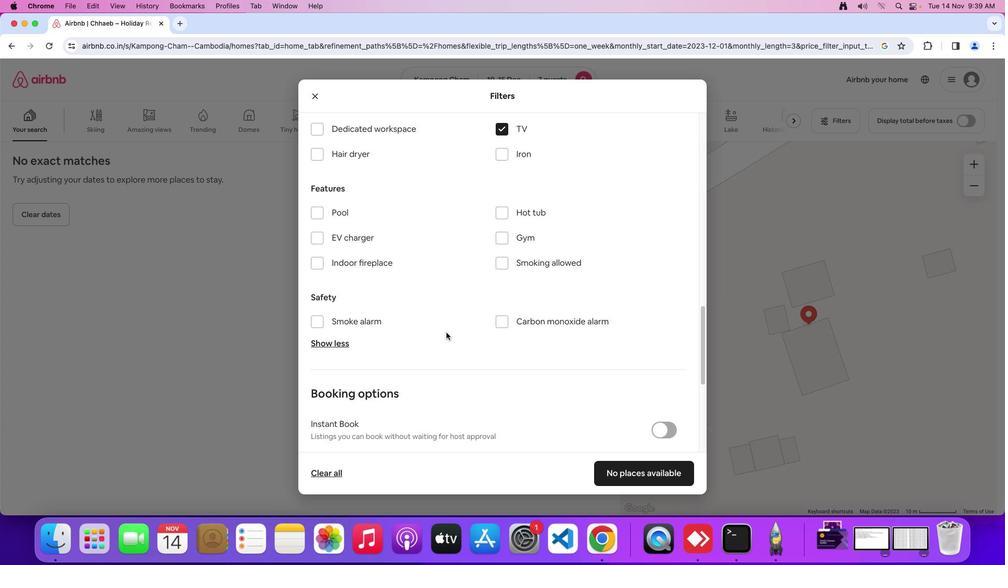 
Action: Mouse scrolled (446, 334) with delta (0, -2)
Screenshot: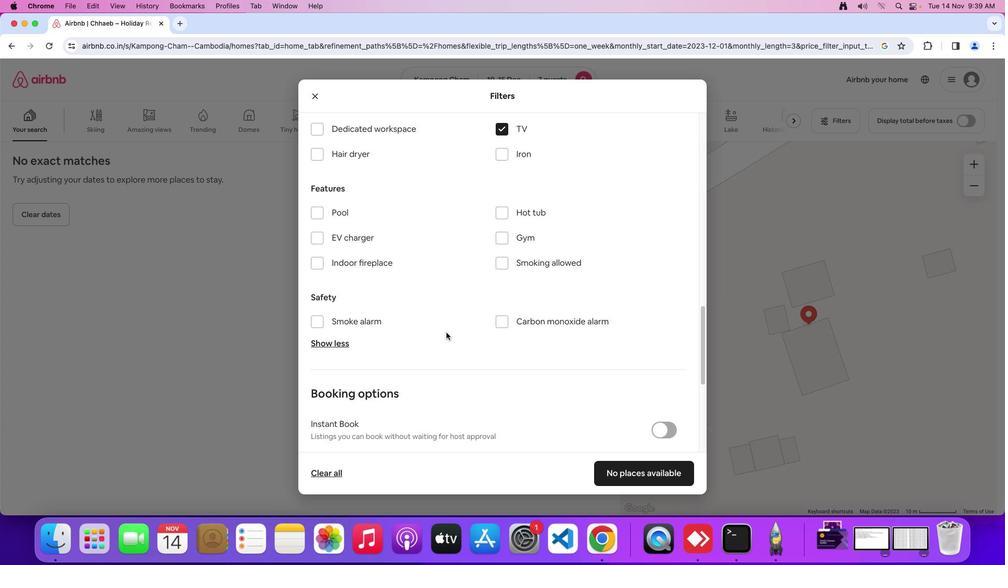 
Action: Mouse moved to (446, 333)
Screenshot: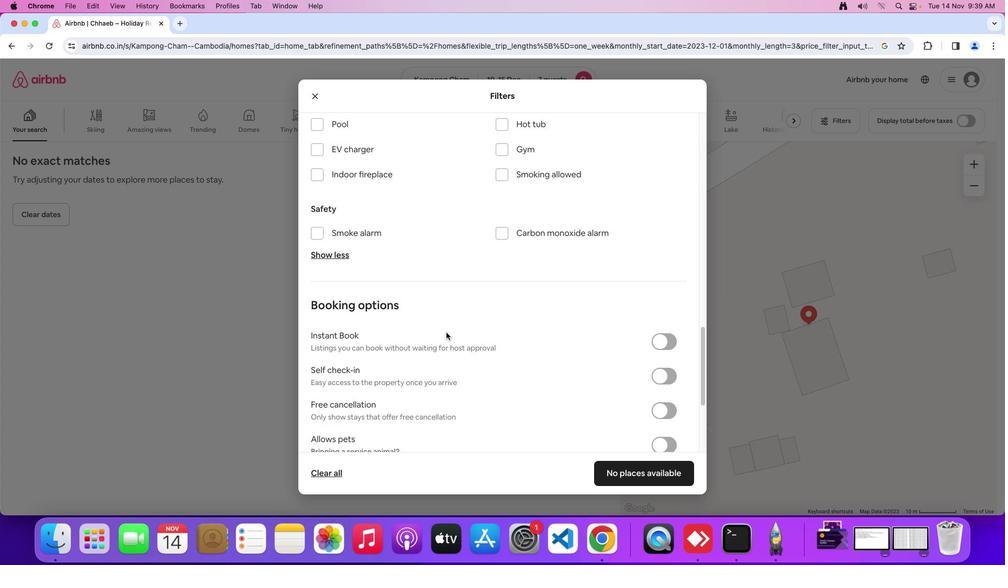 
Action: Mouse scrolled (446, 333) with delta (0, -1)
Screenshot: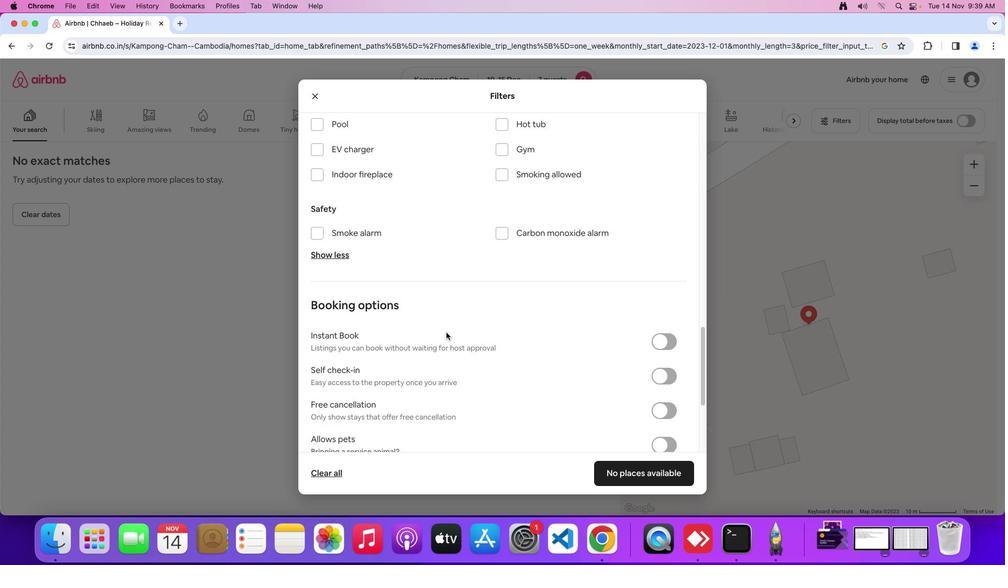 
Action: Mouse moved to (446, 333)
Screenshot: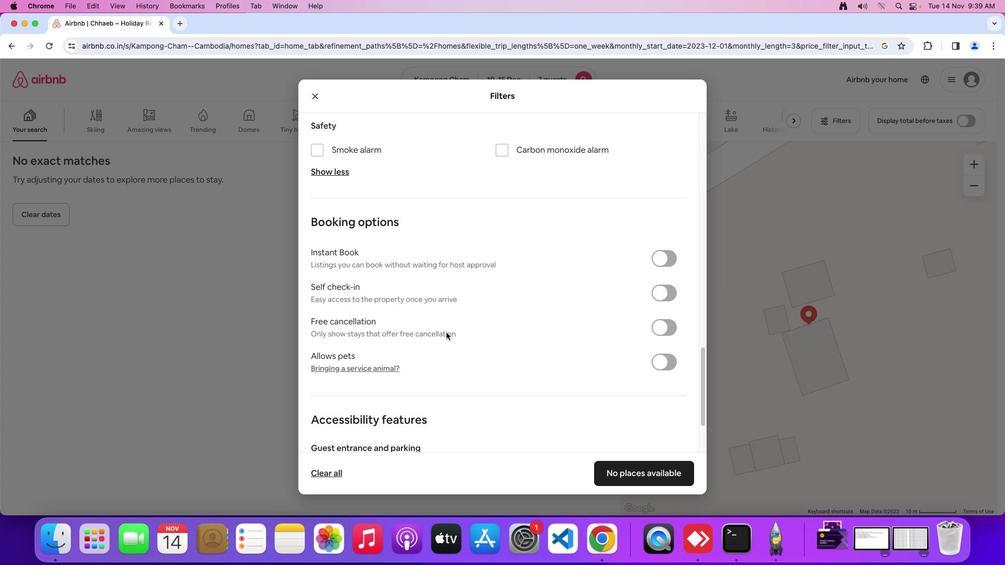
Action: Mouse scrolled (446, 333) with delta (0, 0)
Screenshot: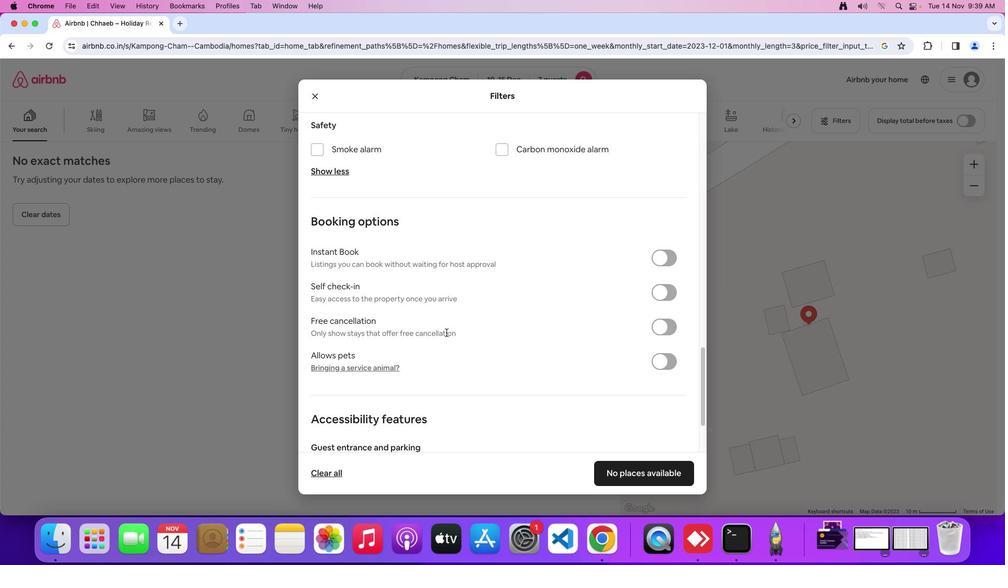 
Action: Mouse scrolled (446, 333) with delta (0, 0)
Screenshot: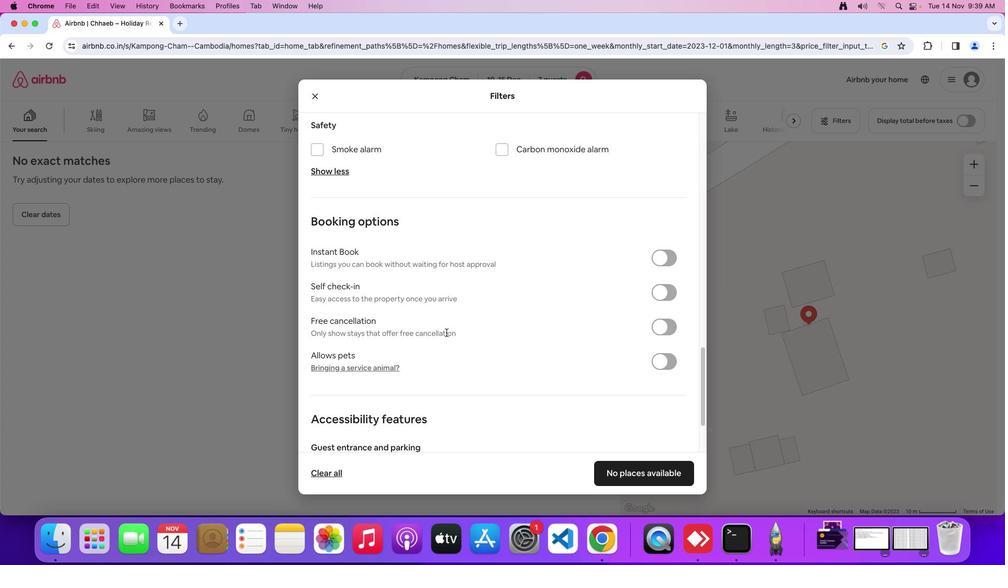 
Action: Mouse scrolled (446, 333) with delta (0, -1)
Screenshot: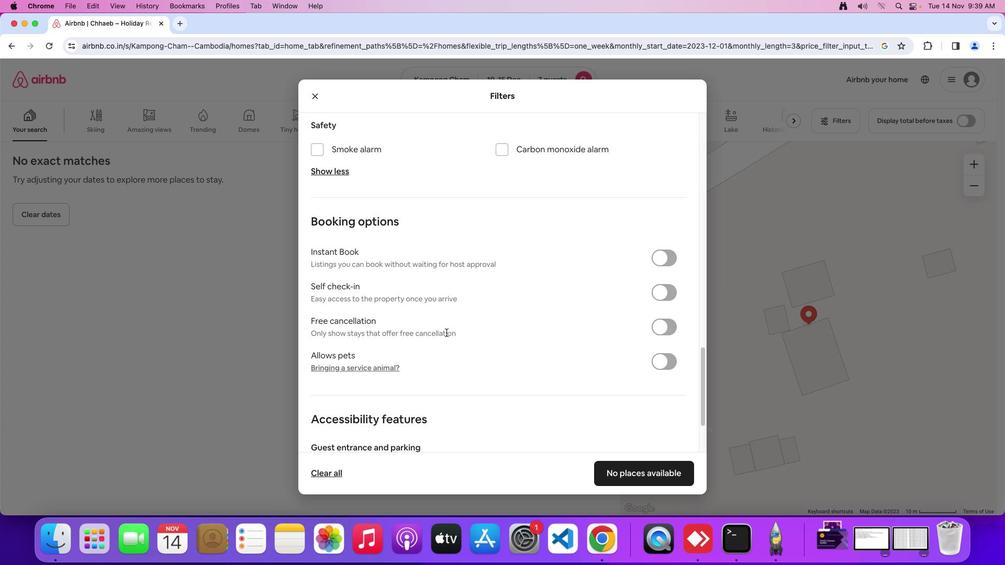 
Action: Mouse moved to (446, 333)
Screenshot: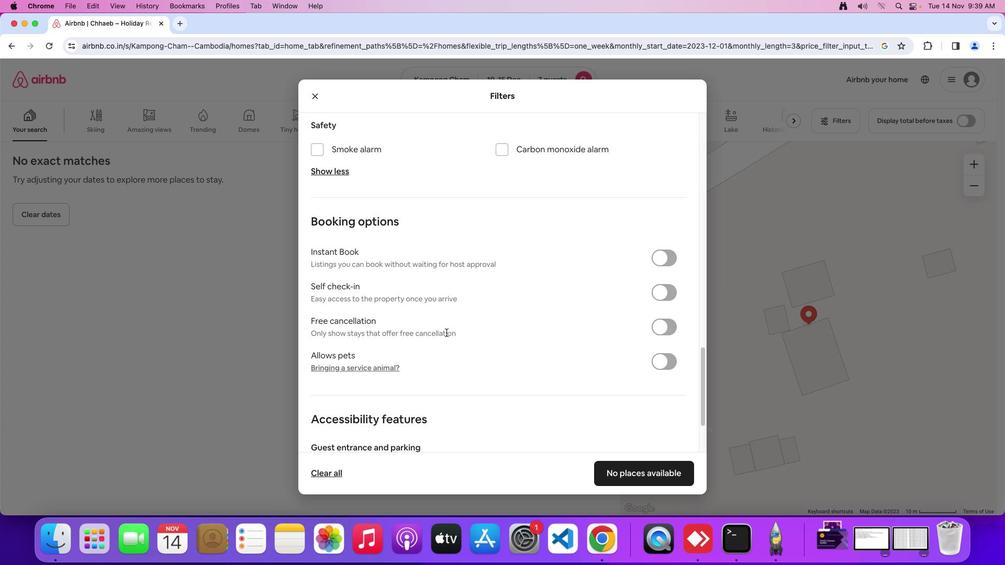 
Action: Mouse scrolled (446, 333) with delta (0, 0)
Screenshot: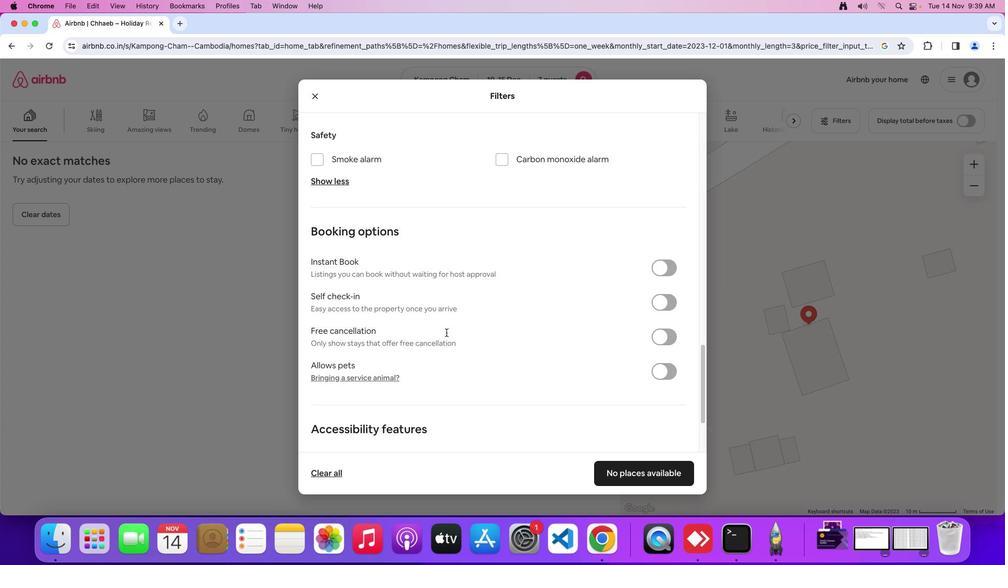 
Action: Mouse scrolled (446, 333) with delta (0, 0)
Screenshot: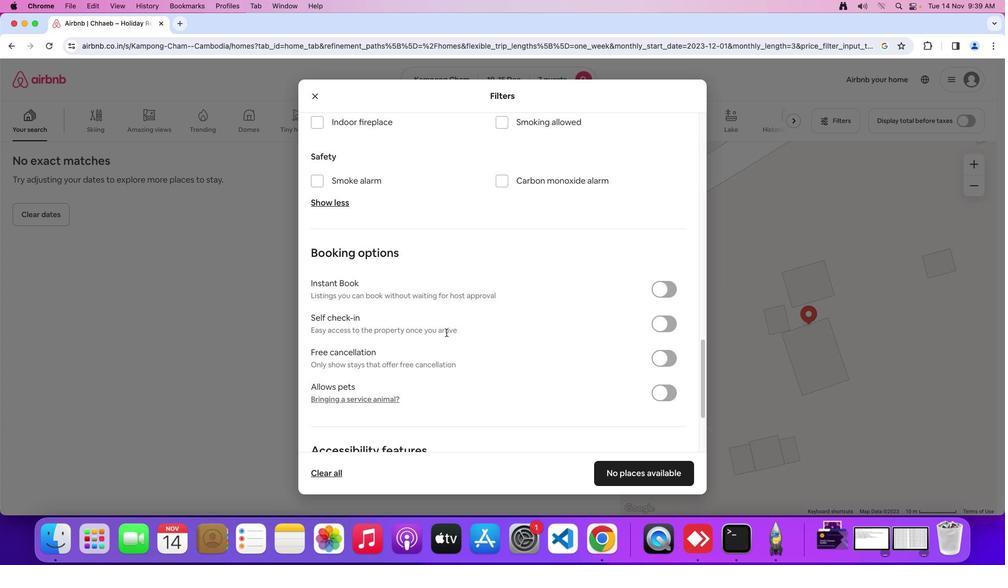 
Action: Mouse scrolled (446, 333) with delta (0, -2)
Screenshot: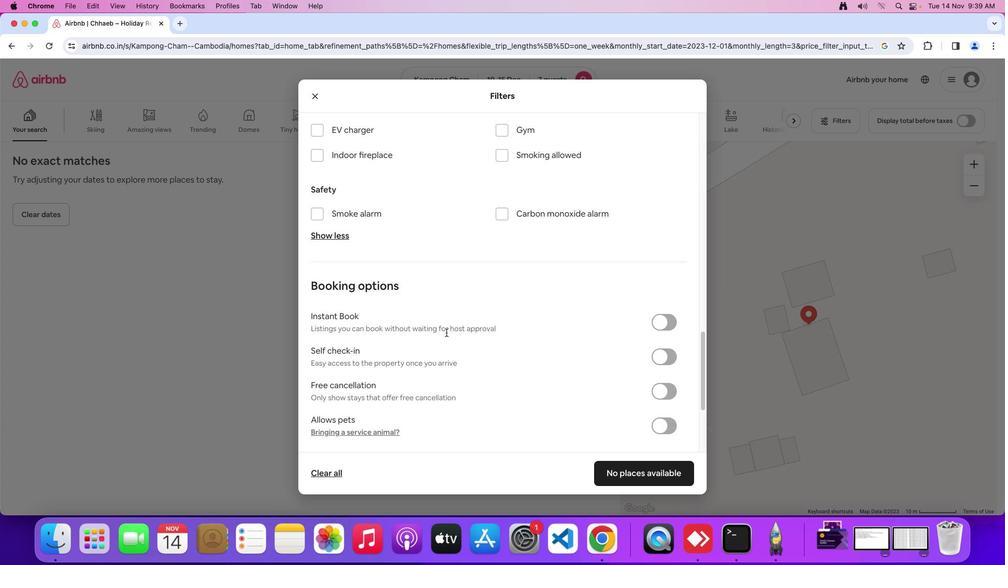 
Action: Mouse moved to (446, 333)
Screenshot: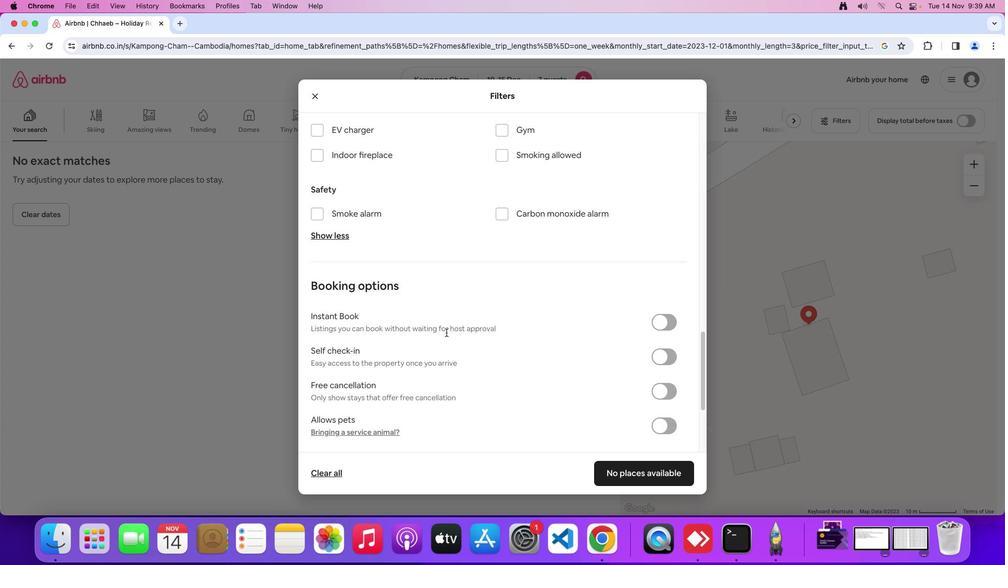 
Action: Mouse scrolled (446, 333) with delta (0, -2)
Screenshot: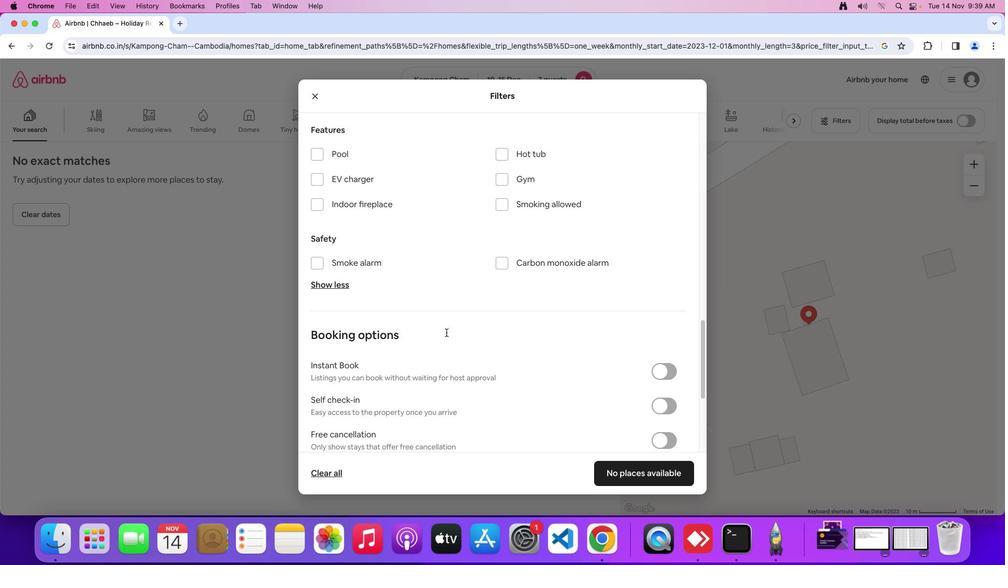 
Action: Mouse scrolled (446, 333) with delta (0, 0)
Screenshot: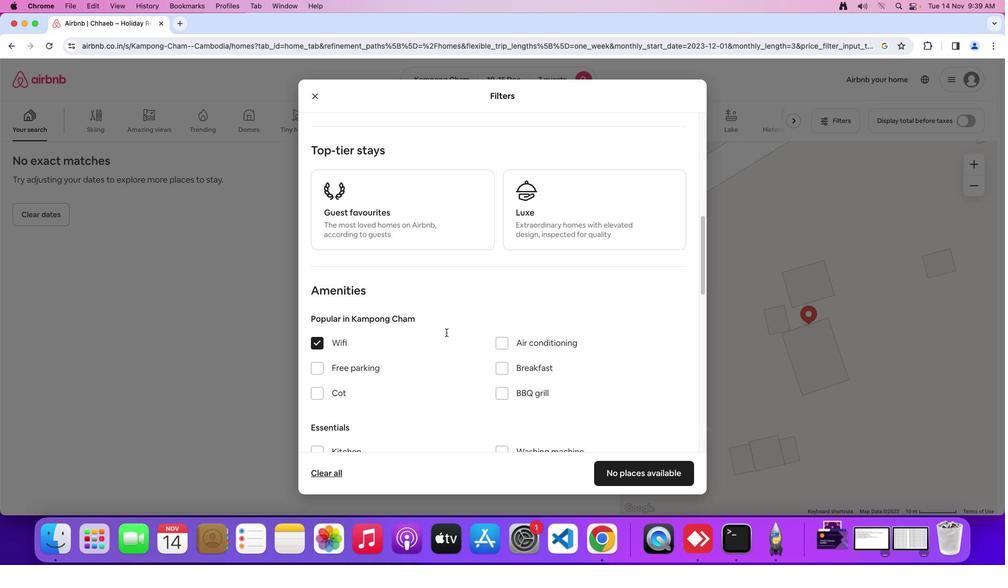 
Action: Mouse scrolled (446, 333) with delta (0, 0)
Screenshot: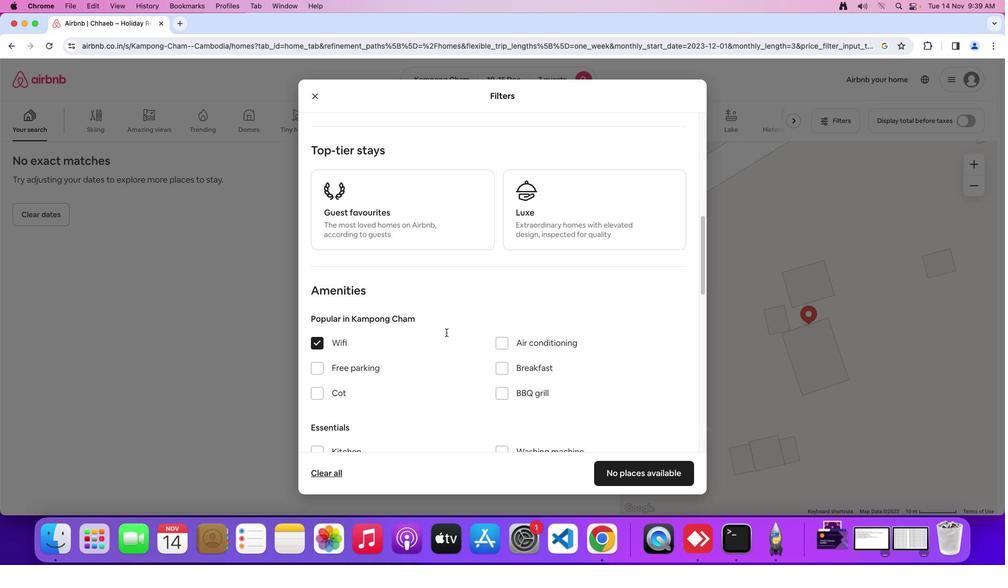 
Action: Mouse scrolled (446, 333) with delta (0, 2)
Screenshot: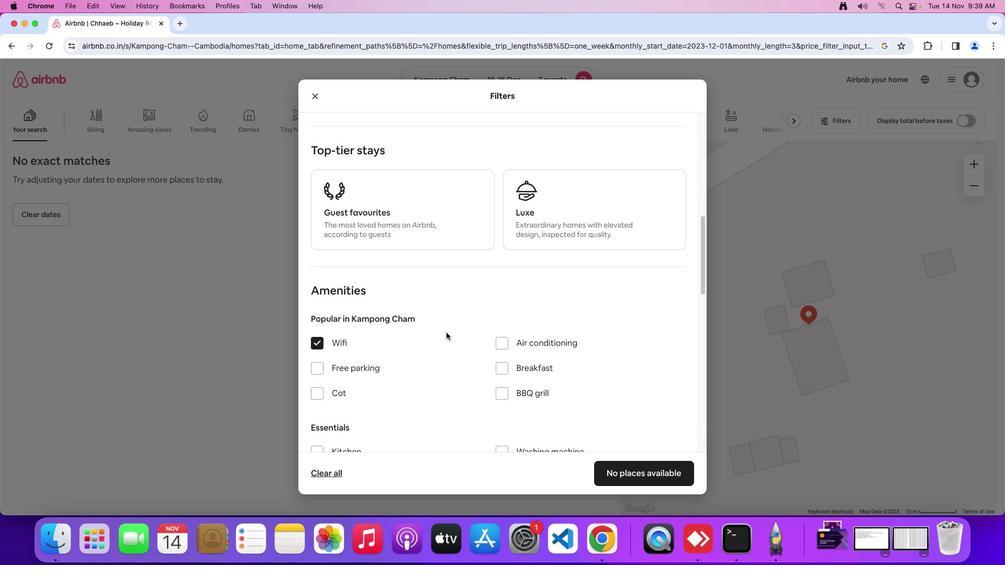 
Action: Mouse scrolled (446, 333) with delta (0, 0)
Screenshot: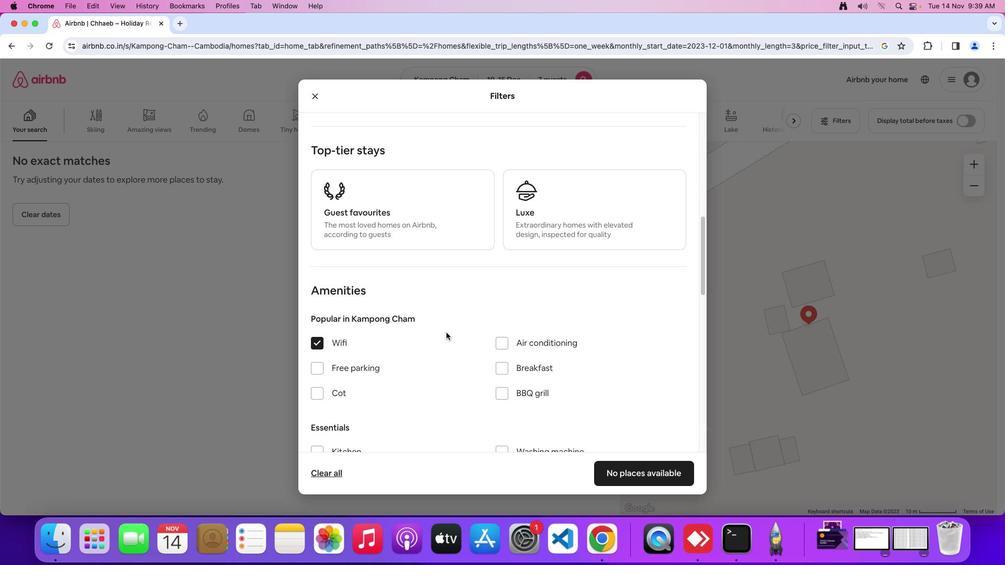 
Action: Mouse scrolled (446, 333) with delta (0, 0)
Screenshot: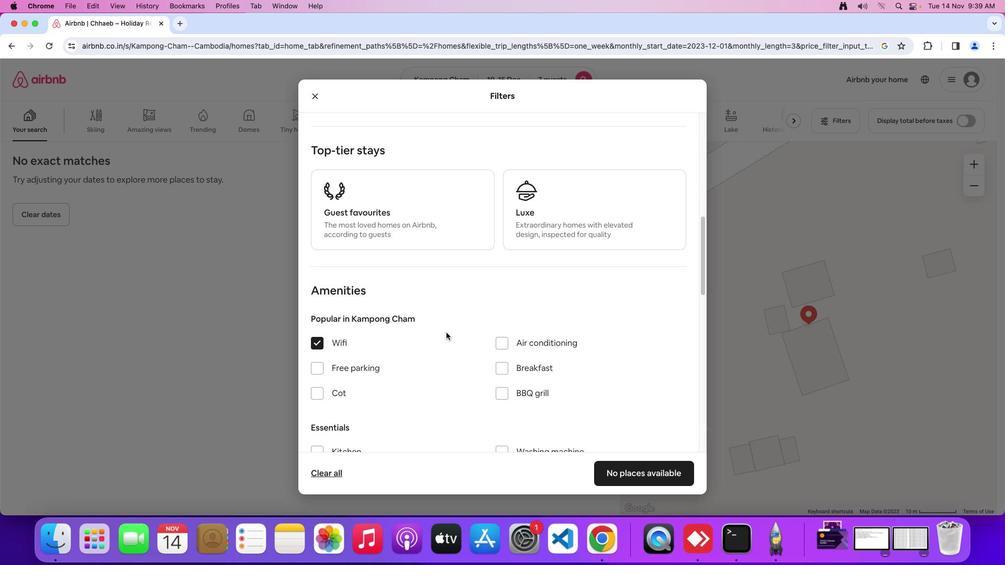 
Action: Mouse scrolled (446, 333) with delta (0, 2)
Screenshot: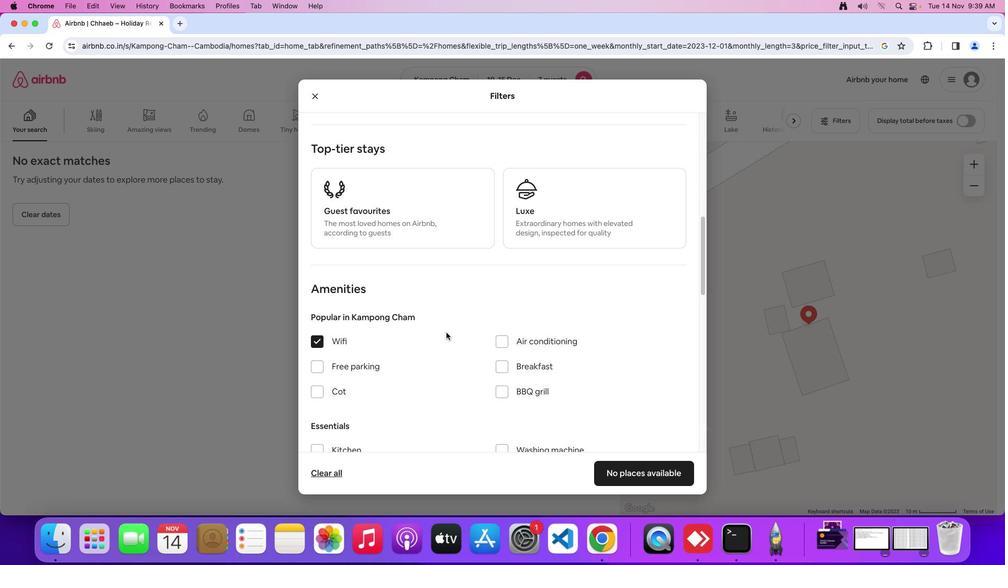 
Action: Mouse scrolled (446, 333) with delta (0, 0)
Screenshot: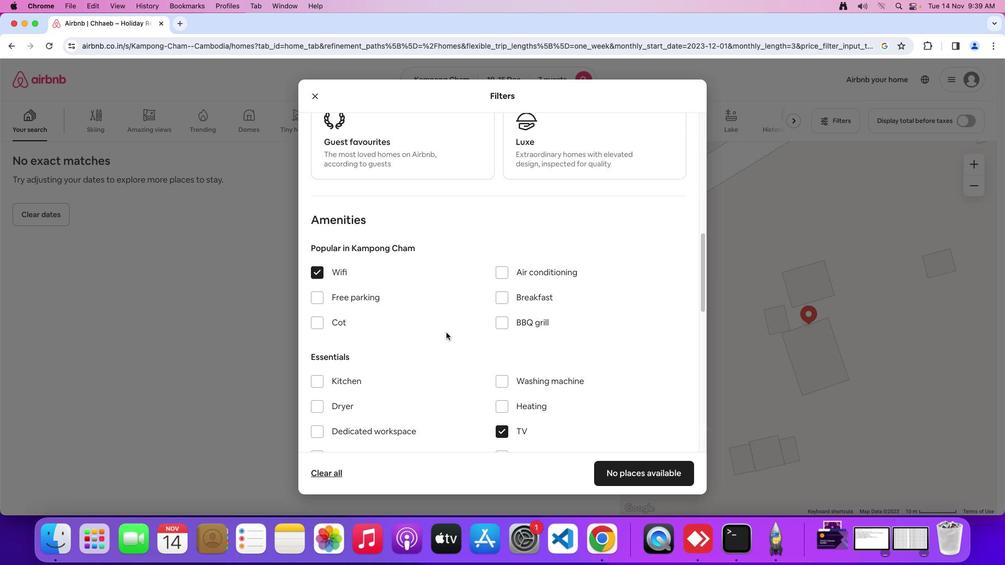 
Action: Mouse scrolled (446, 333) with delta (0, 0)
Screenshot: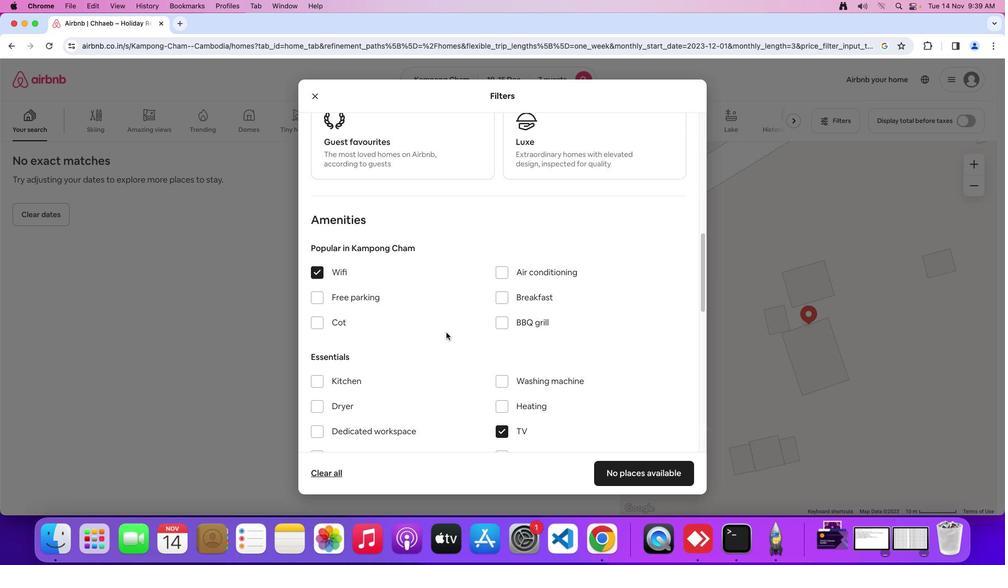 
Action: Mouse scrolled (446, 333) with delta (0, 2)
Screenshot: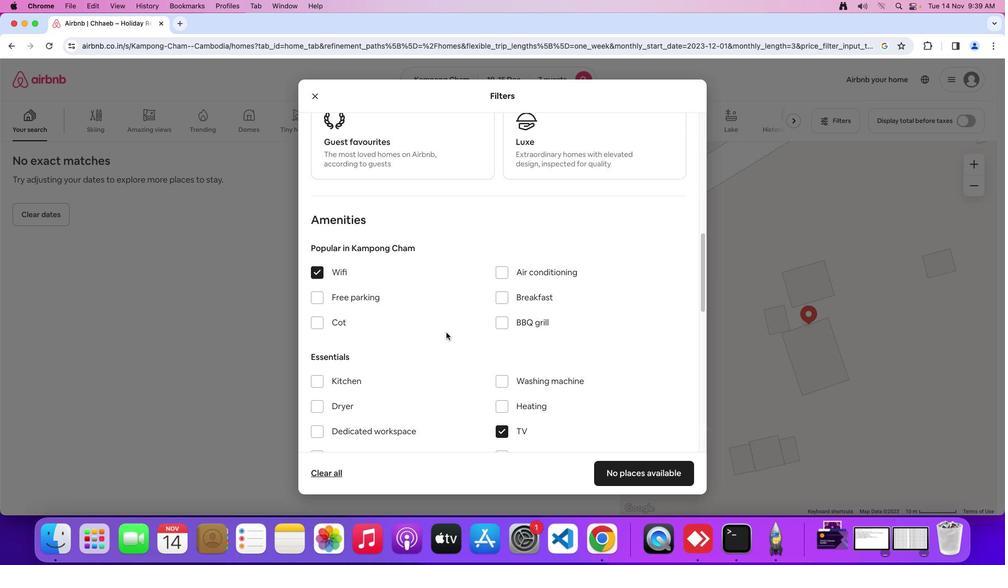 
Action: Mouse scrolled (446, 333) with delta (0, 3)
Screenshot: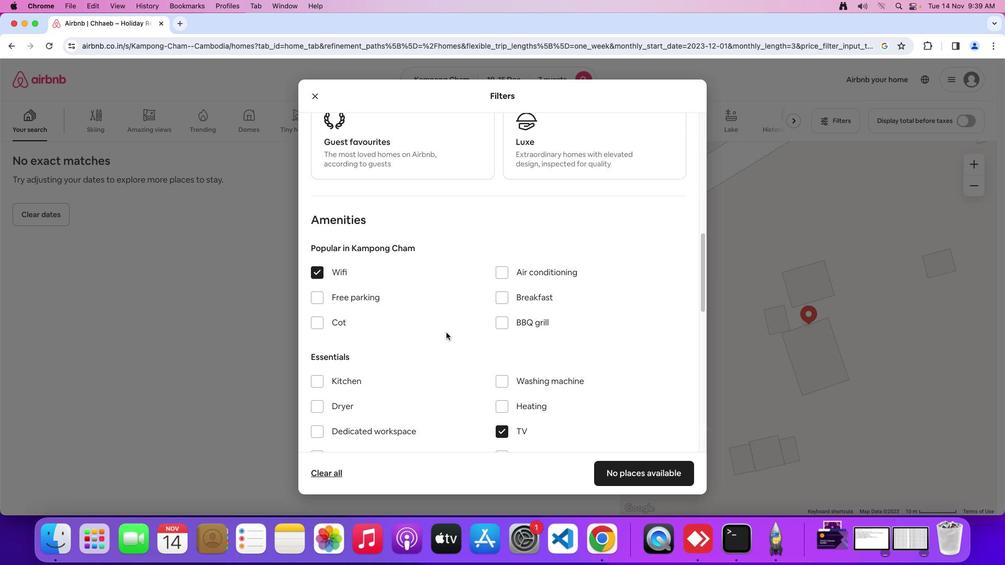 
Action: Mouse scrolled (446, 333) with delta (0, 0)
Screenshot: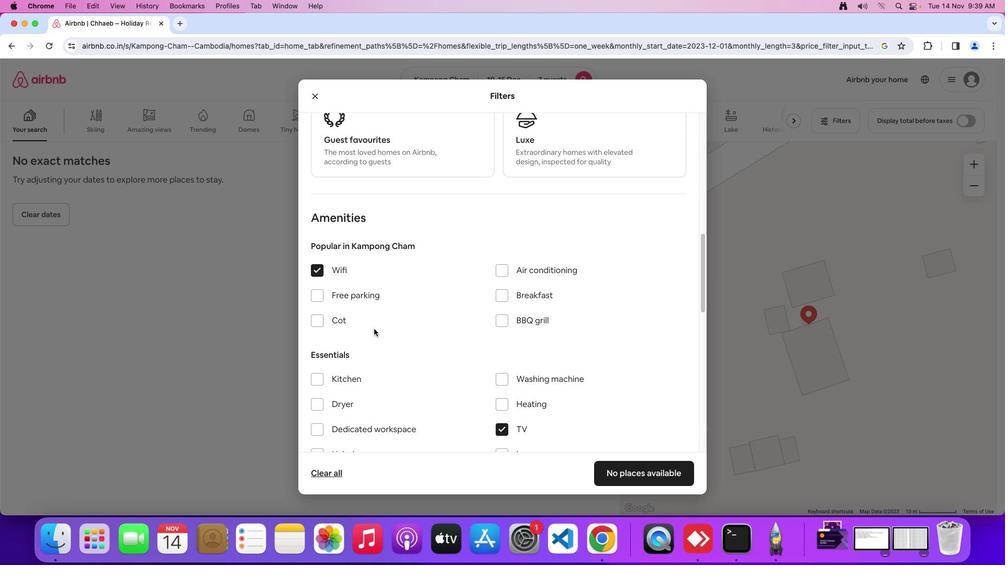 
Action: Mouse scrolled (446, 333) with delta (0, 0)
Screenshot: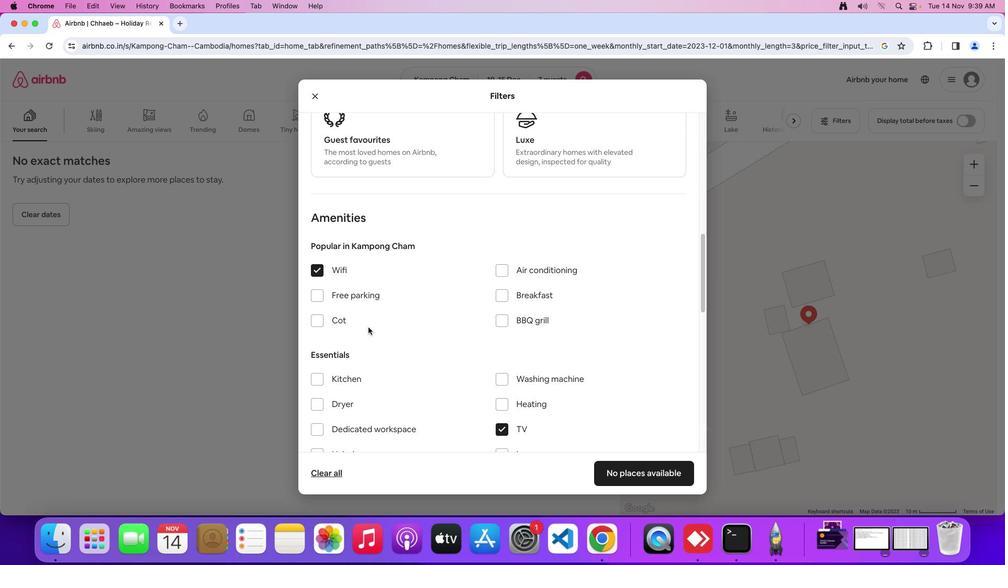 
Action: Mouse scrolled (446, 333) with delta (0, -1)
Screenshot: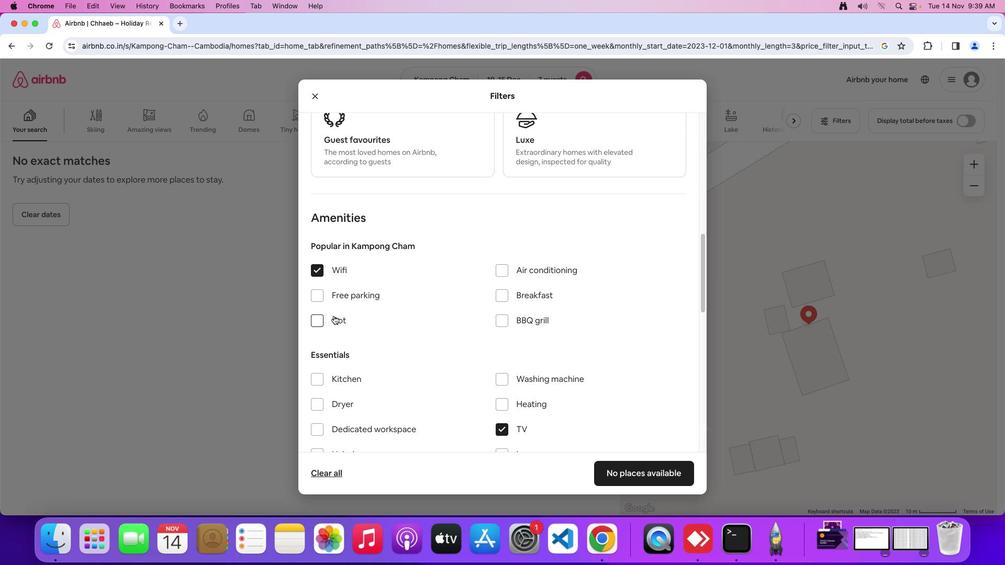 
Action: Mouse moved to (374, 329)
Screenshot: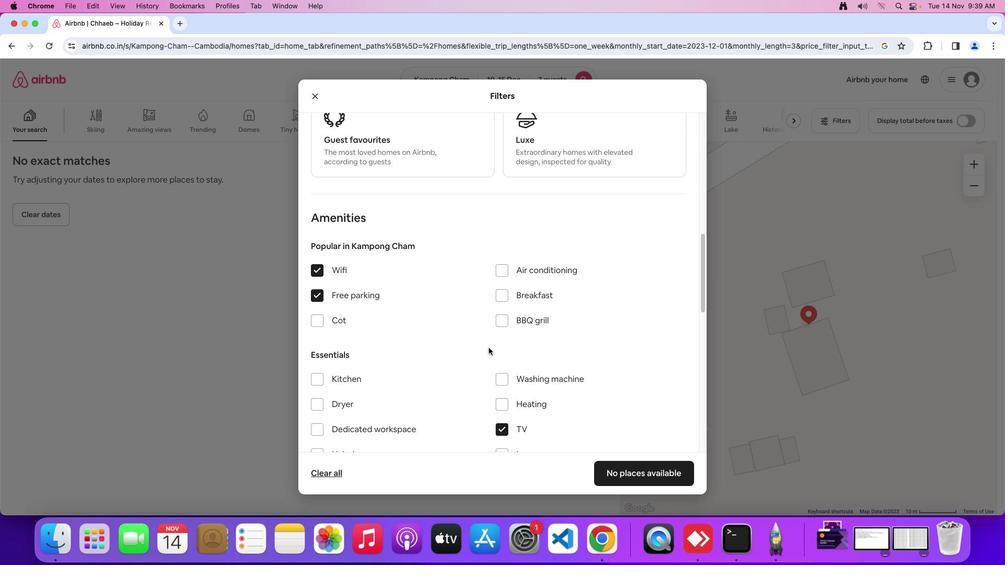 
Action: Mouse scrolled (374, 329) with delta (0, 0)
Screenshot: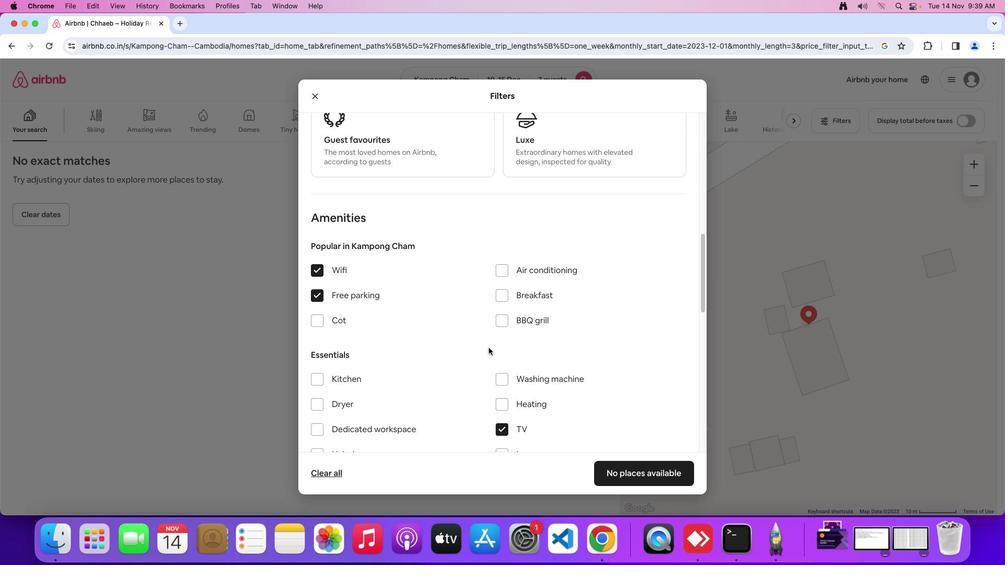 
Action: Mouse moved to (320, 299)
Screenshot: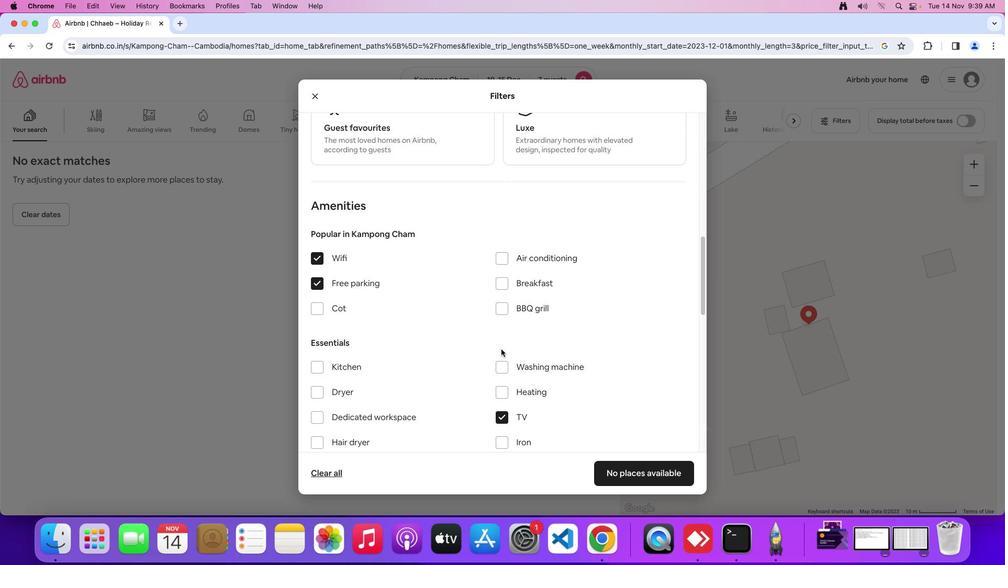 
Action: Mouse pressed left at (320, 299)
Screenshot: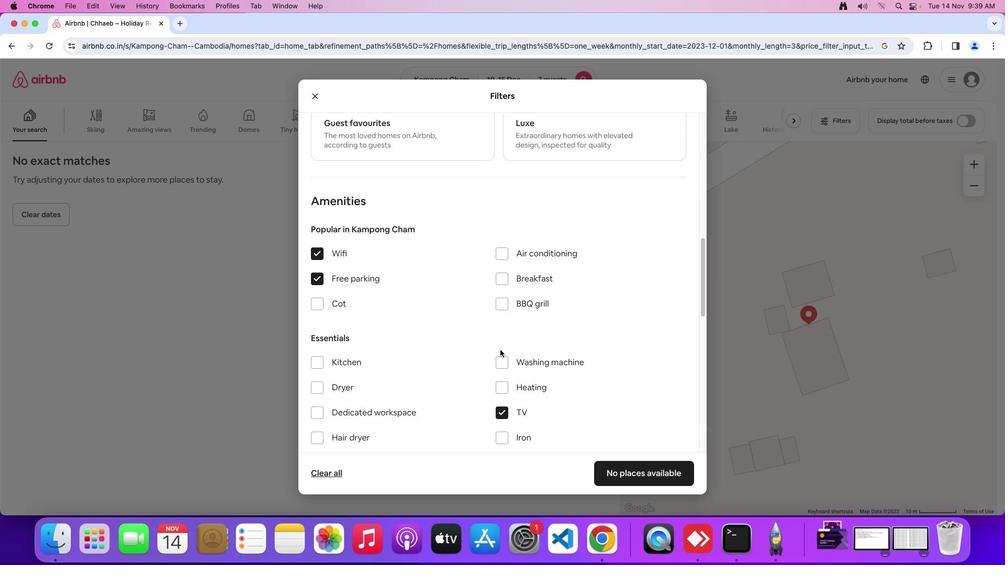 
Action: Mouse moved to (501, 349)
Screenshot: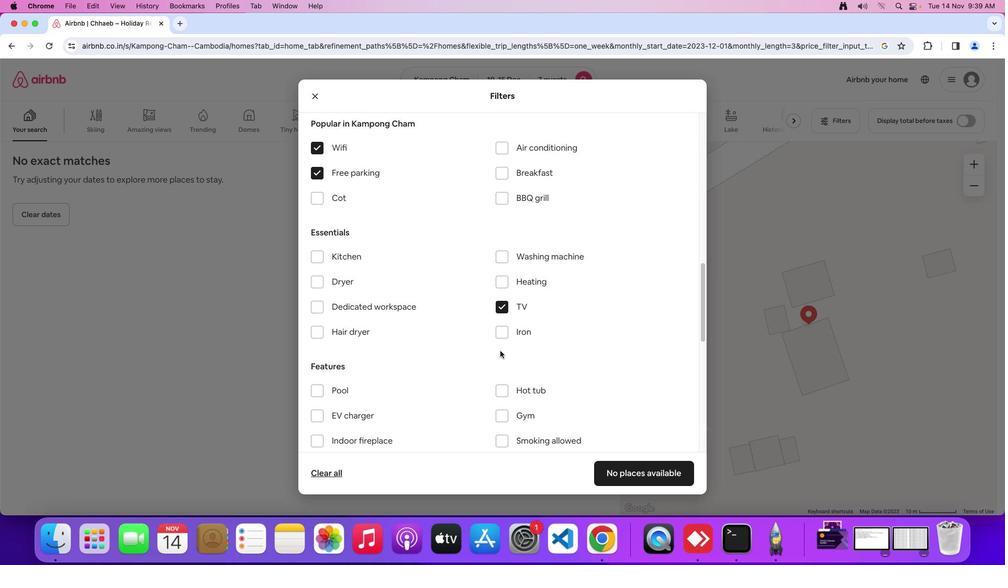 
Action: Mouse scrolled (501, 349) with delta (0, 0)
Screenshot: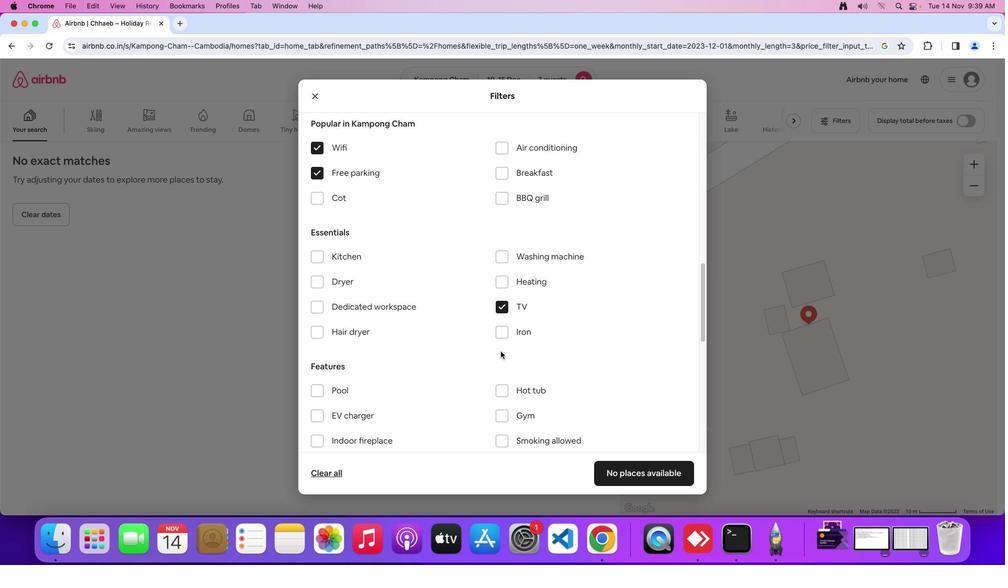 
Action: Mouse scrolled (501, 349) with delta (0, 0)
Screenshot: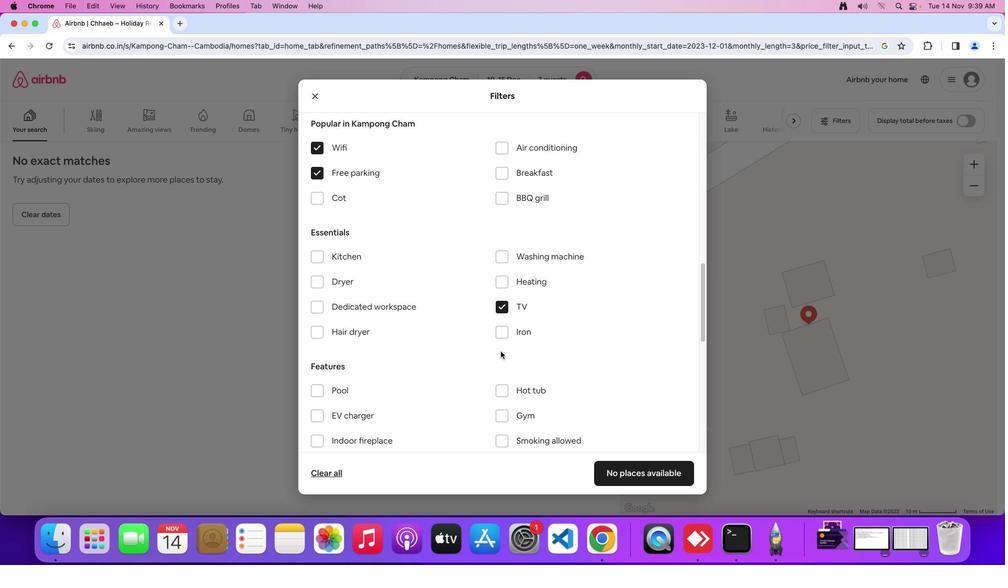 
Action: Mouse scrolled (501, 349) with delta (0, 0)
Screenshot: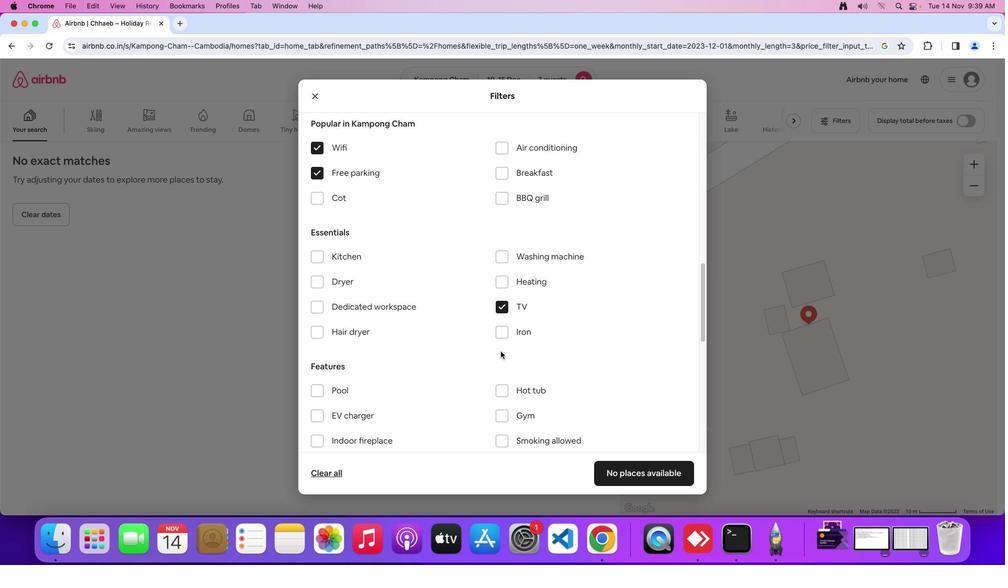 
Action: Mouse moved to (500, 350)
Screenshot: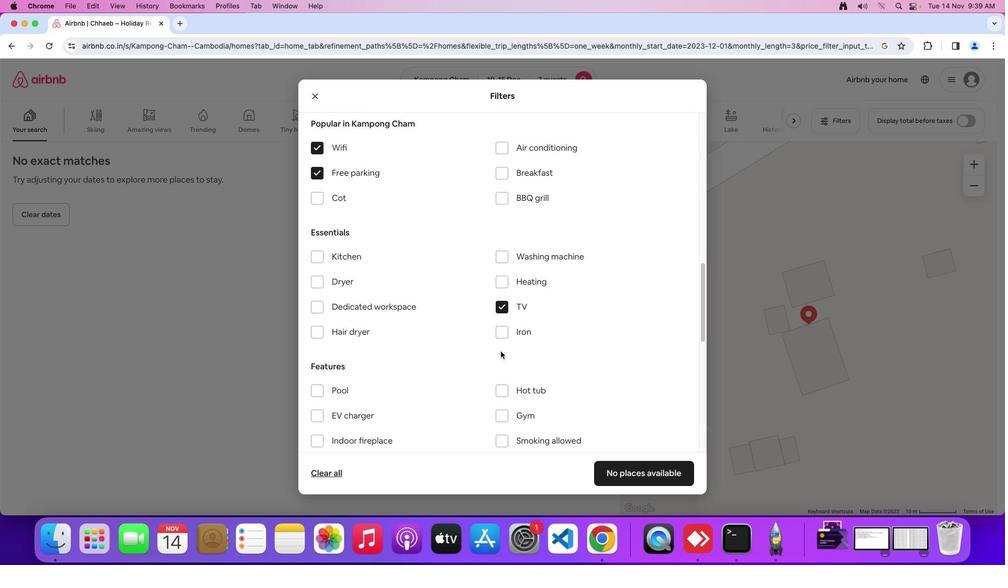 
Action: Mouse scrolled (500, 350) with delta (0, 0)
Screenshot: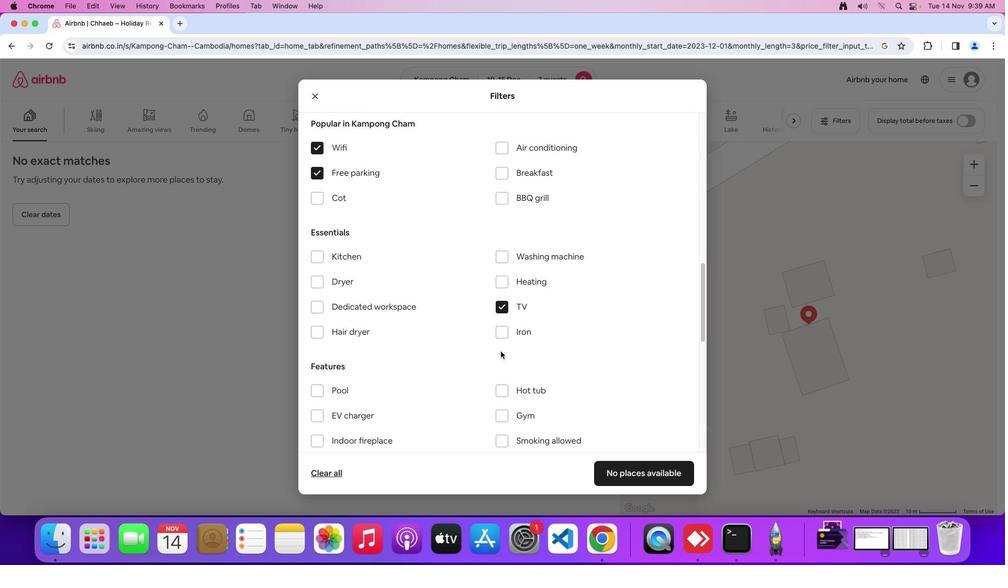 
Action: Mouse scrolled (500, 350) with delta (0, 0)
Screenshot: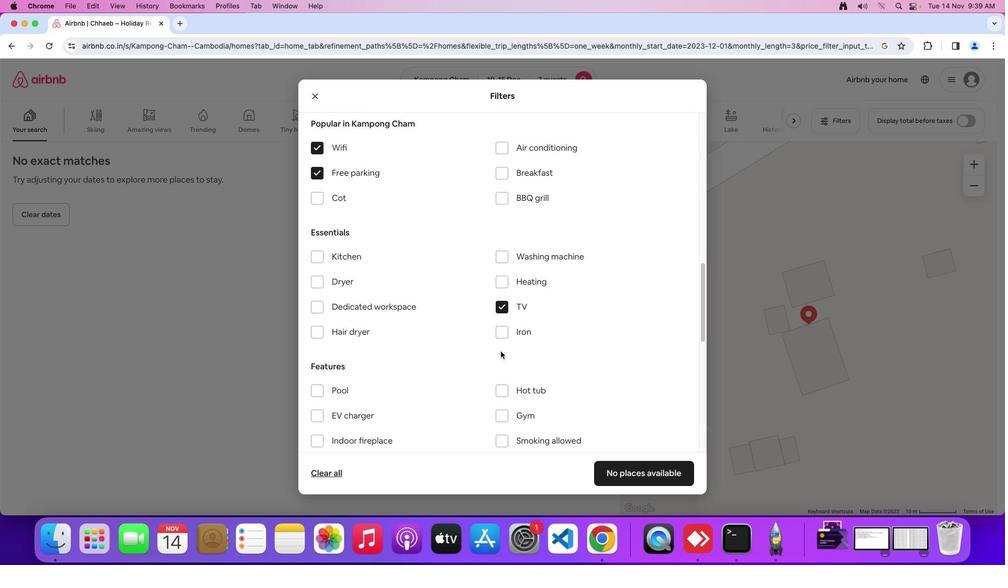 
Action: Mouse scrolled (500, 350) with delta (0, -1)
Screenshot: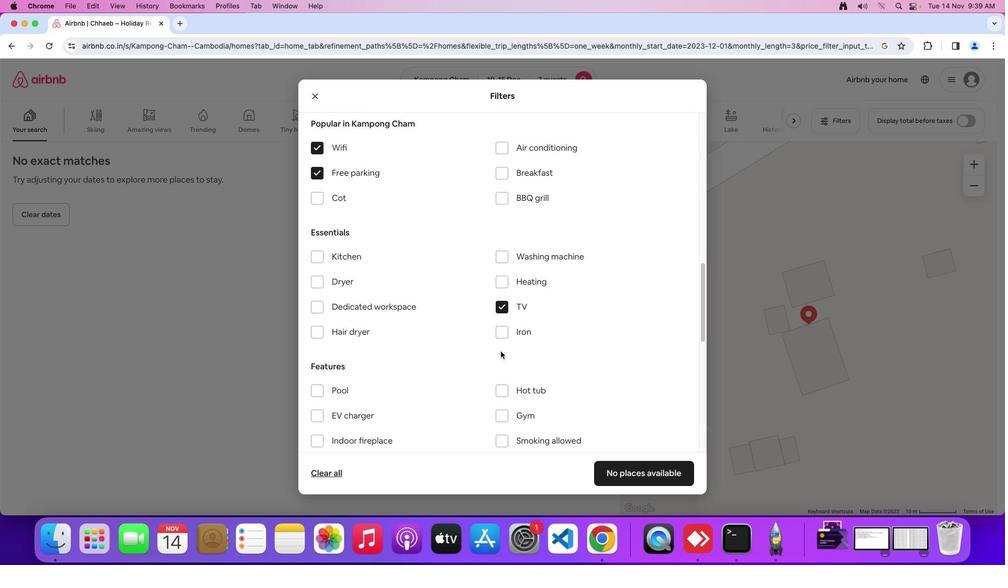 
Action: Mouse moved to (500, 353)
Screenshot: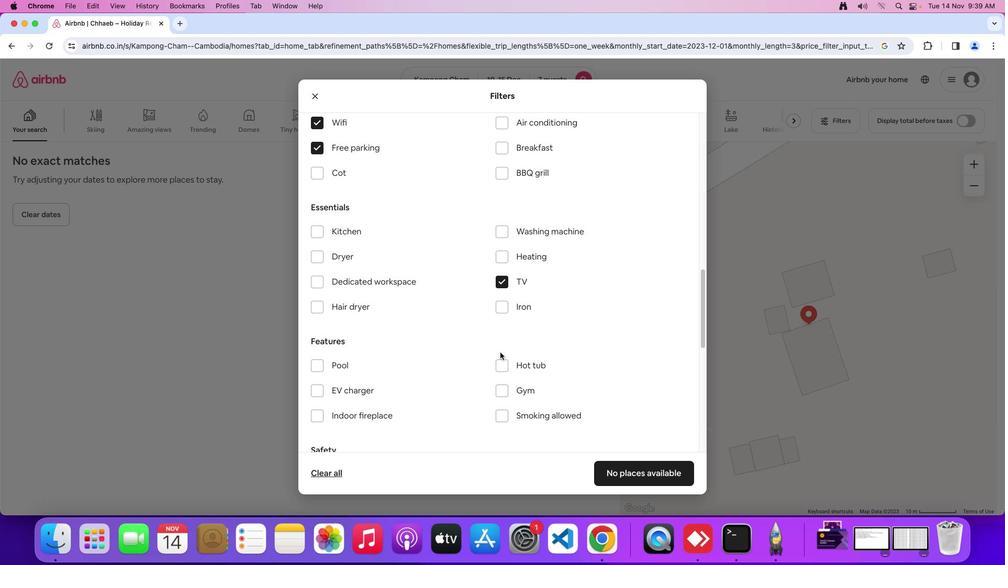 
Action: Mouse scrolled (500, 353) with delta (0, 0)
Screenshot: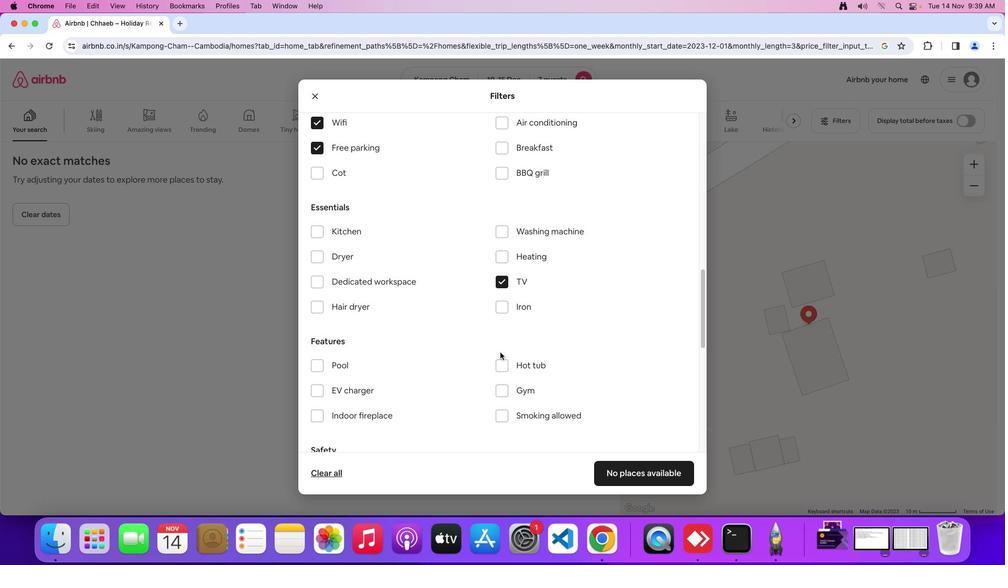 
Action: Mouse scrolled (500, 353) with delta (0, 0)
Screenshot: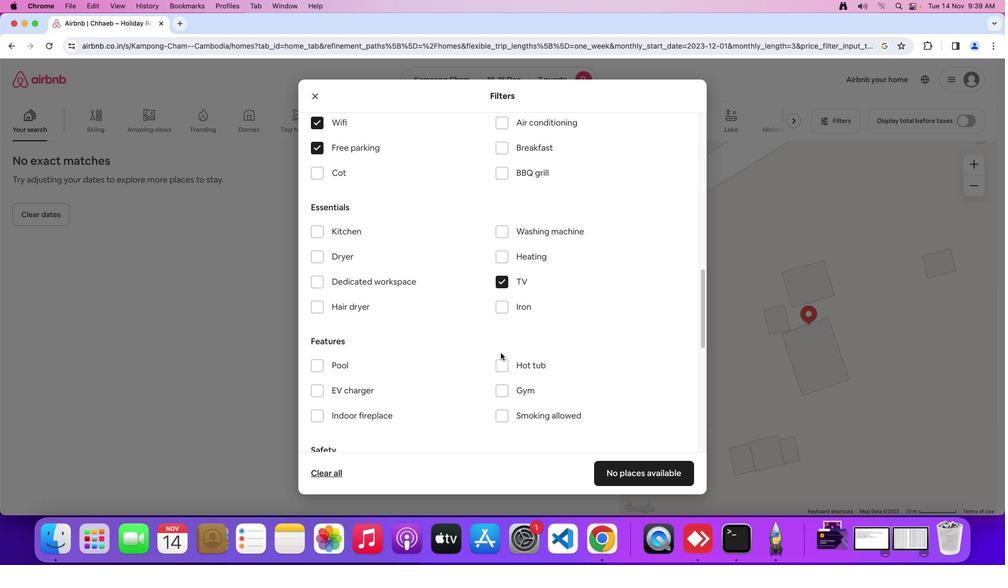 
Action: Mouse scrolled (500, 353) with delta (0, 0)
Screenshot: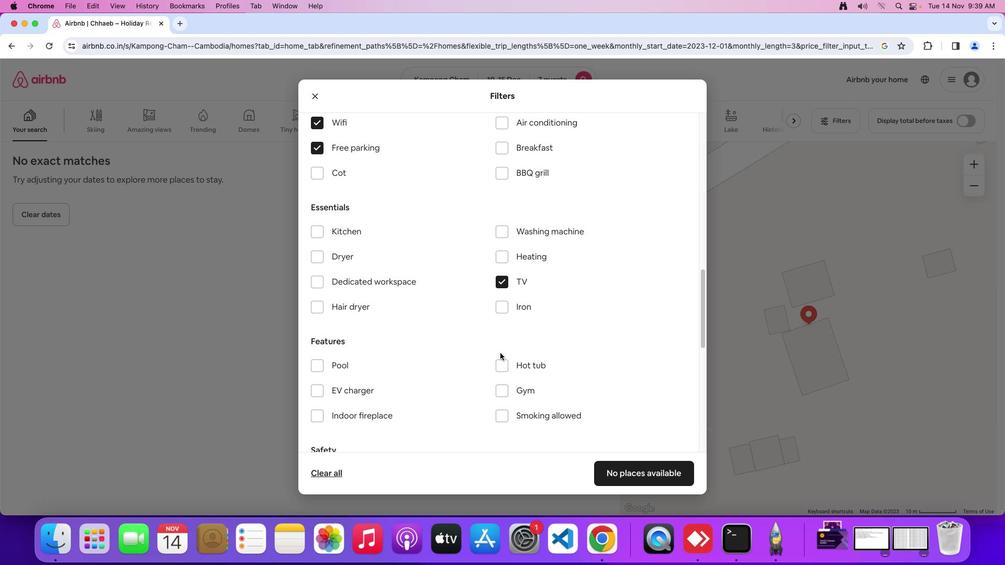 
Action: Mouse moved to (500, 356)
Screenshot: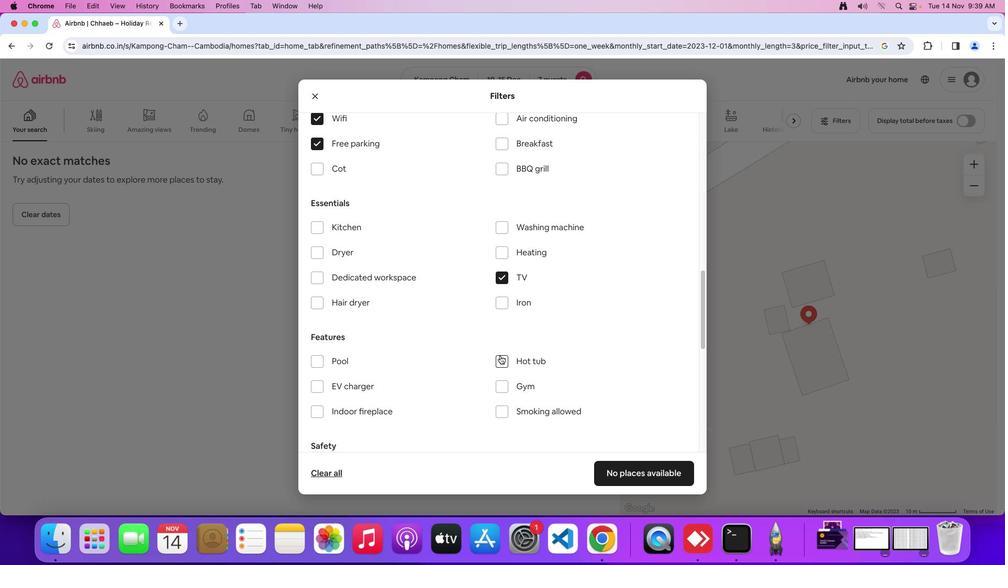 
Action: Mouse scrolled (500, 356) with delta (0, 0)
Screenshot: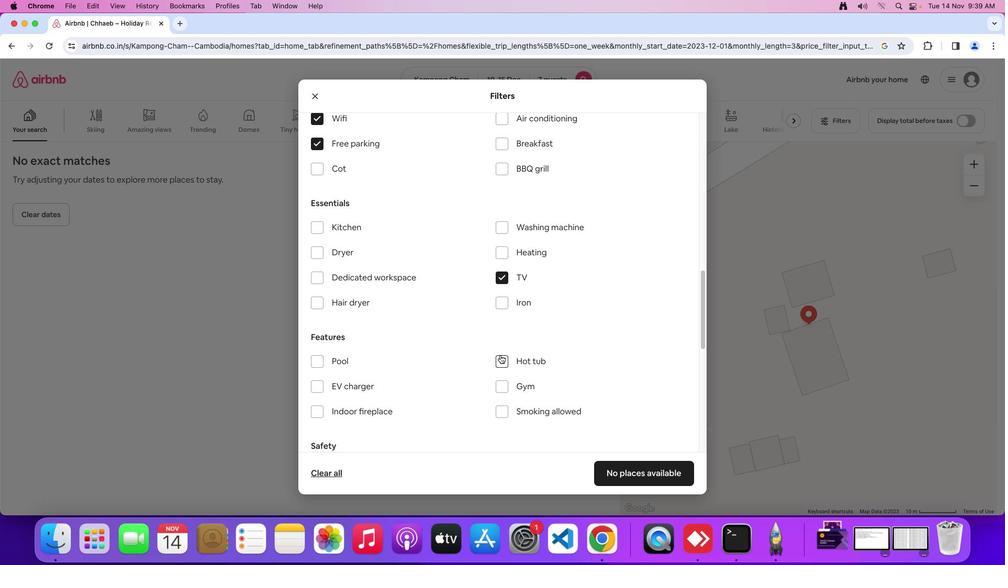 
Action: Mouse moved to (500, 356)
Screenshot: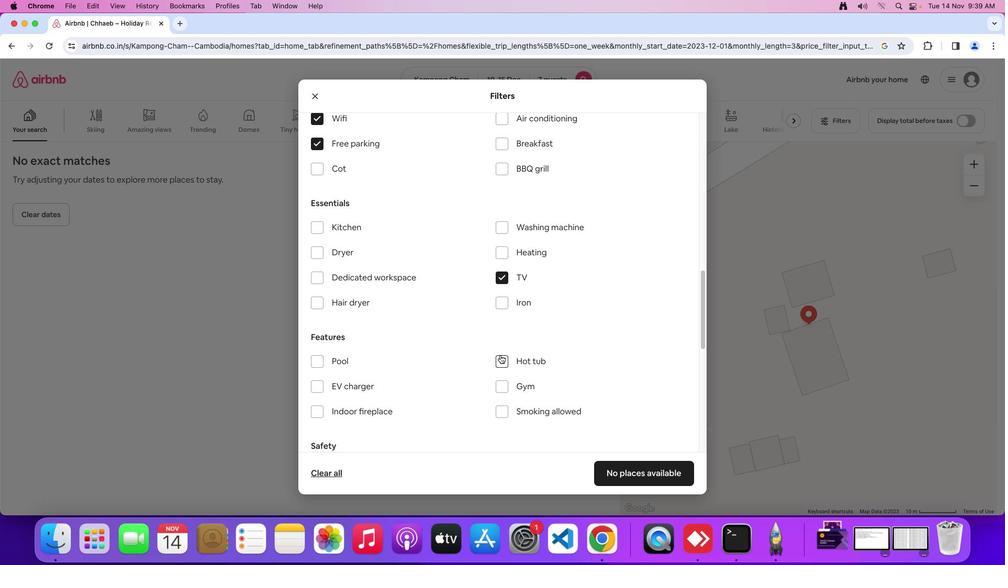 
Action: Mouse scrolled (500, 356) with delta (0, 0)
Screenshot: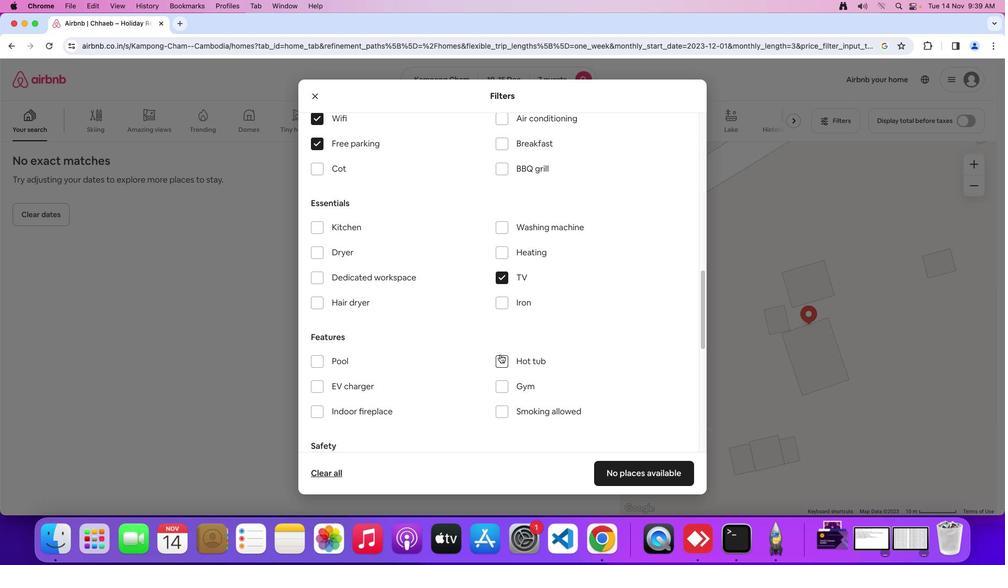 
Action: Mouse moved to (438, 277)
Screenshot: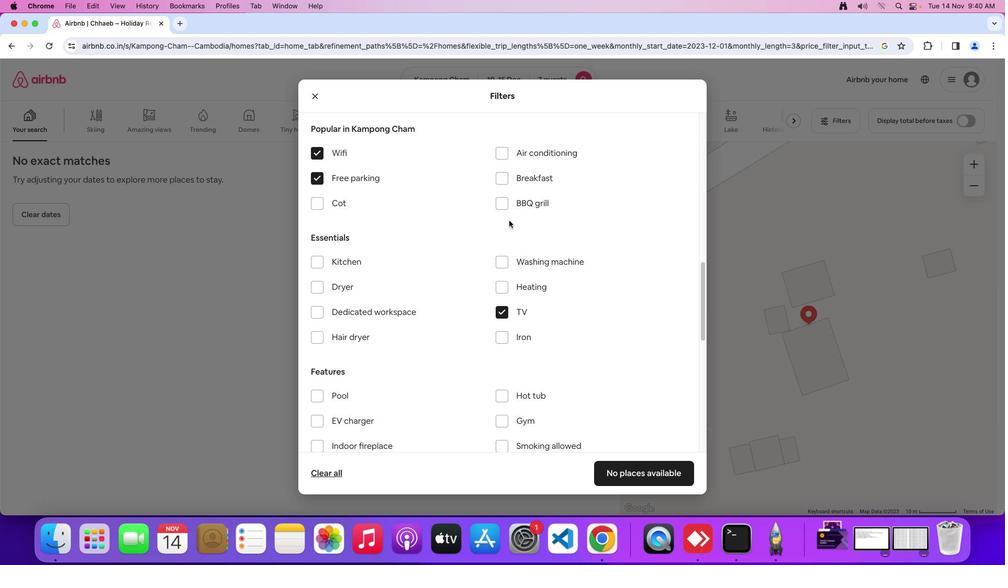 
Action: Mouse scrolled (438, 277) with delta (0, 0)
Screenshot: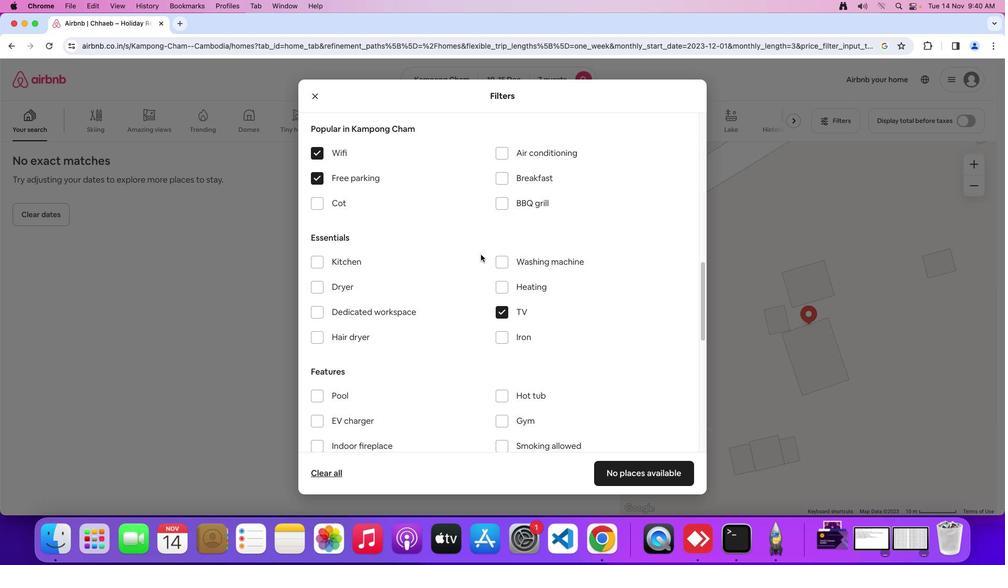 
Action: Mouse scrolled (438, 277) with delta (0, 0)
Screenshot: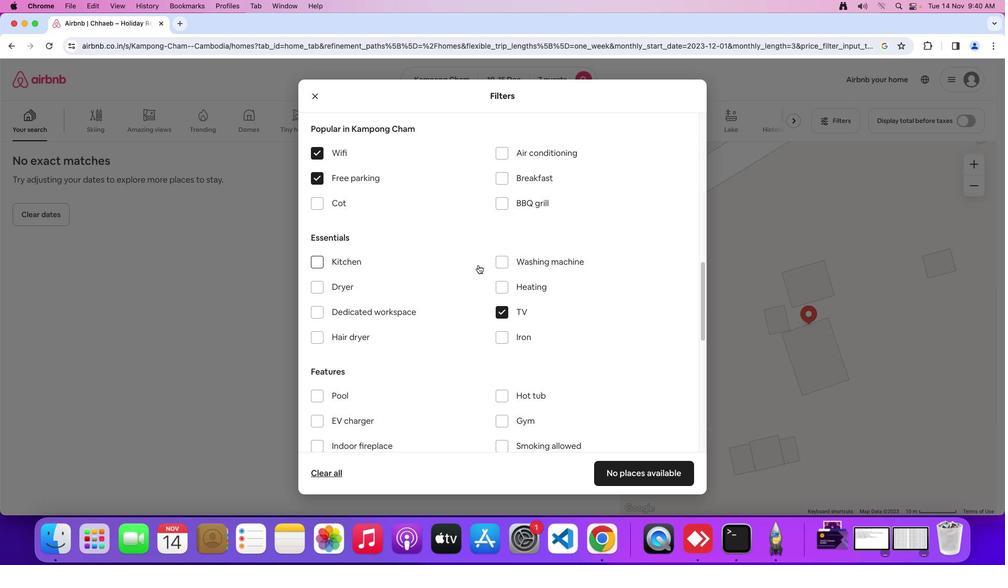 
Action: Mouse moved to (440, 277)
Screenshot: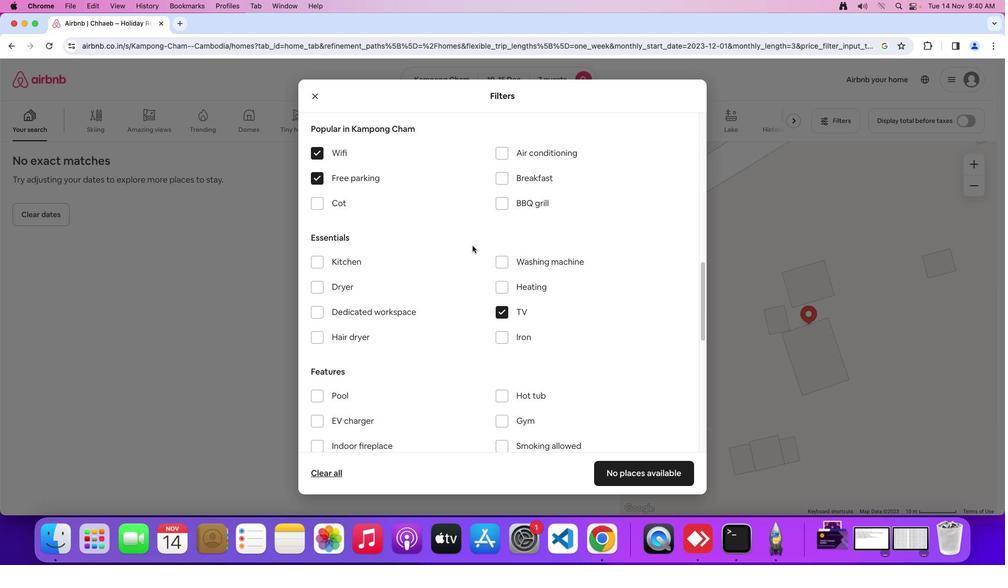 
Action: Mouse scrolled (440, 277) with delta (0, 0)
Screenshot: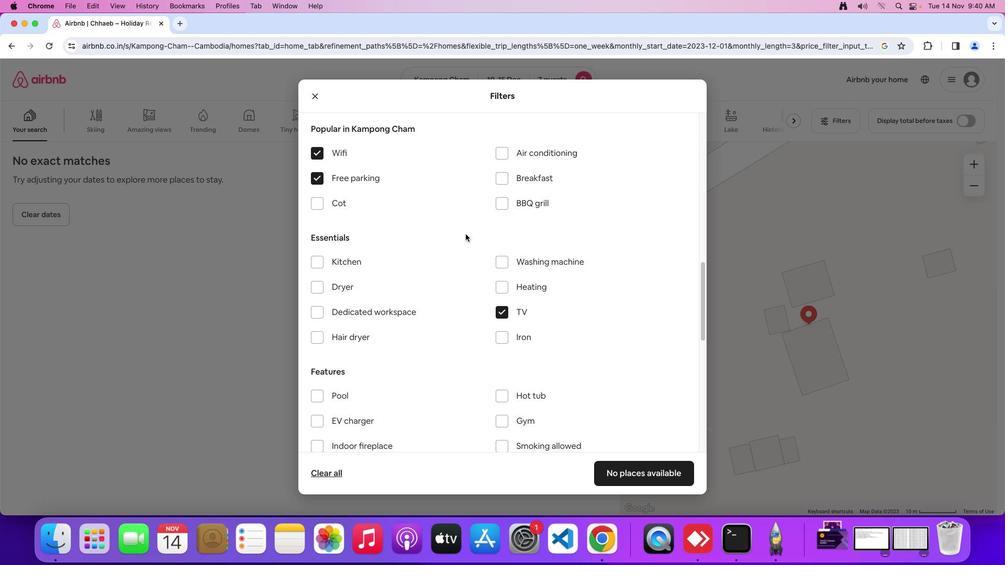 
Action: Mouse scrolled (440, 277) with delta (0, 0)
Screenshot: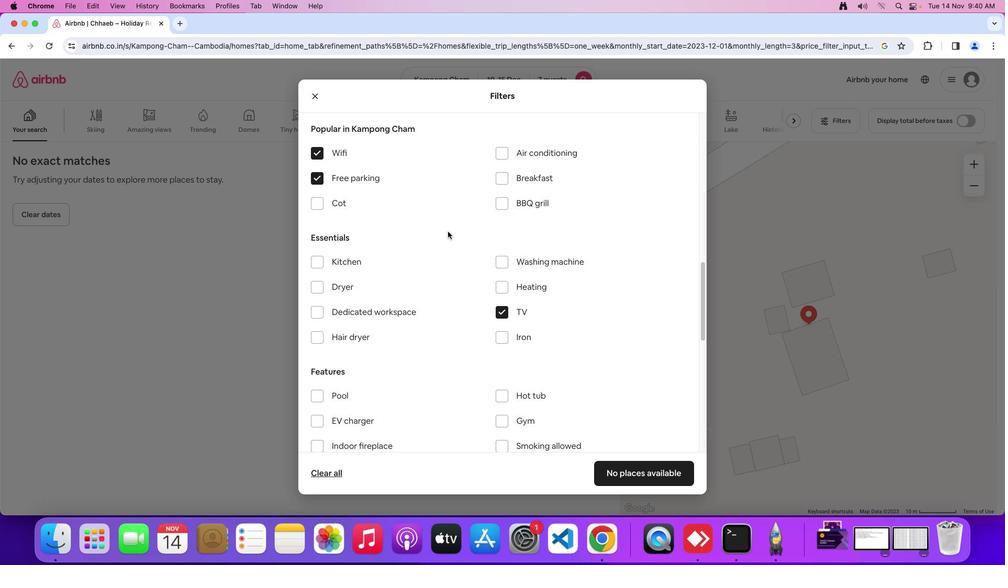 
Action: Mouse moved to (504, 177)
Screenshot: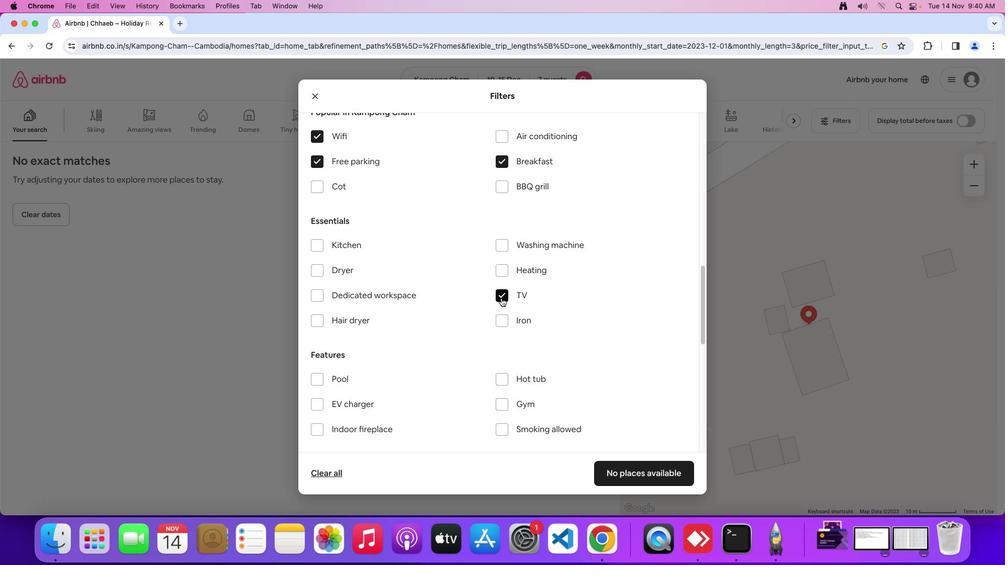 
Action: Mouse pressed left at (504, 177)
Screenshot: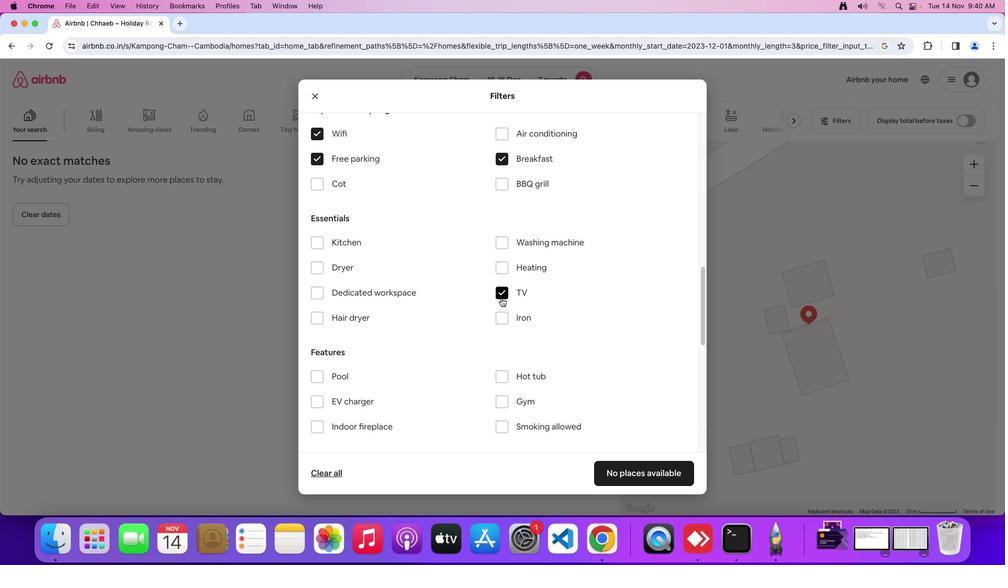 
Action: Mouse moved to (501, 301)
Screenshot: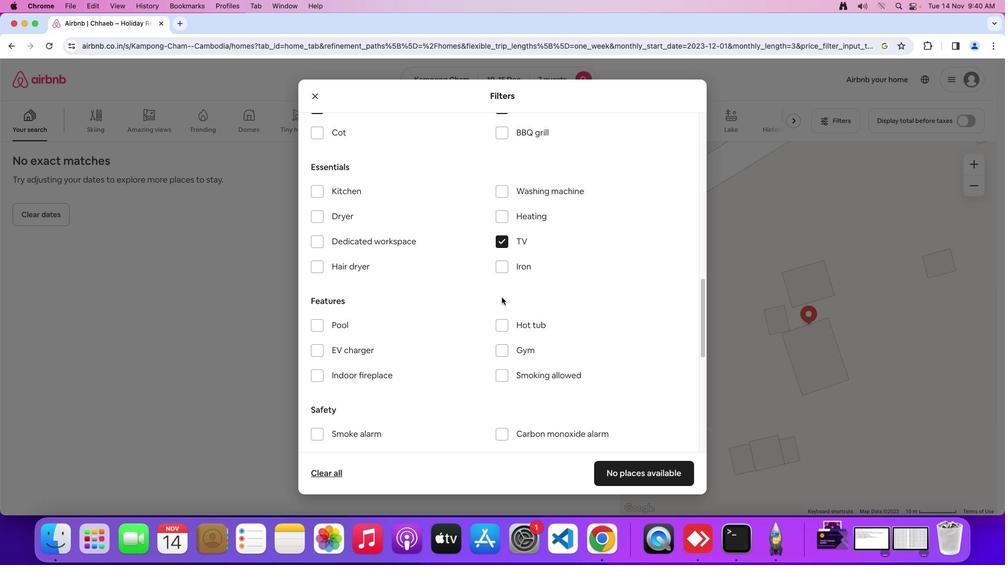 
Action: Mouse scrolled (501, 301) with delta (0, 0)
Screenshot: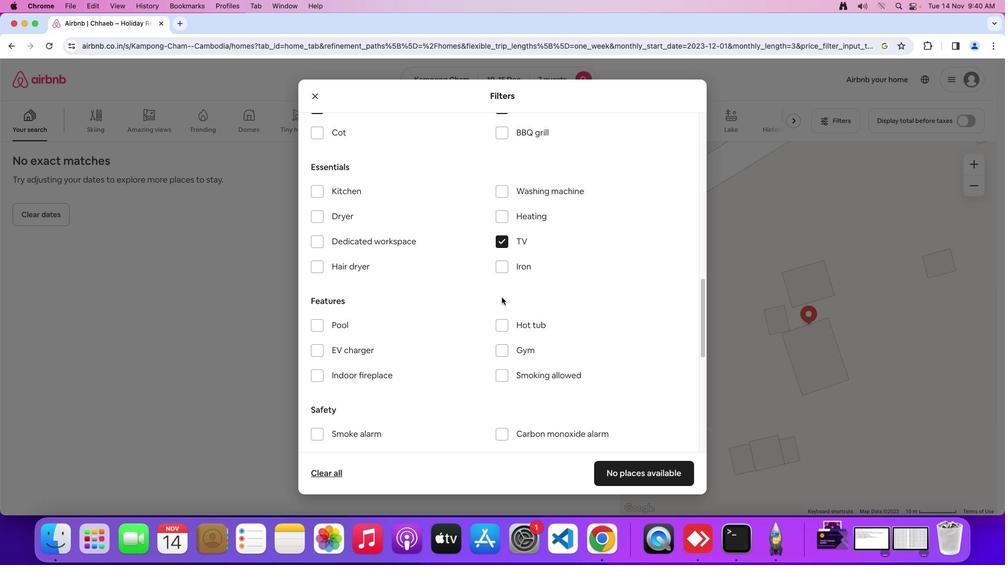 
Action: Mouse moved to (501, 301)
Screenshot: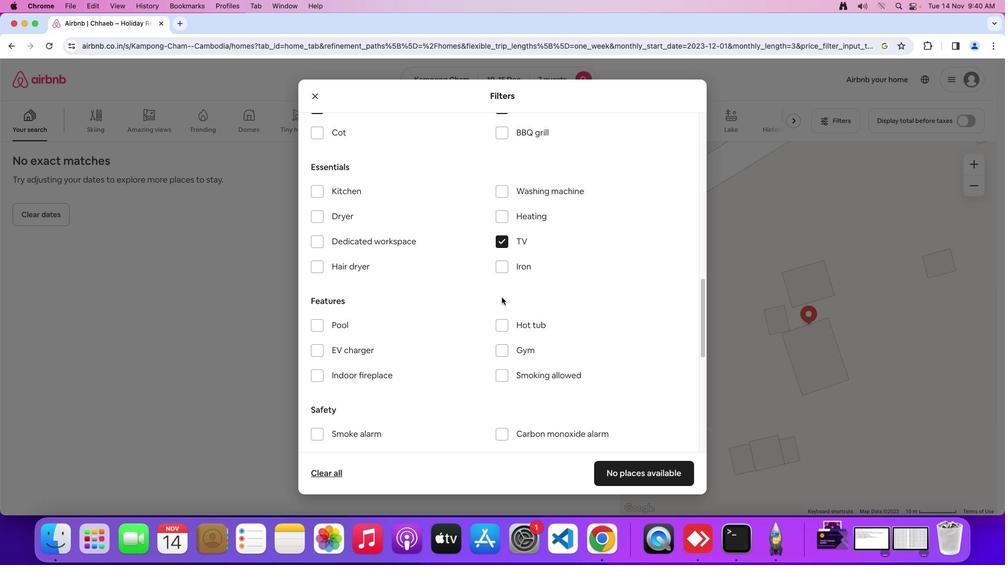 
Action: Mouse scrolled (501, 301) with delta (0, 0)
Screenshot: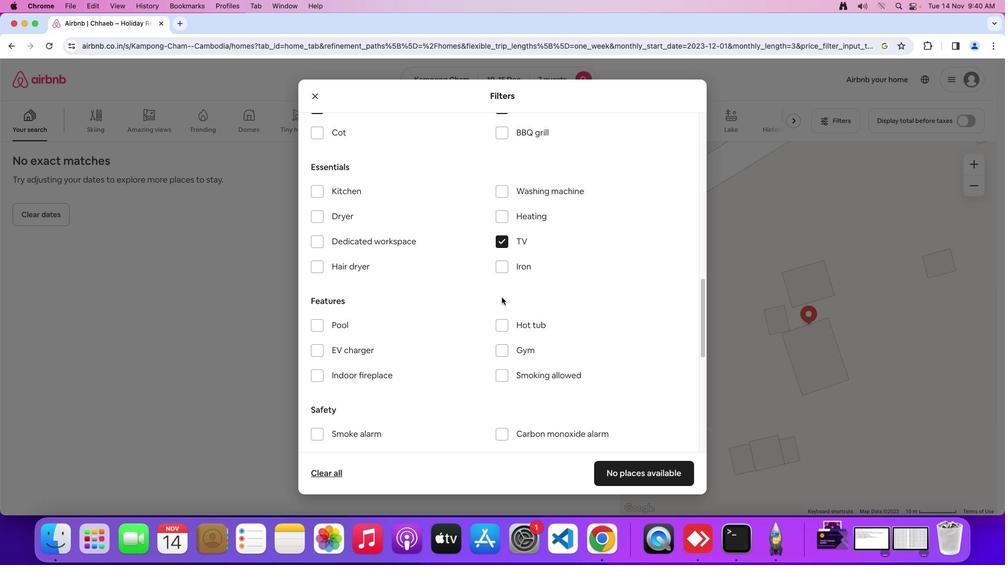 
Action: Mouse moved to (501, 298)
Screenshot: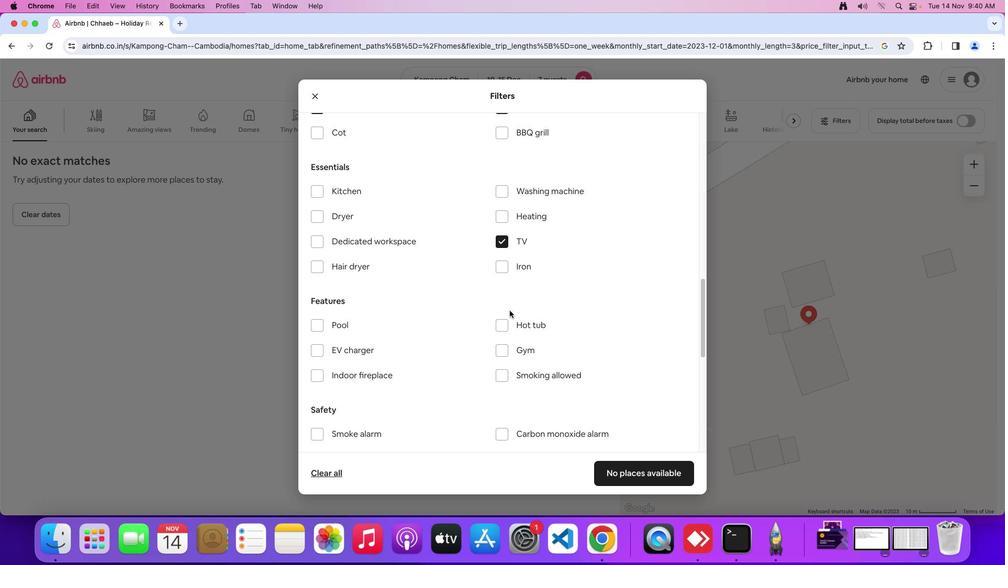 
Action: Mouse scrolled (501, 298) with delta (0, 0)
Screenshot: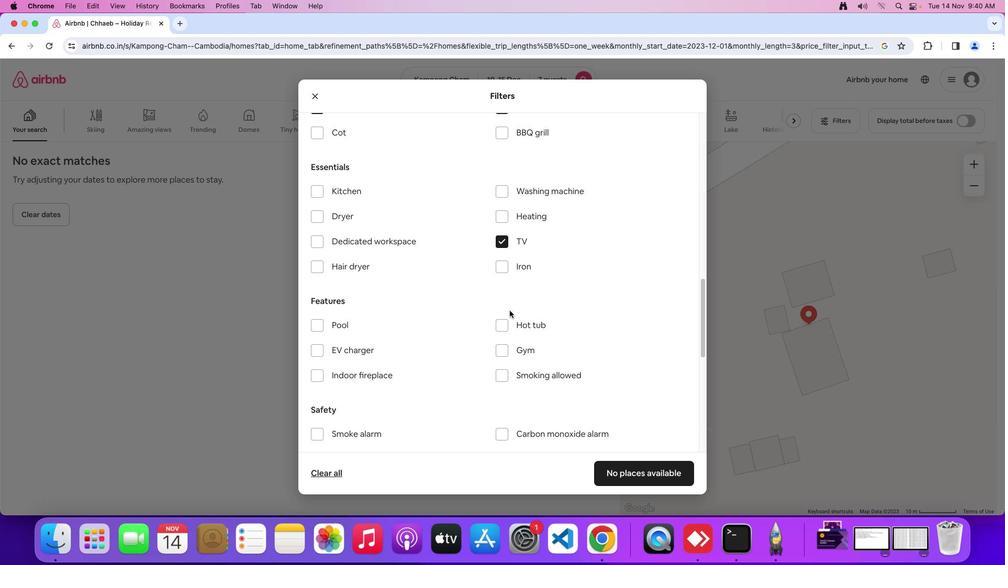 
Action: Mouse moved to (501, 298)
Screenshot: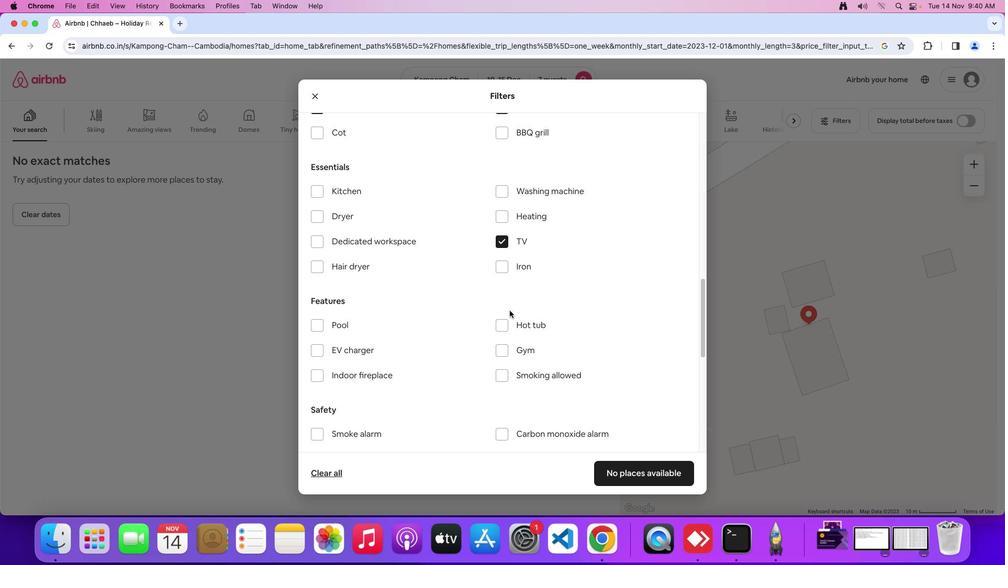 
Action: Mouse scrolled (501, 298) with delta (0, 0)
Screenshot: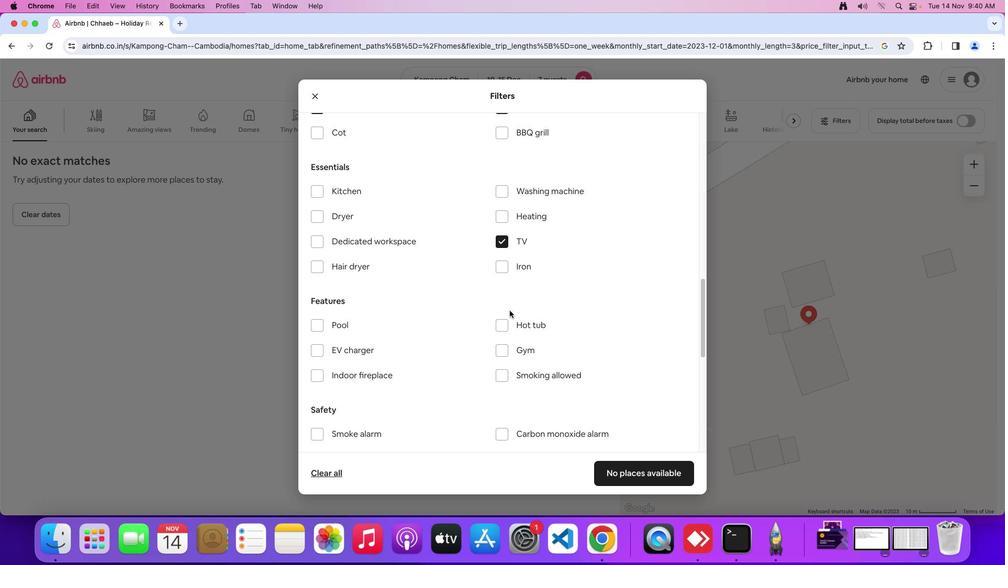 
Action: Mouse moved to (501, 298)
Screenshot: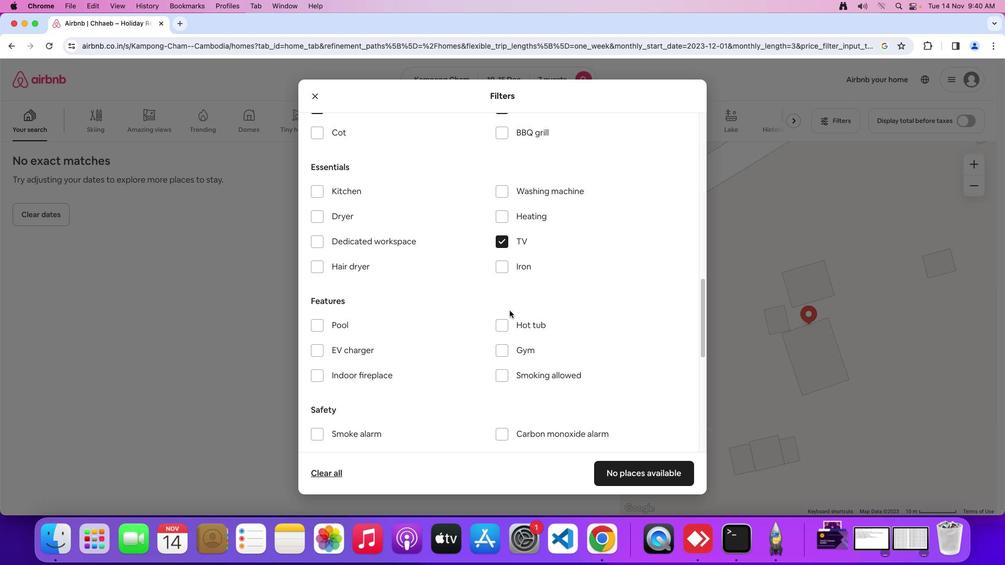 
Action: Mouse scrolled (501, 298) with delta (0, 0)
Screenshot: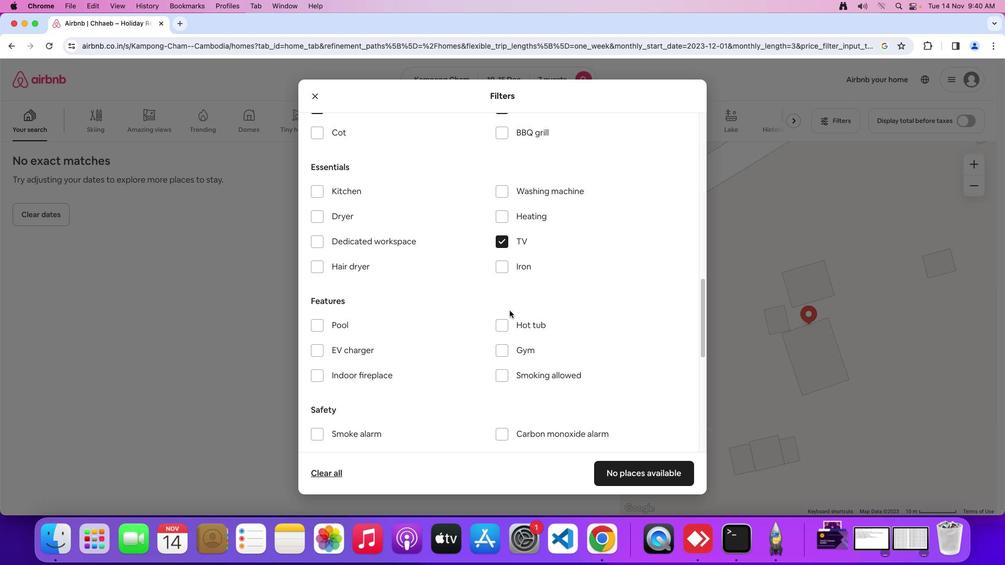 
Action: Mouse moved to (504, 354)
Screenshot: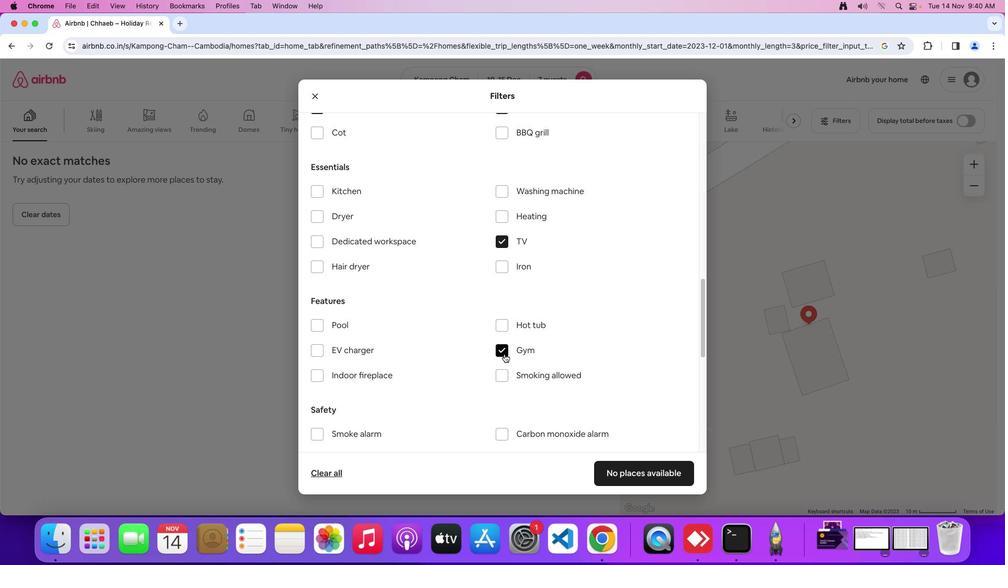 
Action: Mouse pressed left at (504, 354)
Screenshot: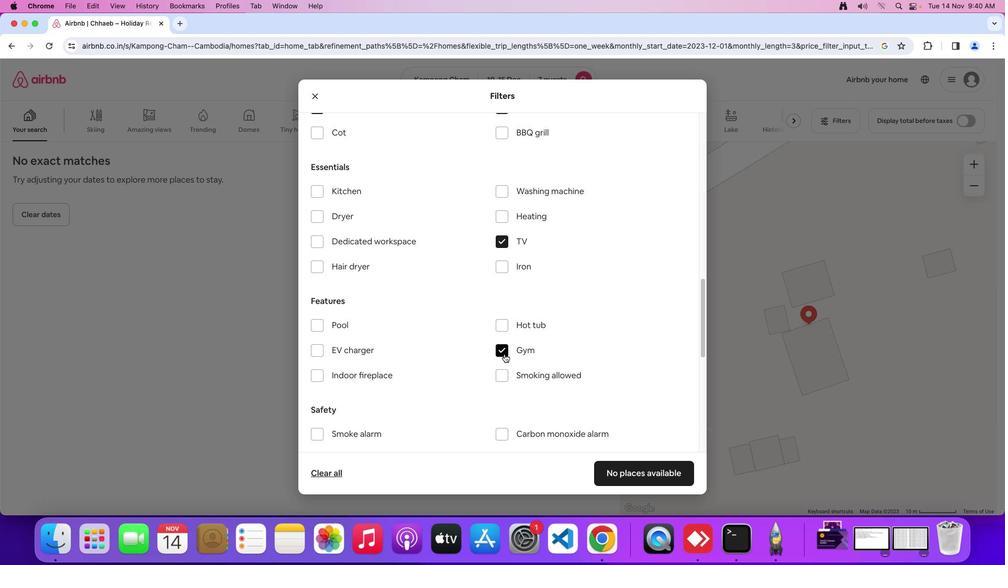 
Action: Mouse scrolled (504, 354) with delta (0, 0)
Screenshot: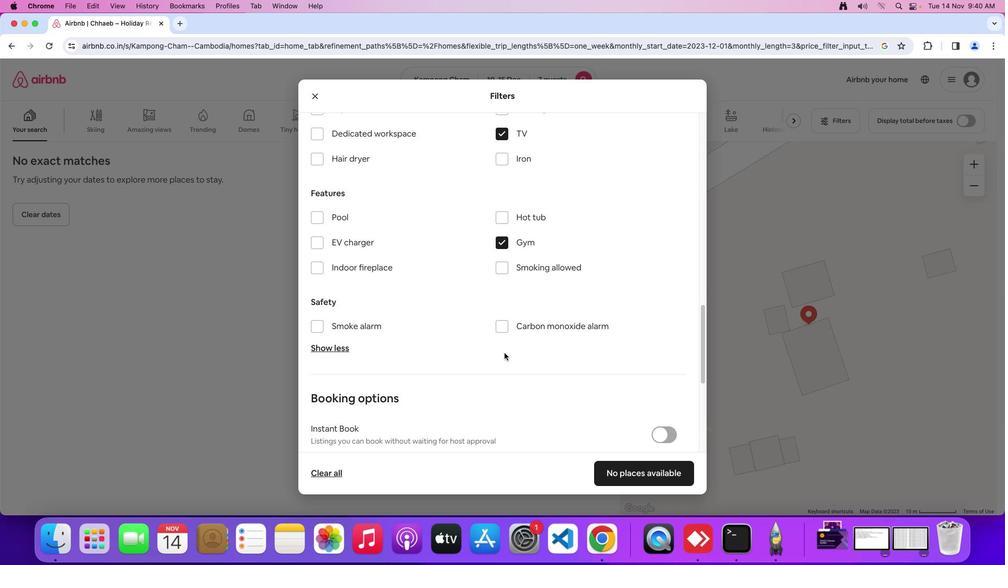 
Action: Mouse scrolled (504, 354) with delta (0, 0)
Screenshot: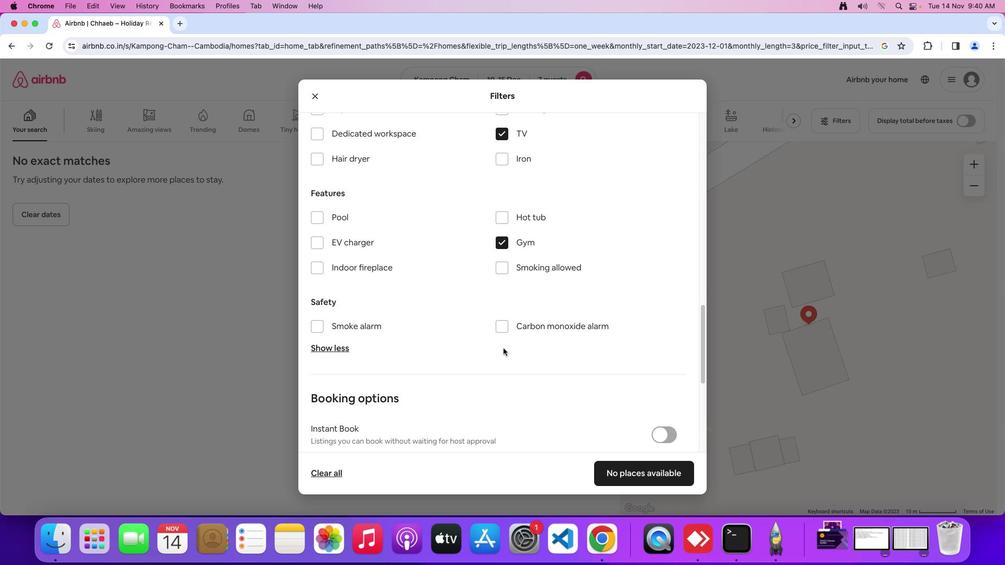 
Action: Mouse scrolled (504, 354) with delta (0, 0)
Screenshot: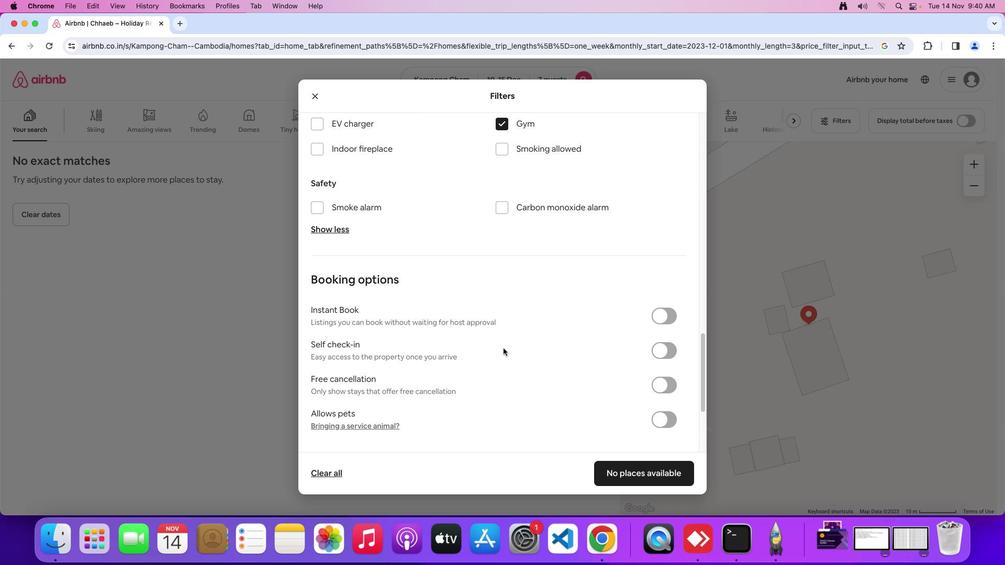 
Action: Mouse scrolled (504, 354) with delta (0, 0)
Screenshot: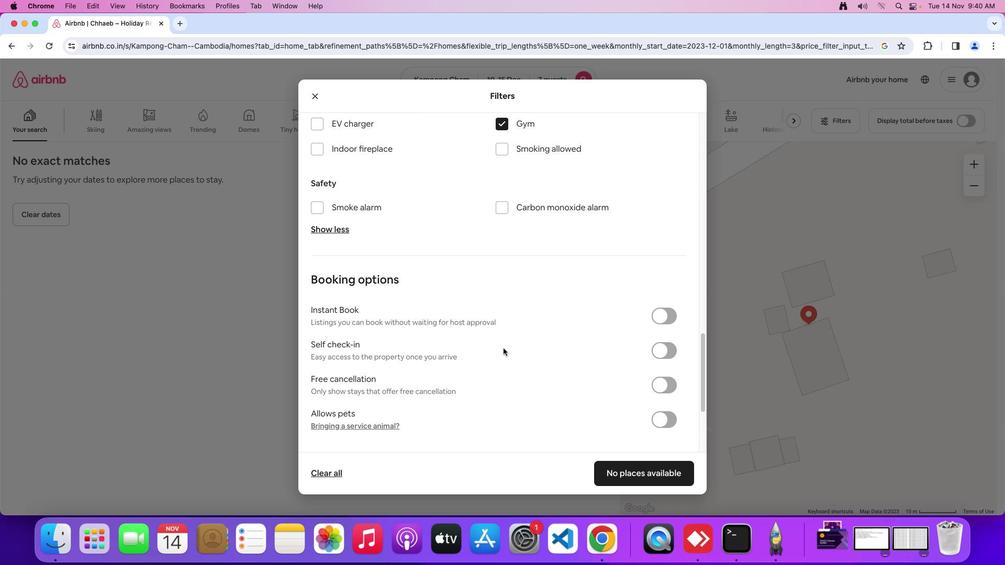 
Action: Mouse moved to (504, 354)
Screenshot: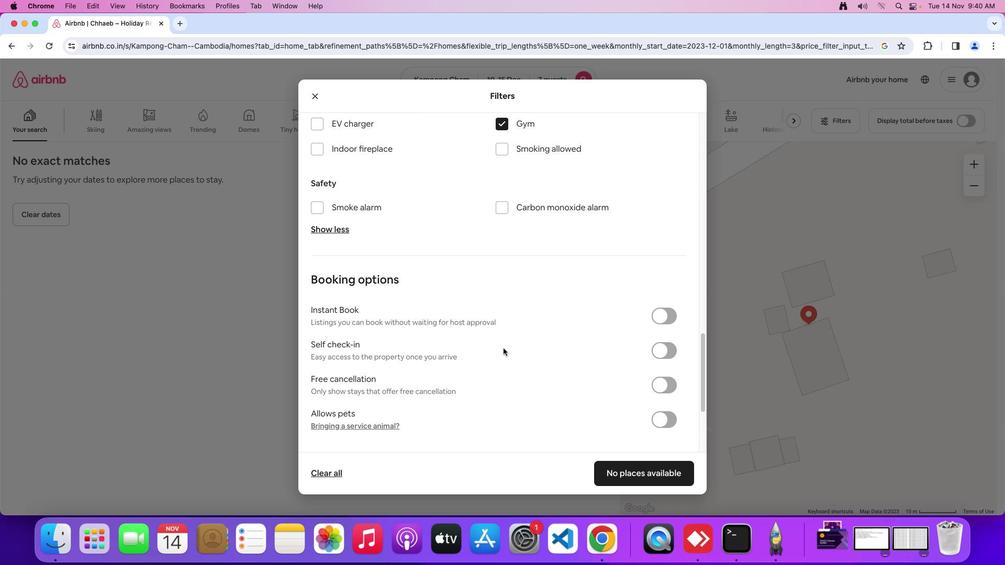 
Action: Mouse scrolled (504, 354) with delta (0, -1)
Screenshot: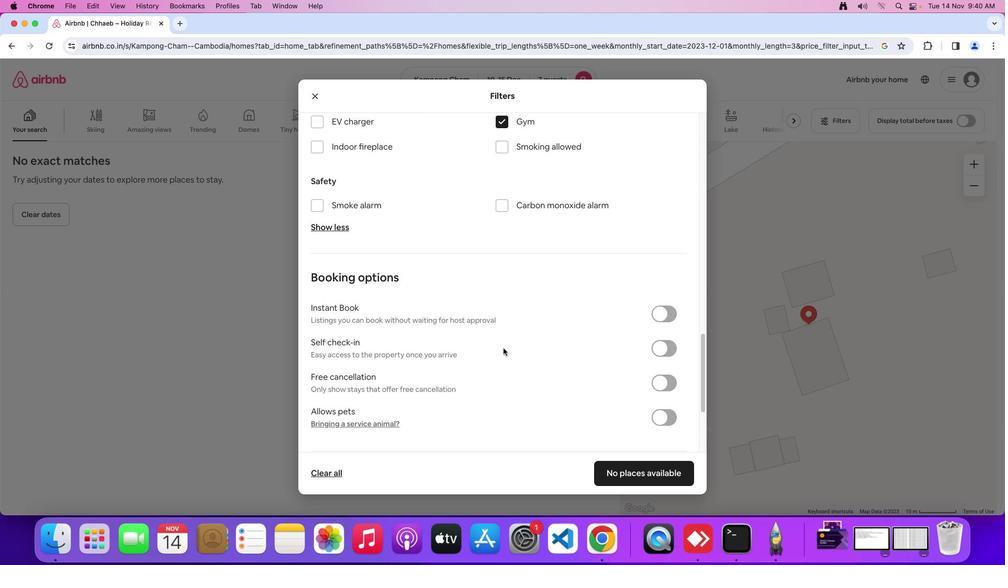 
Action: Mouse moved to (503, 348)
Screenshot: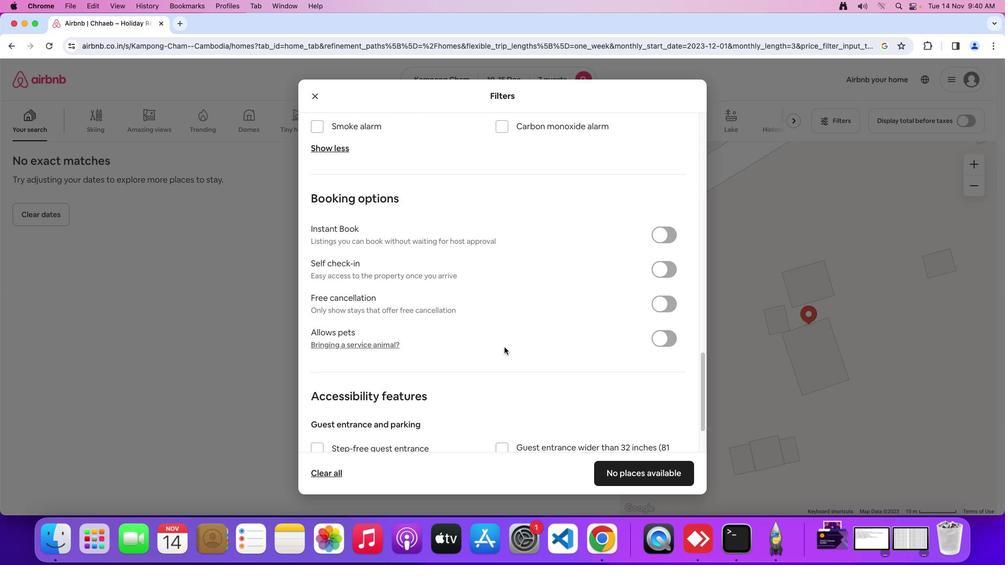 
Action: Mouse scrolled (503, 348) with delta (0, 0)
Screenshot: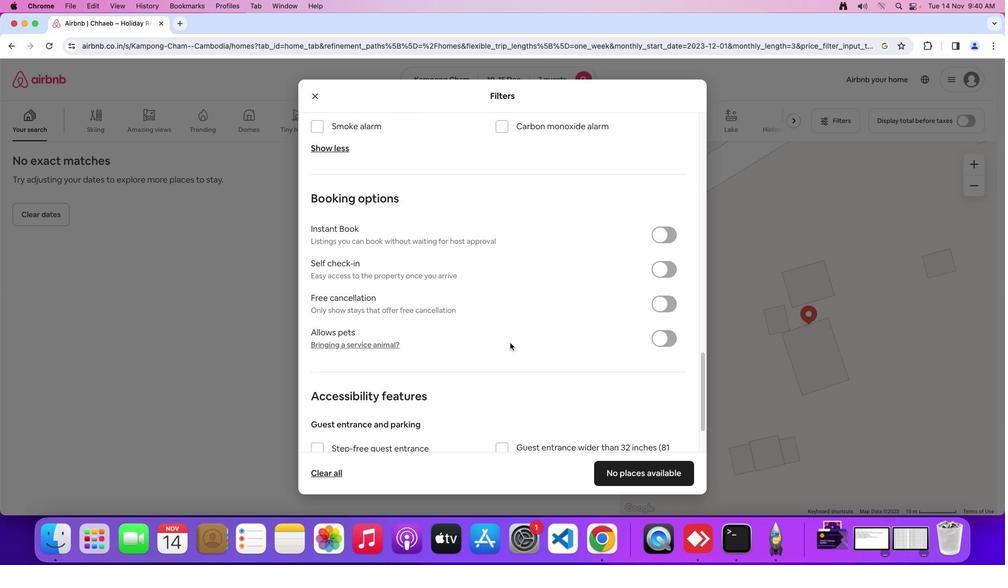 
Action: Mouse scrolled (503, 348) with delta (0, 0)
Screenshot: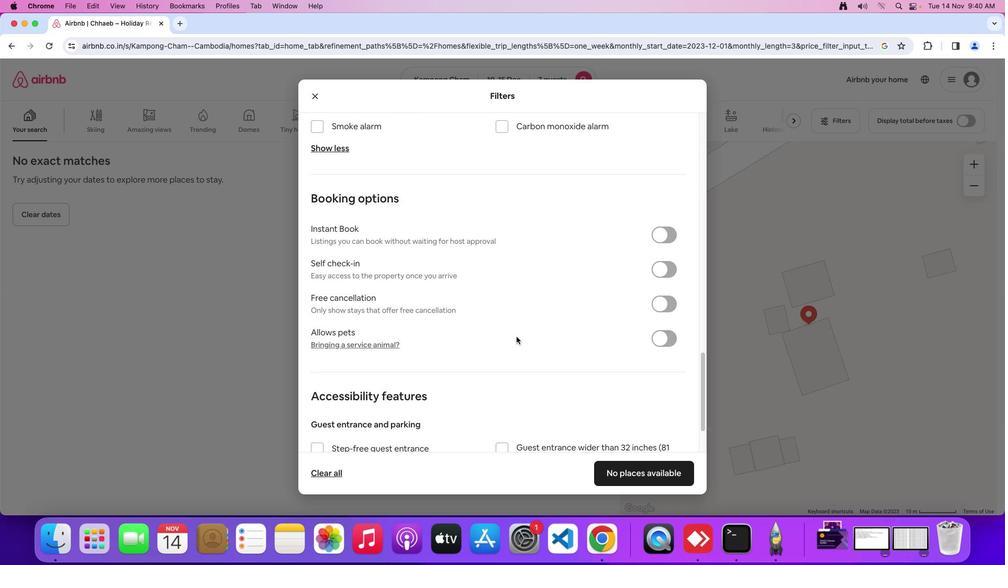 
Action: Mouse scrolled (503, 348) with delta (0, -2)
Screenshot: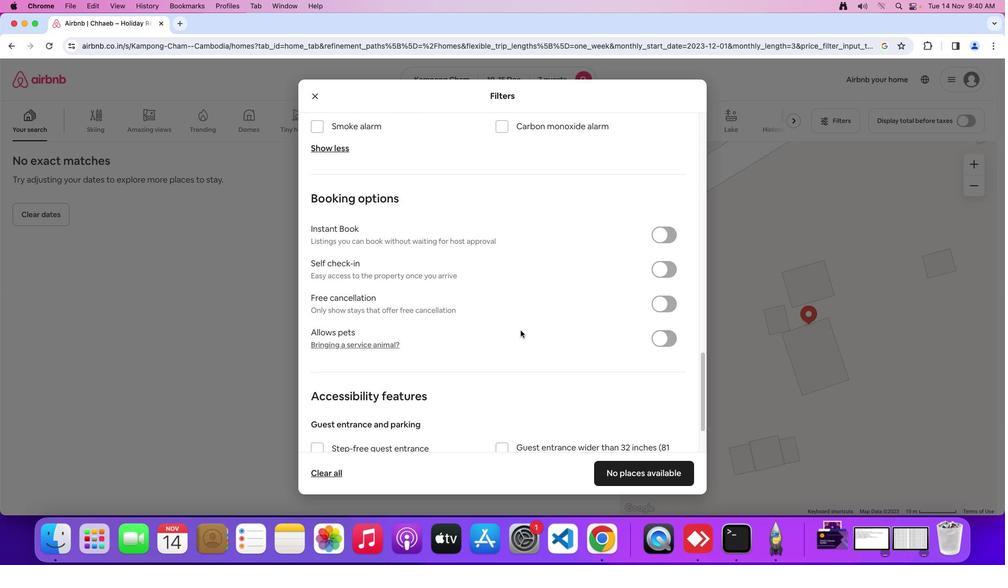
Action: Mouse scrolled (503, 348) with delta (0, 0)
Screenshot: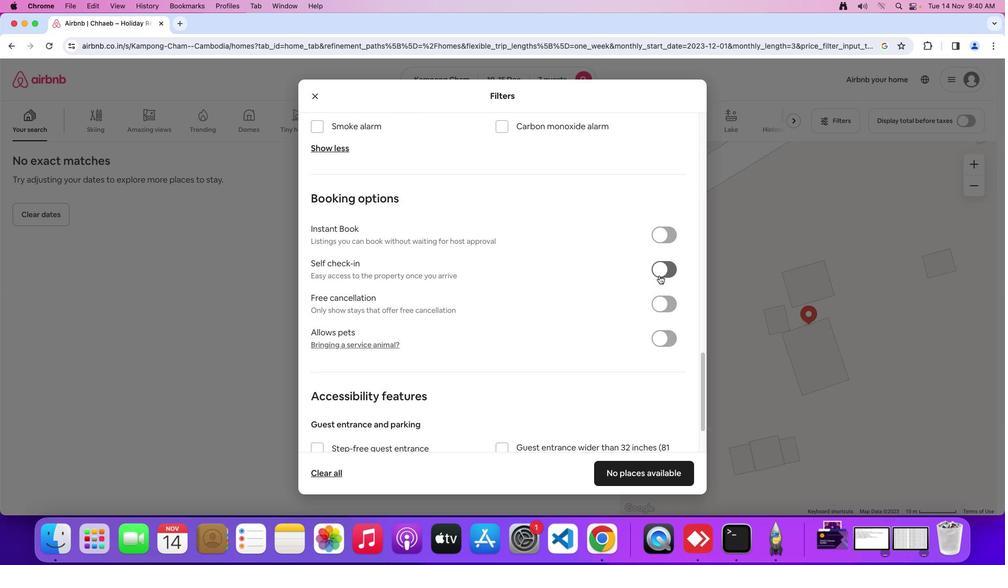 
Action: Mouse scrolled (503, 348) with delta (0, 0)
Screenshot: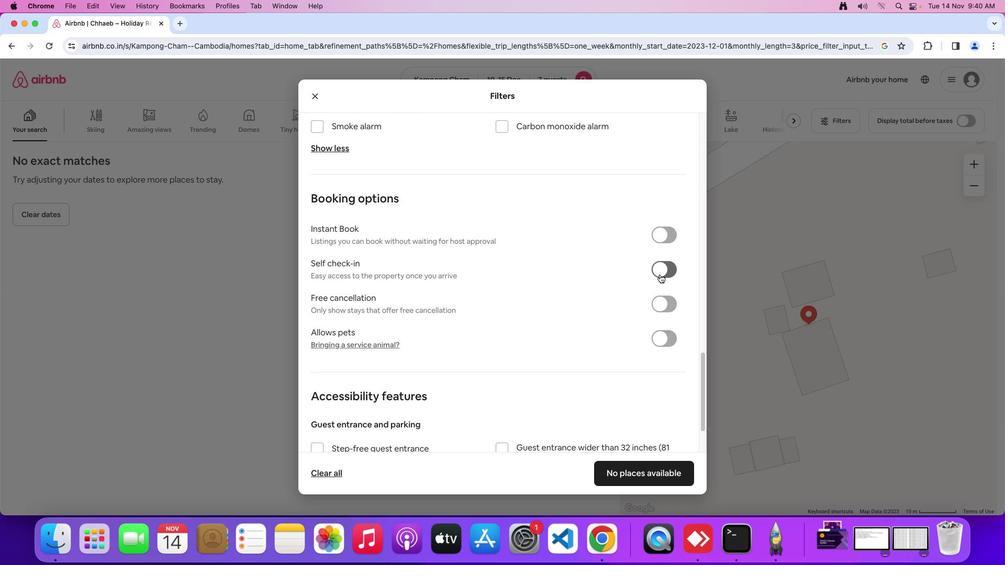 
Action: Mouse scrolled (503, 348) with delta (0, -1)
Screenshot: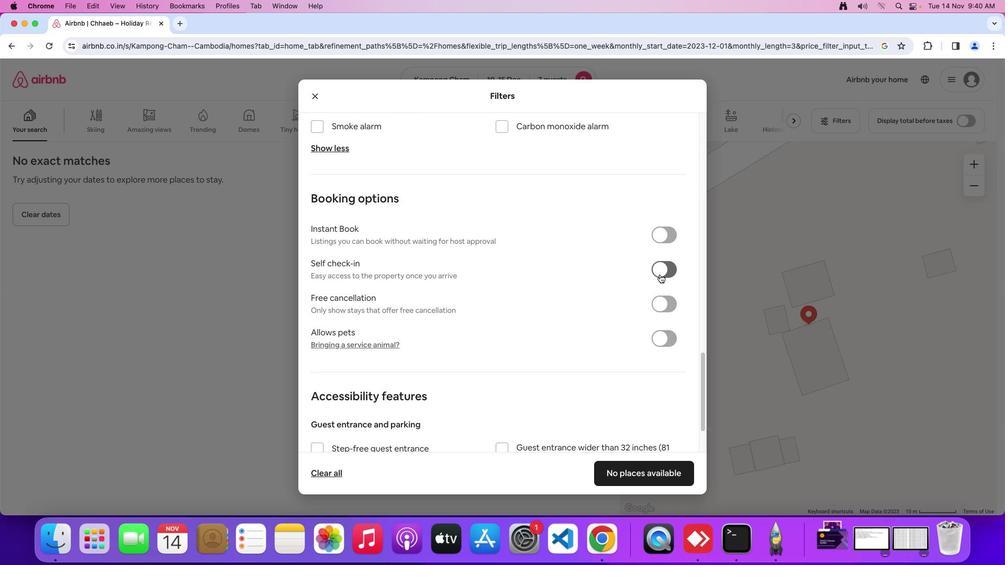 
Action: Mouse moved to (660, 274)
Screenshot: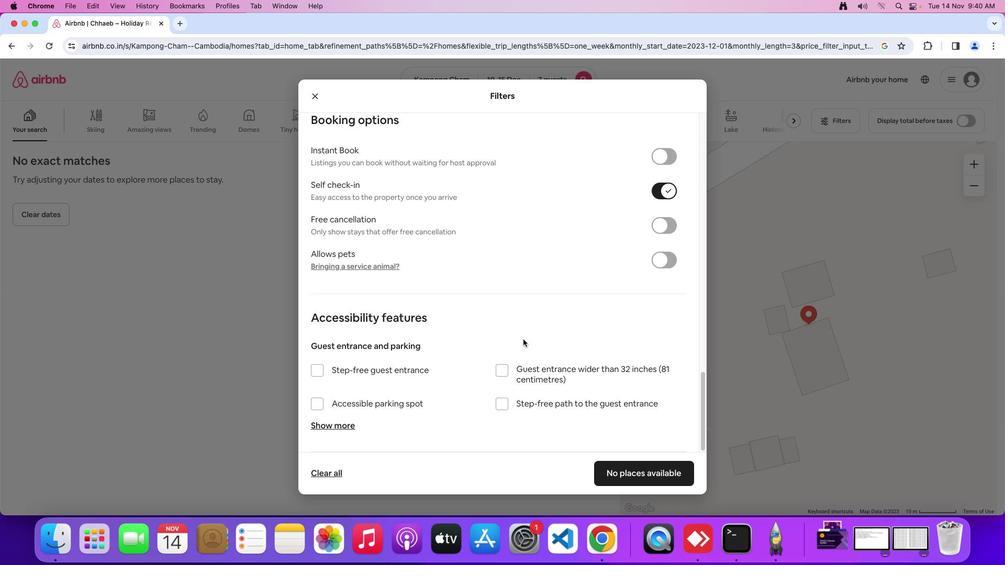 
Action: Mouse pressed left at (660, 274)
Screenshot: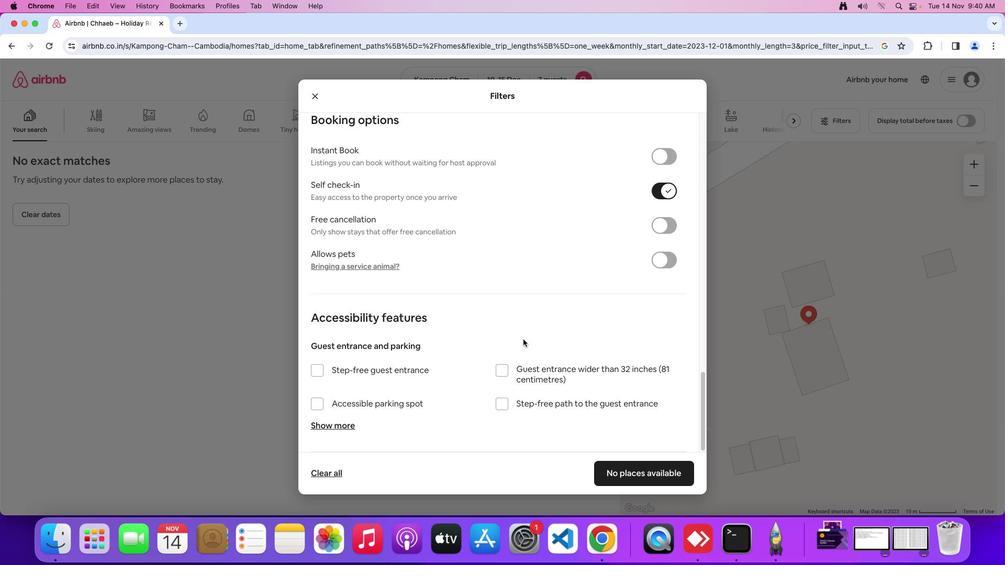 
Action: Mouse moved to (523, 340)
Screenshot: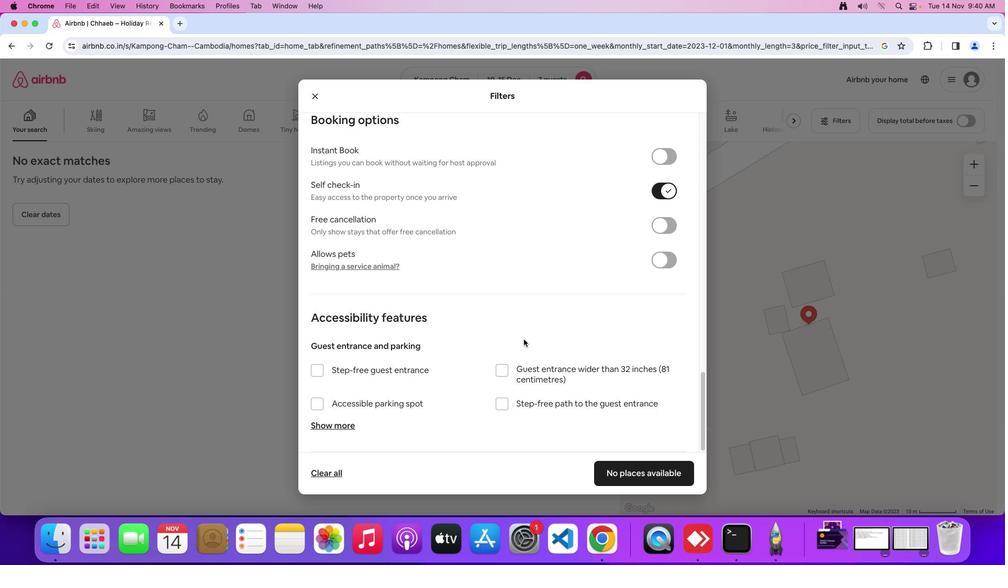 
Action: Mouse scrolled (523, 340) with delta (0, 0)
Screenshot: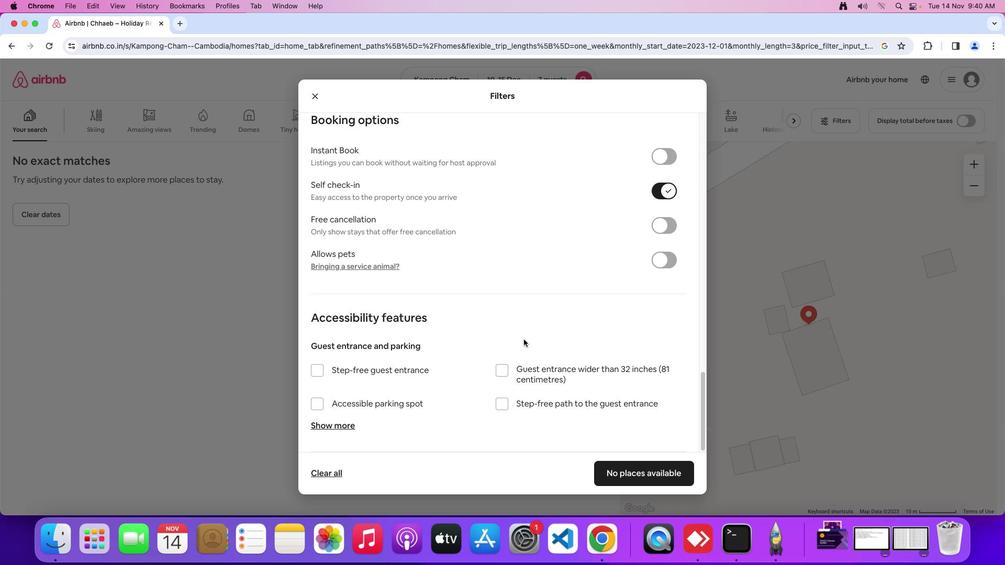 
Action: Mouse scrolled (523, 340) with delta (0, 0)
Screenshot: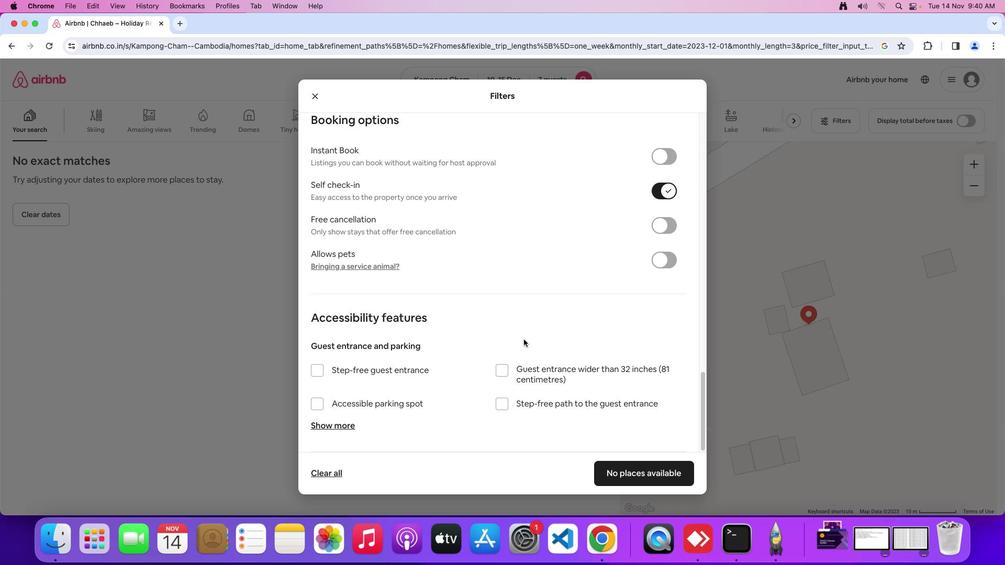 
Action: Mouse scrolled (523, 340) with delta (0, -1)
Screenshot: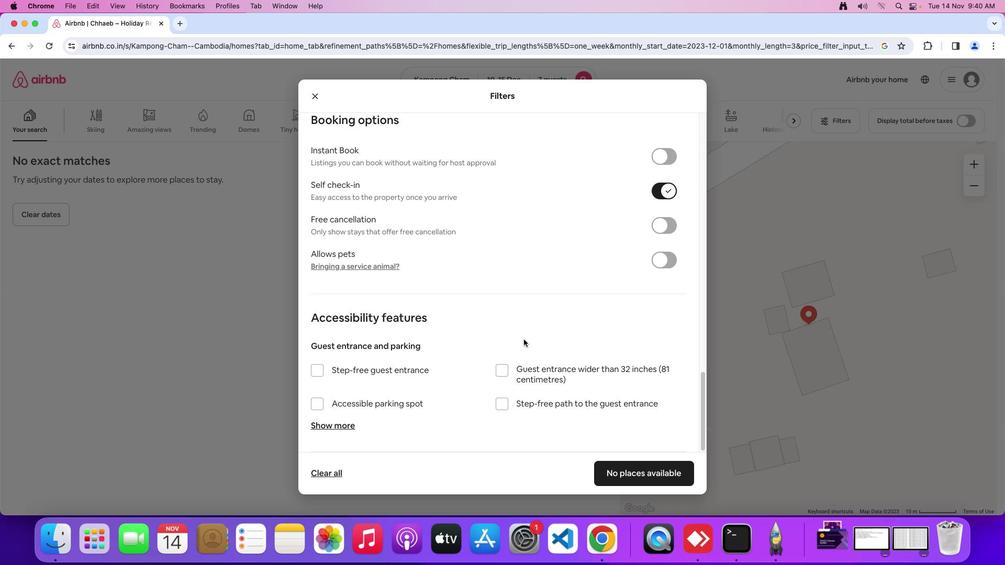 
Action: Mouse moved to (523, 340)
Screenshot: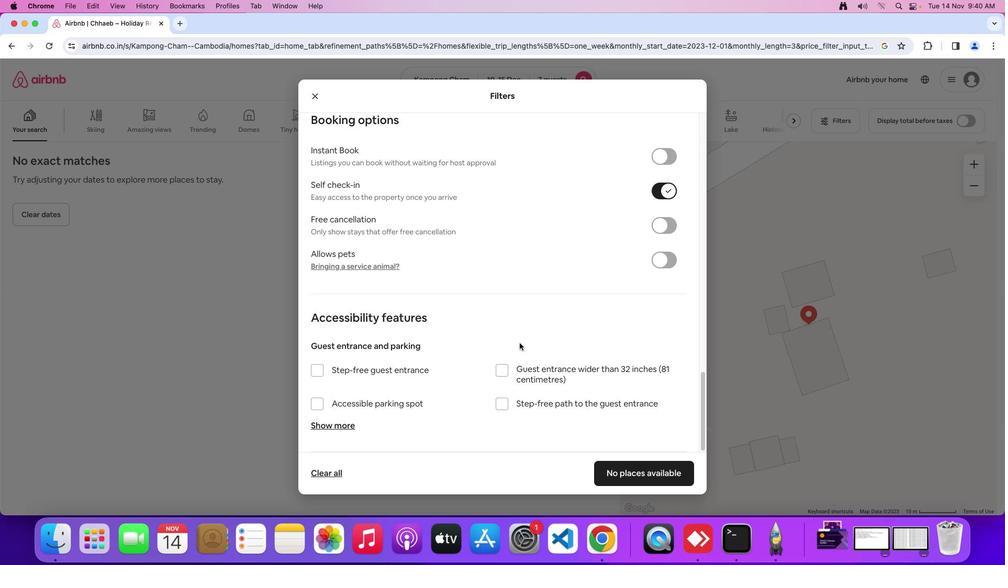 
Action: Mouse scrolled (523, 340) with delta (0, 0)
Screenshot: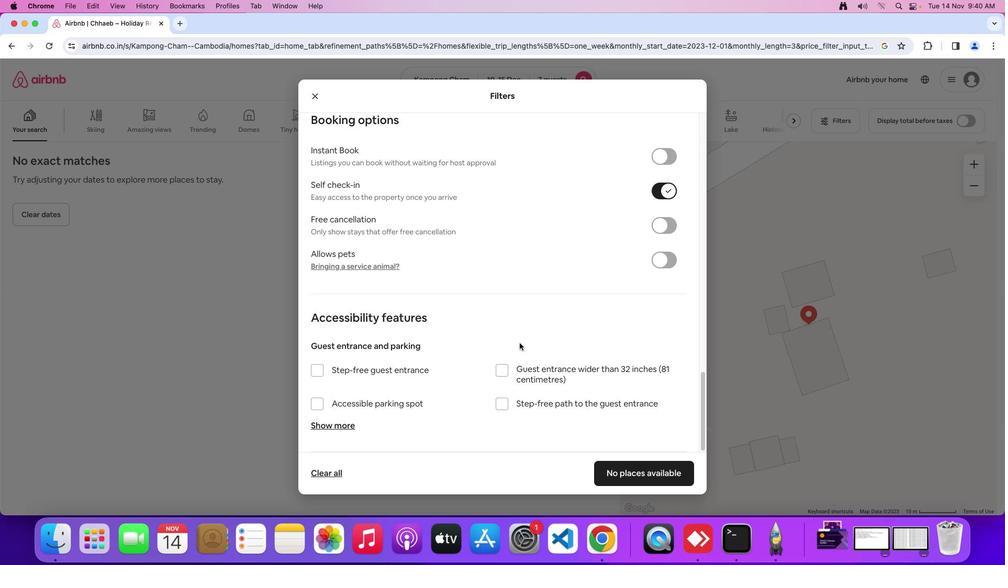 
Action: Mouse moved to (523, 340)
Screenshot: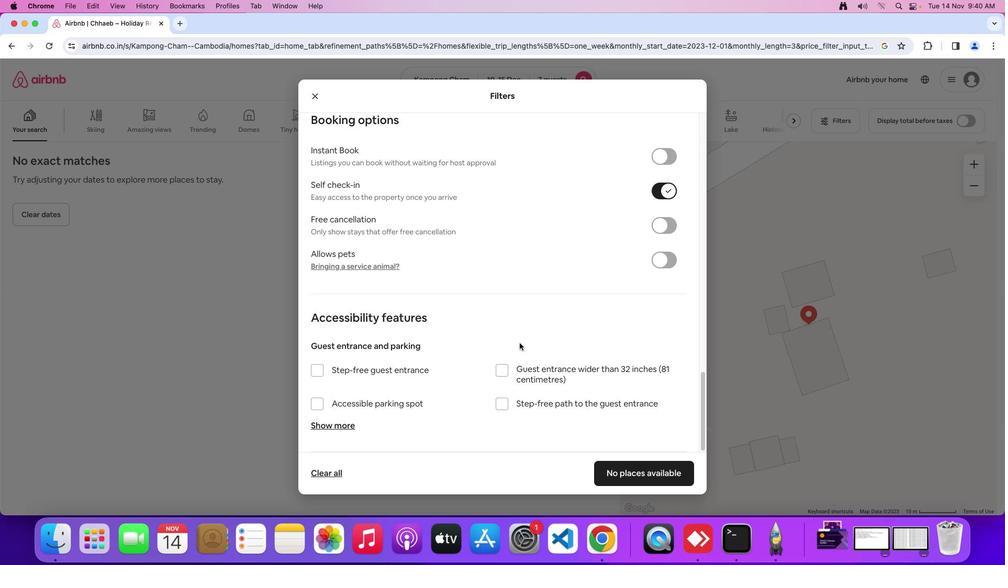 
Action: Mouse scrolled (523, 340) with delta (0, 0)
Screenshot: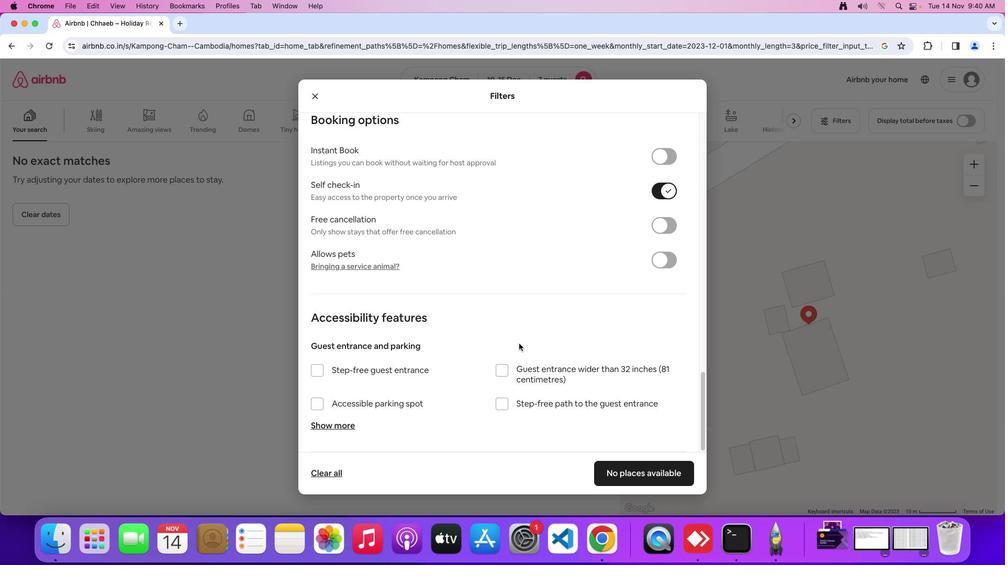 
Action: Mouse moved to (524, 340)
Screenshot: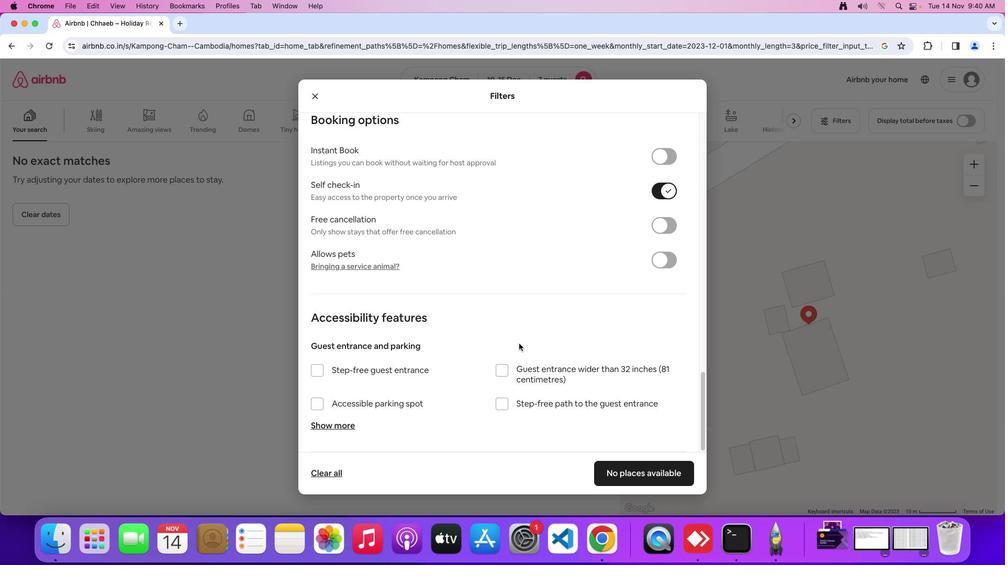 
Action: Mouse scrolled (524, 340) with delta (0, -1)
Screenshot: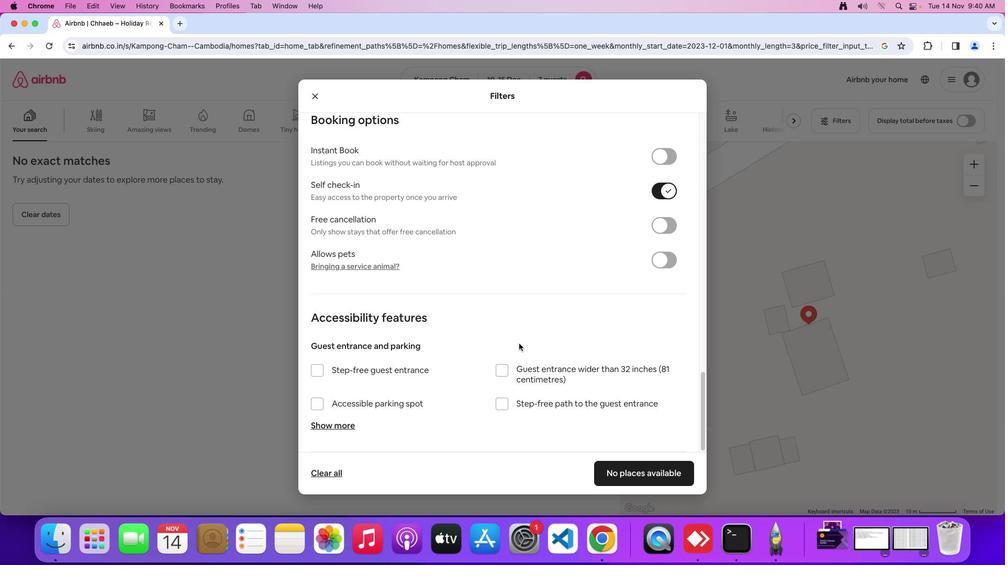 
Action: Mouse moved to (524, 340)
Screenshot: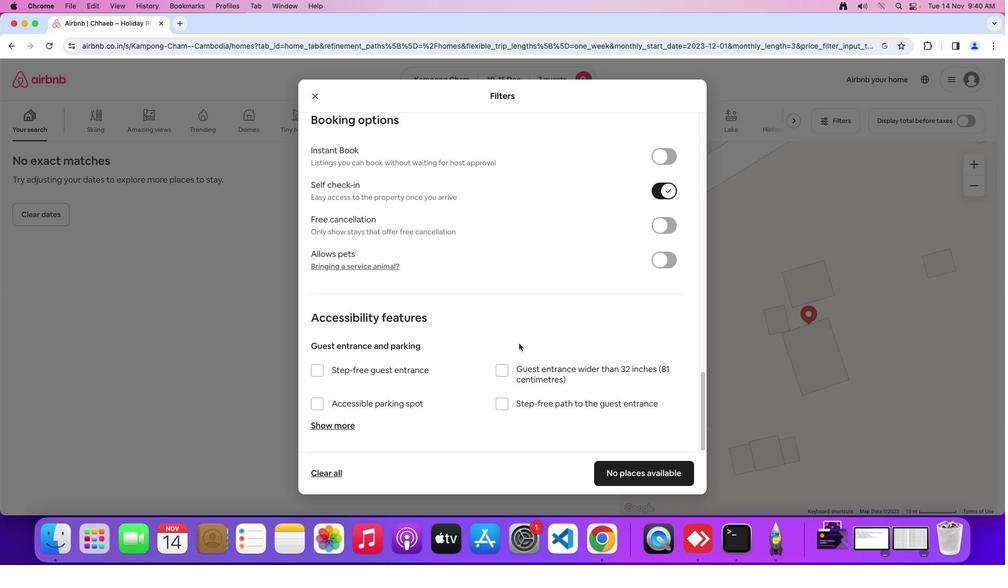 
Action: Mouse scrolled (524, 340) with delta (0, -1)
Screenshot: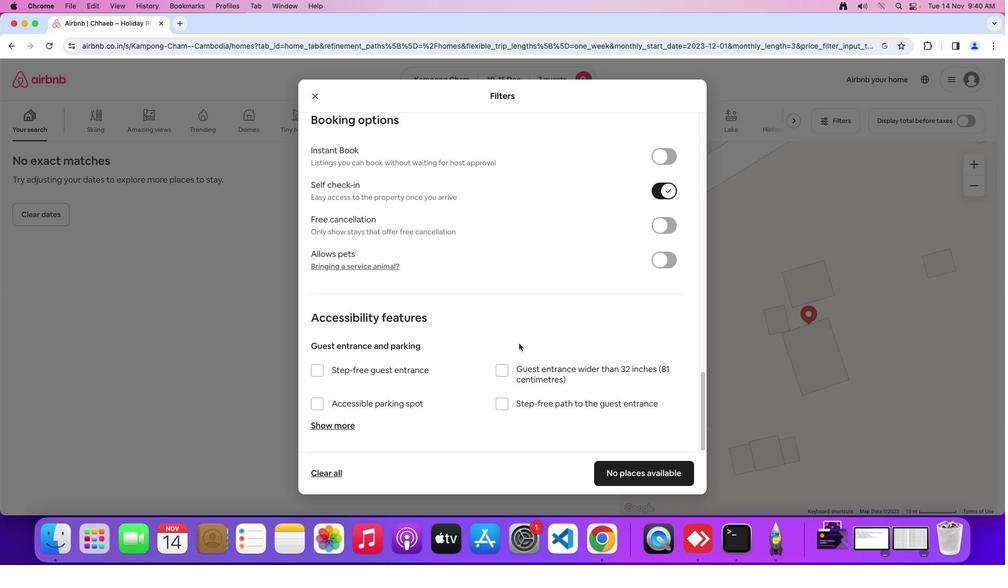 
Action: Mouse moved to (649, 473)
Screenshot: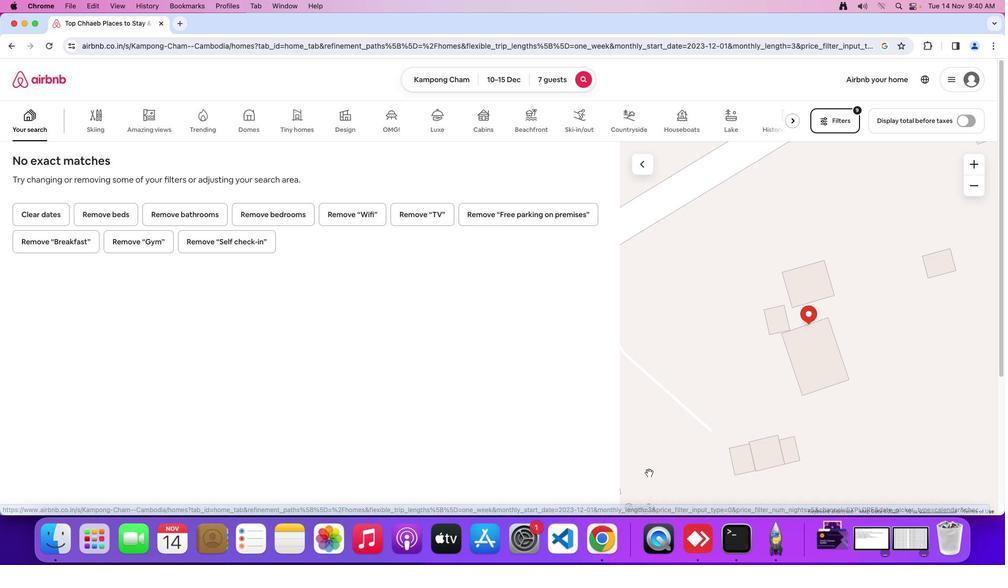 
Action: Mouse pressed left at (649, 473)
Screenshot: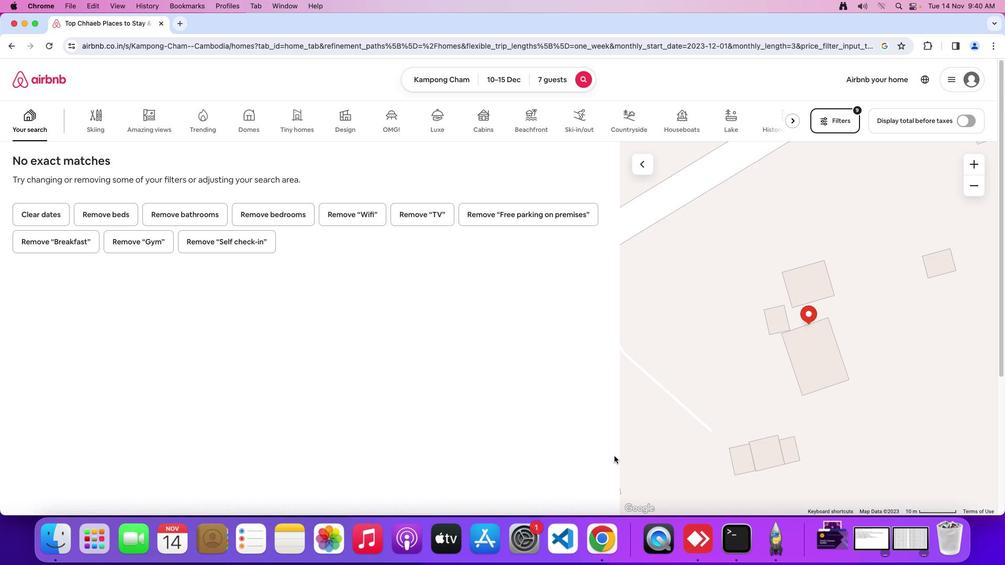
Action: Mouse moved to (524, 413)
Screenshot: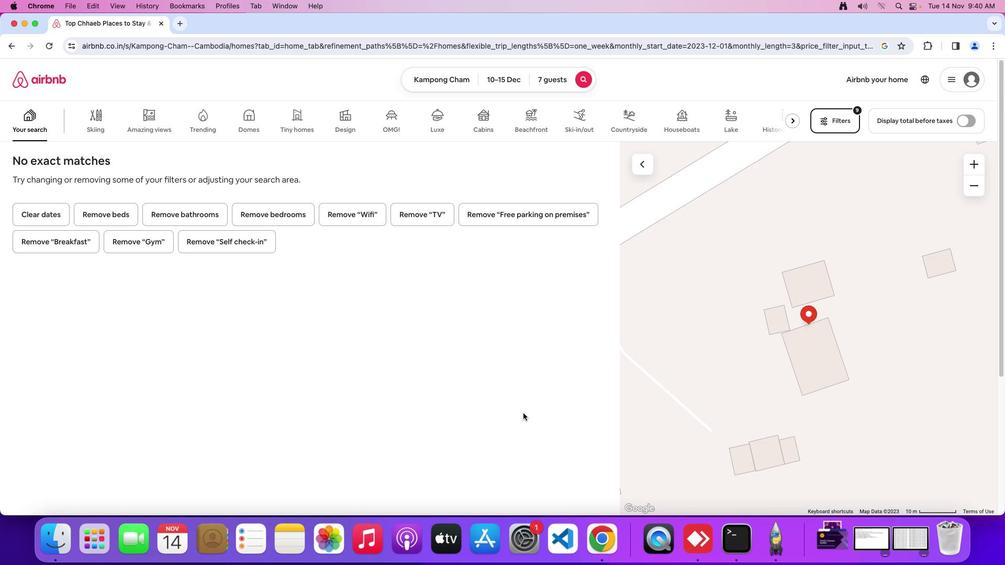 
